 Task: Find connections with filter location Beaune with filter topic #mortgage with filter profile language Potuguese with filter current company IntouchCX with filter school Sant Gadge Baba Amravati University, Amravati with filter industry Retail with filter service category Budgeting with filter keywords title Entrepreneur
Action: Mouse moved to (662, 92)
Screenshot: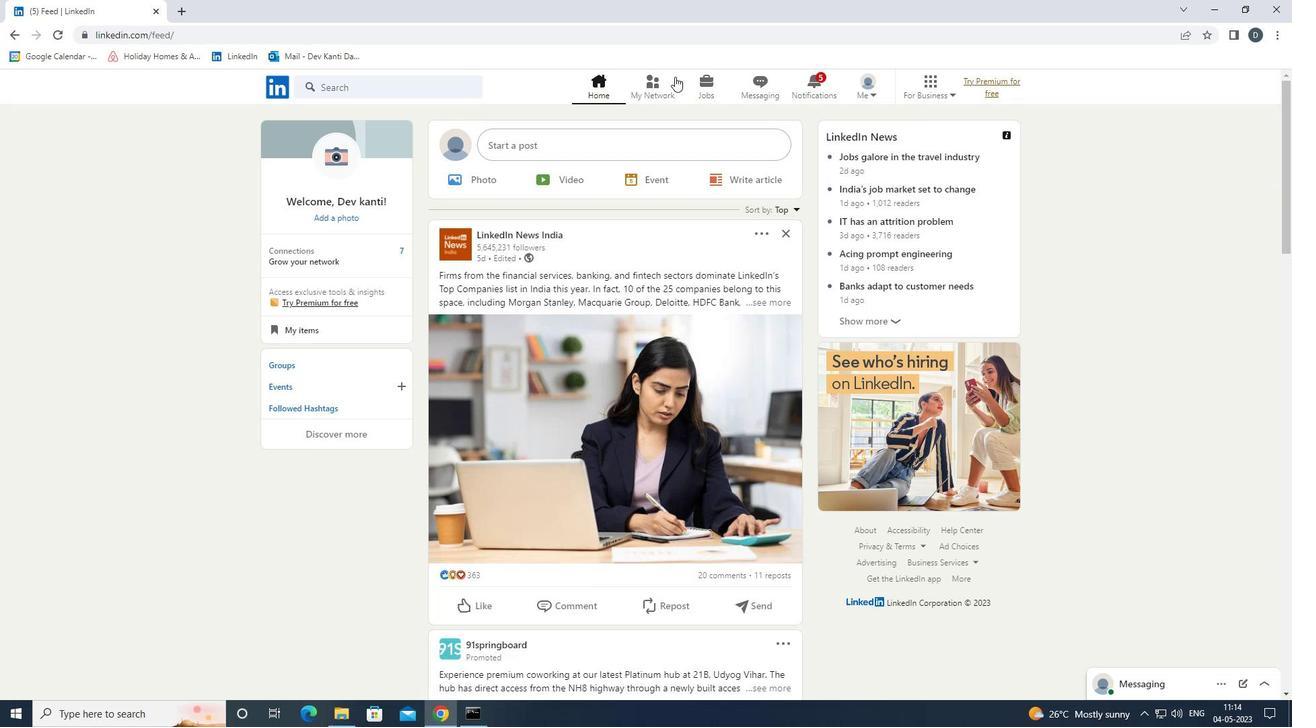 
Action: Mouse pressed left at (662, 92)
Screenshot: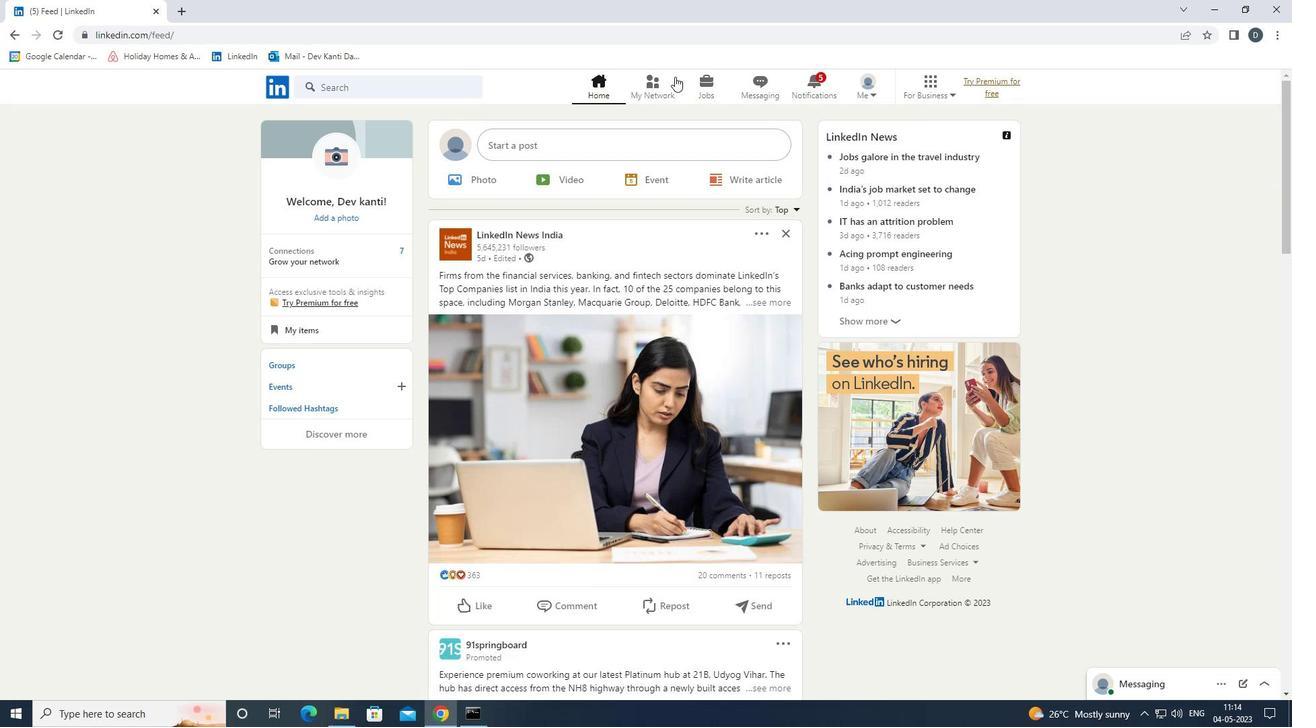 
Action: Mouse moved to (451, 156)
Screenshot: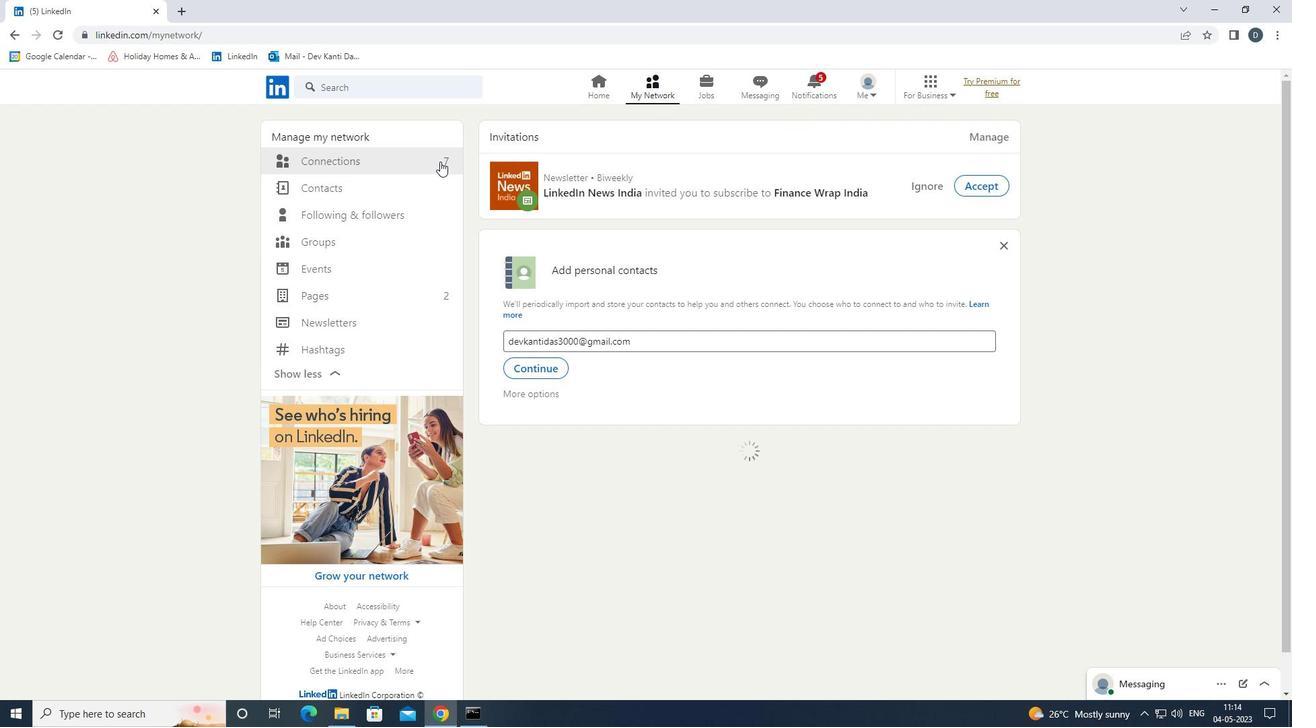 
Action: Mouse pressed left at (451, 156)
Screenshot: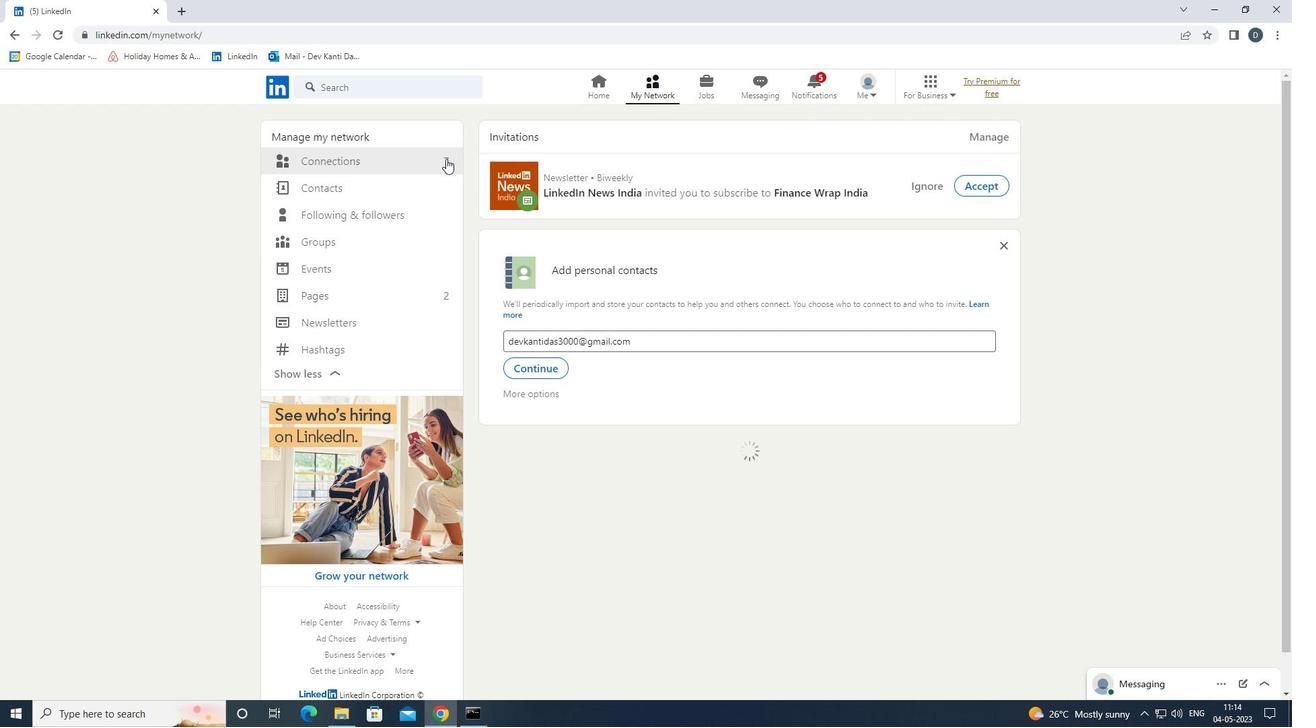 
Action: Mouse moved to (444, 158)
Screenshot: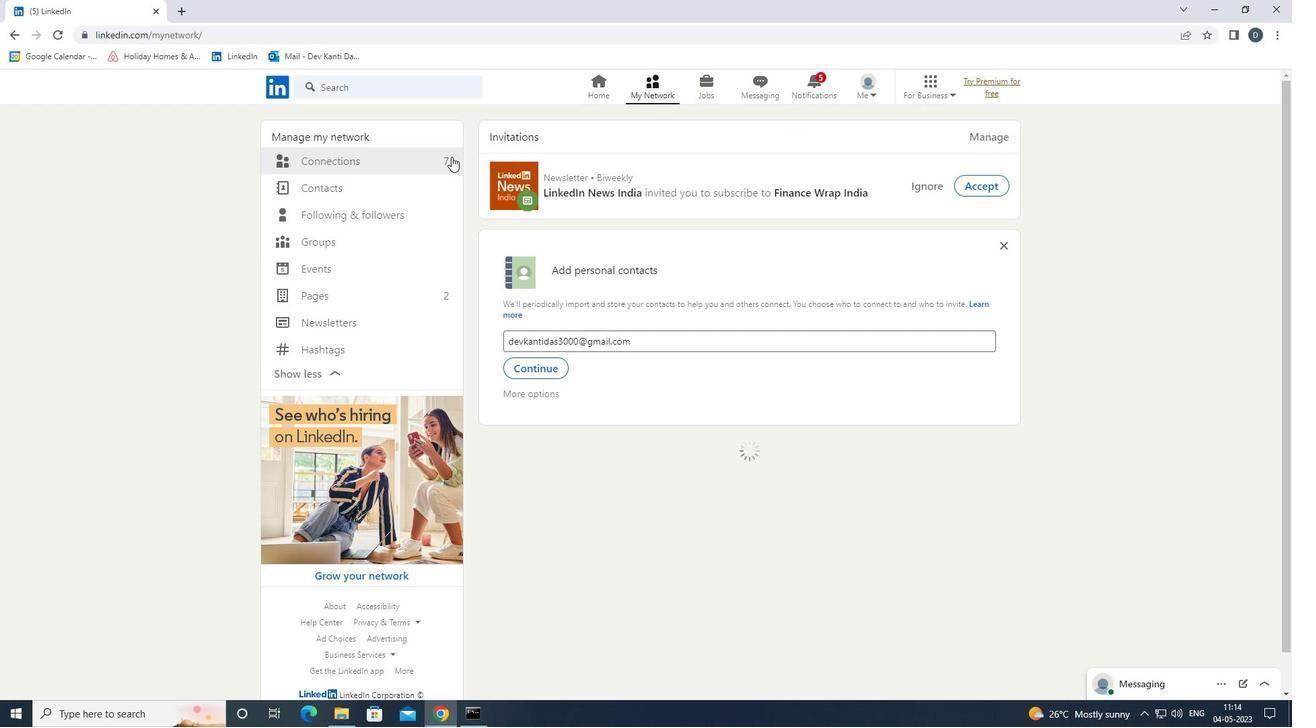 
Action: Mouse pressed left at (444, 158)
Screenshot: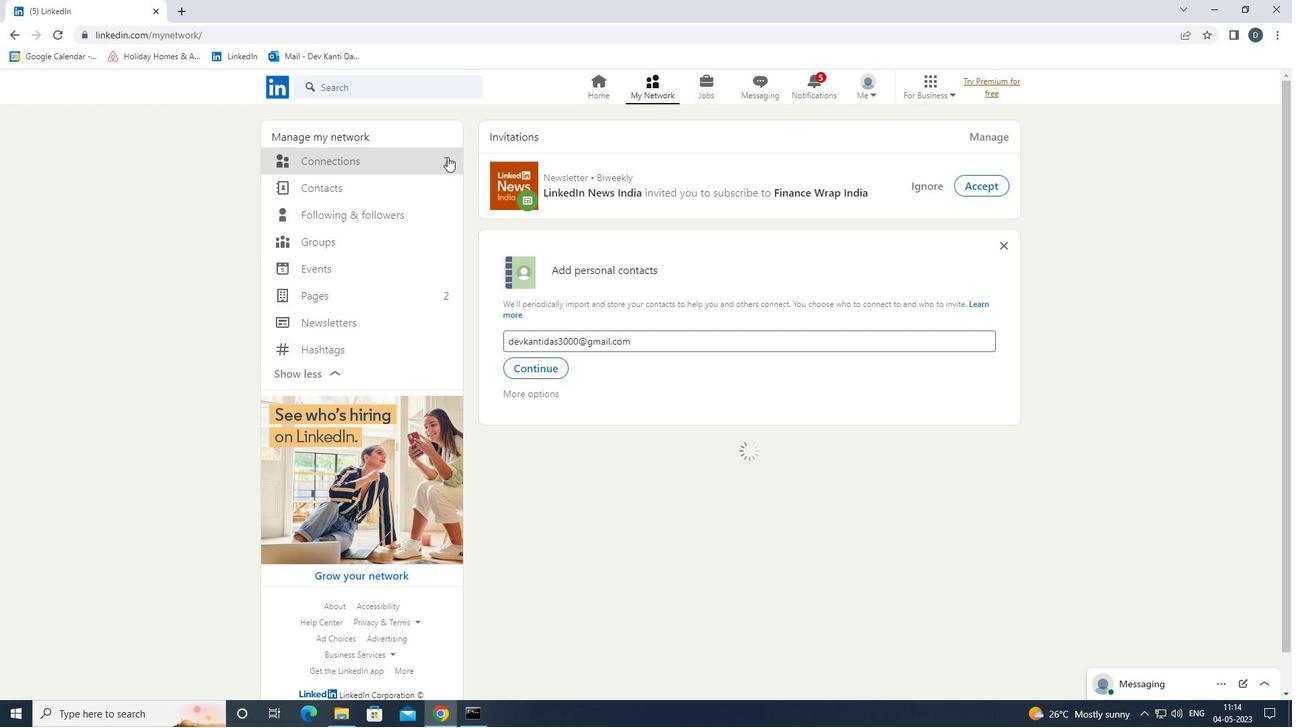 
Action: Mouse moved to (776, 158)
Screenshot: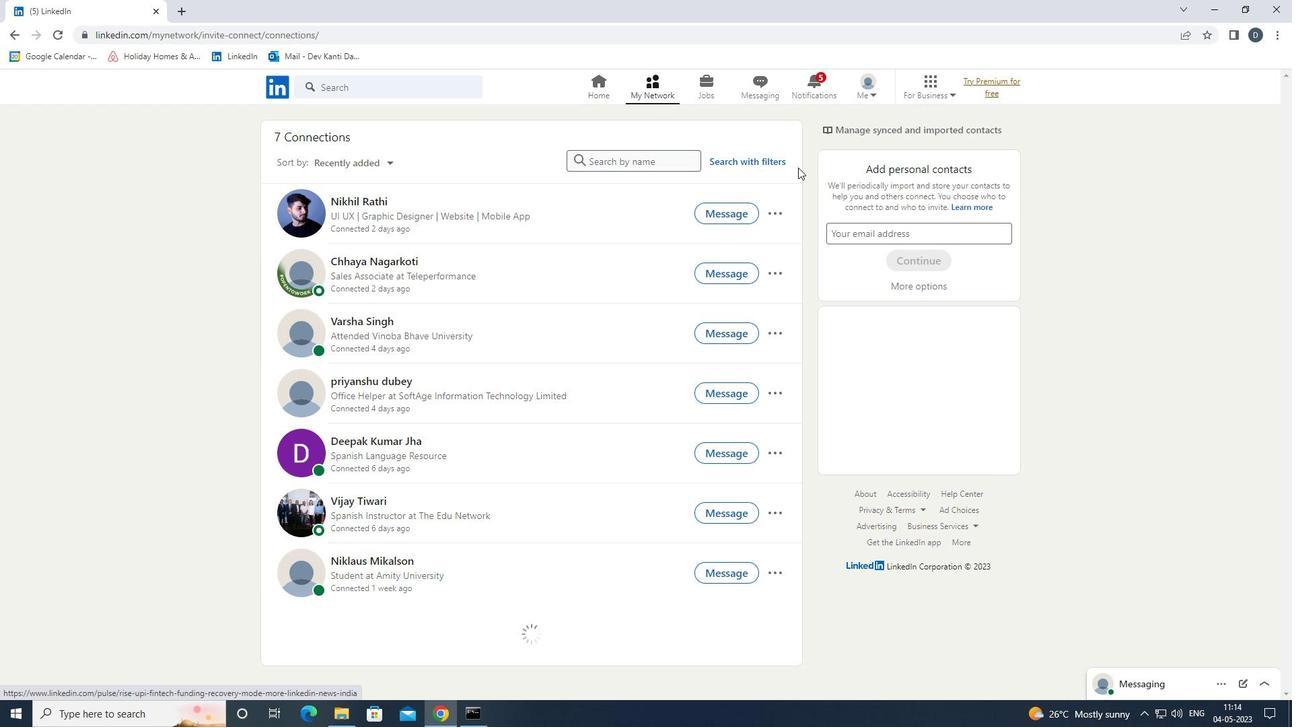 
Action: Mouse pressed left at (776, 158)
Screenshot: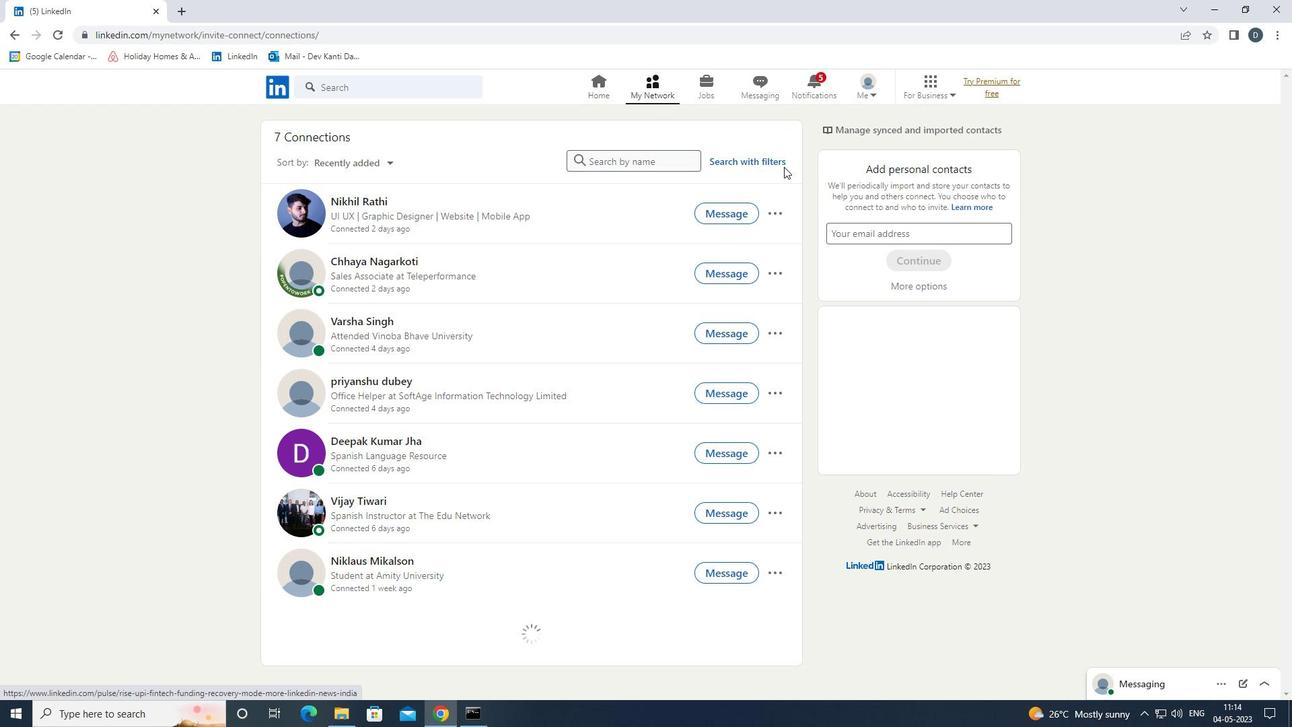 
Action: Mouse moved to (696, 127)
Screenshot: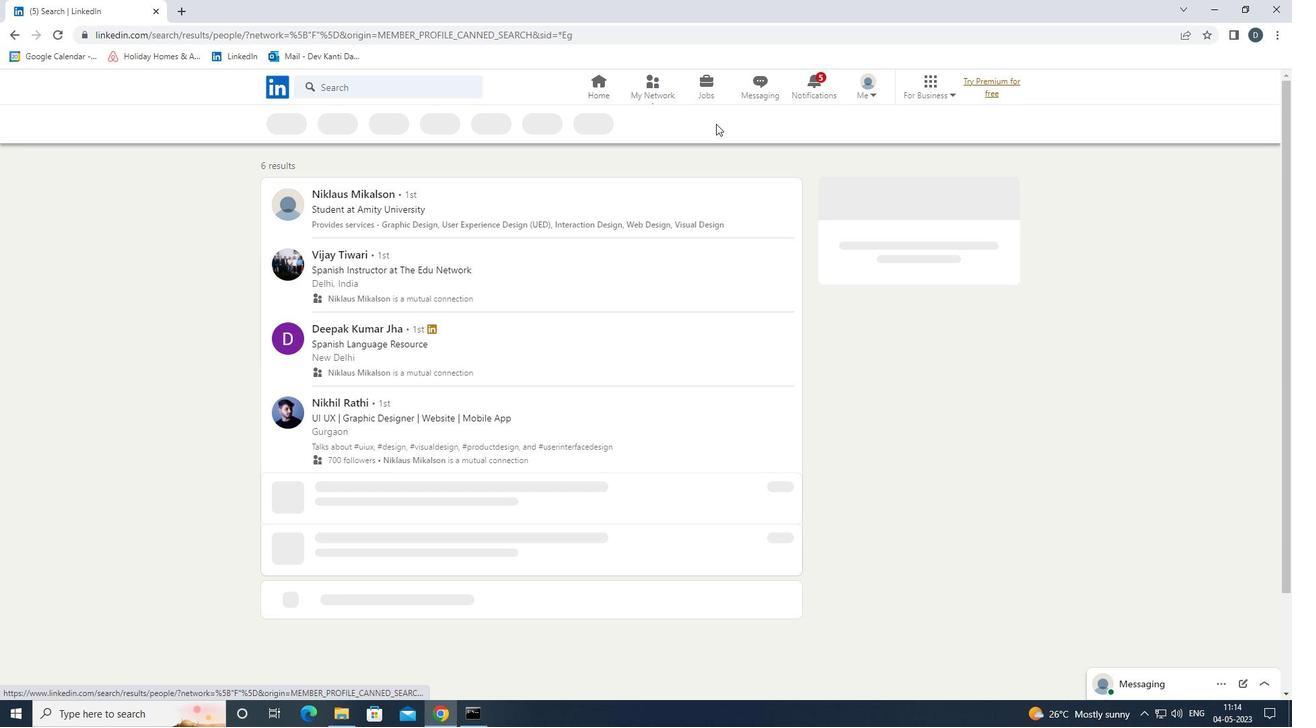 
Action: Mouse pressed left at (696, 127)
Screenshot: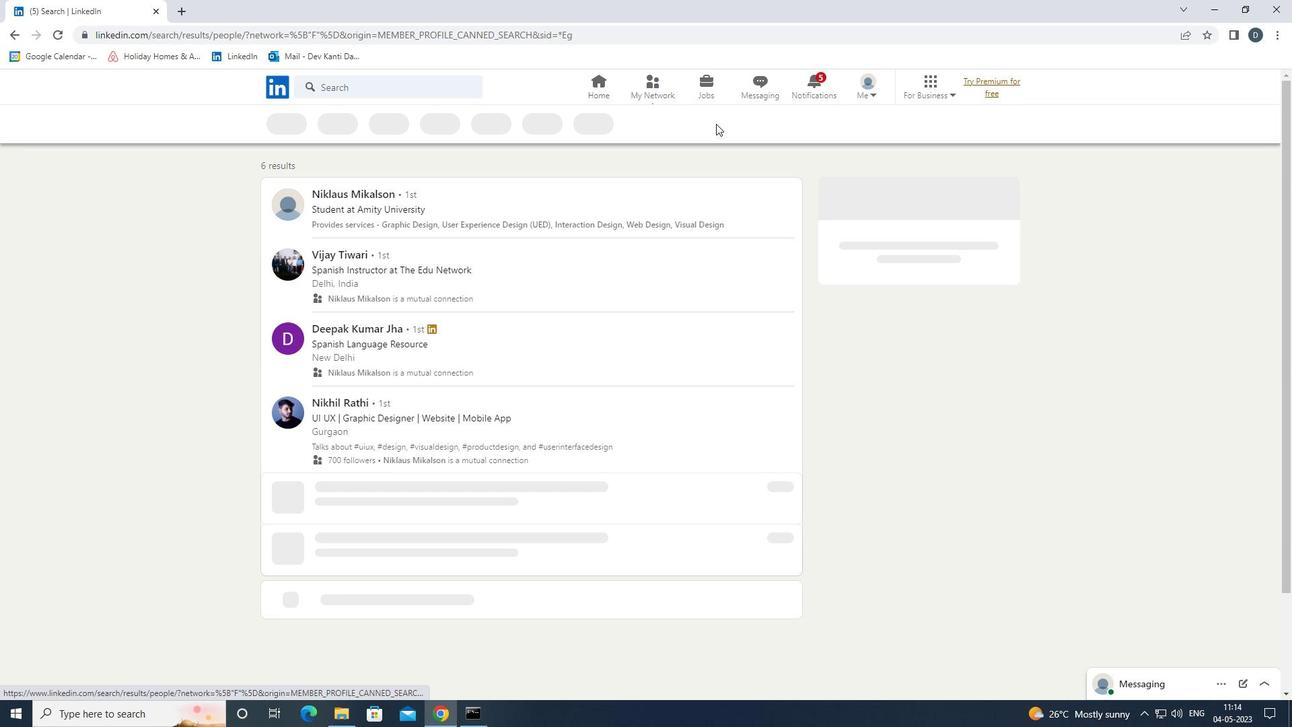 
Action: Mouse moved to (681, 125)
Screenshot: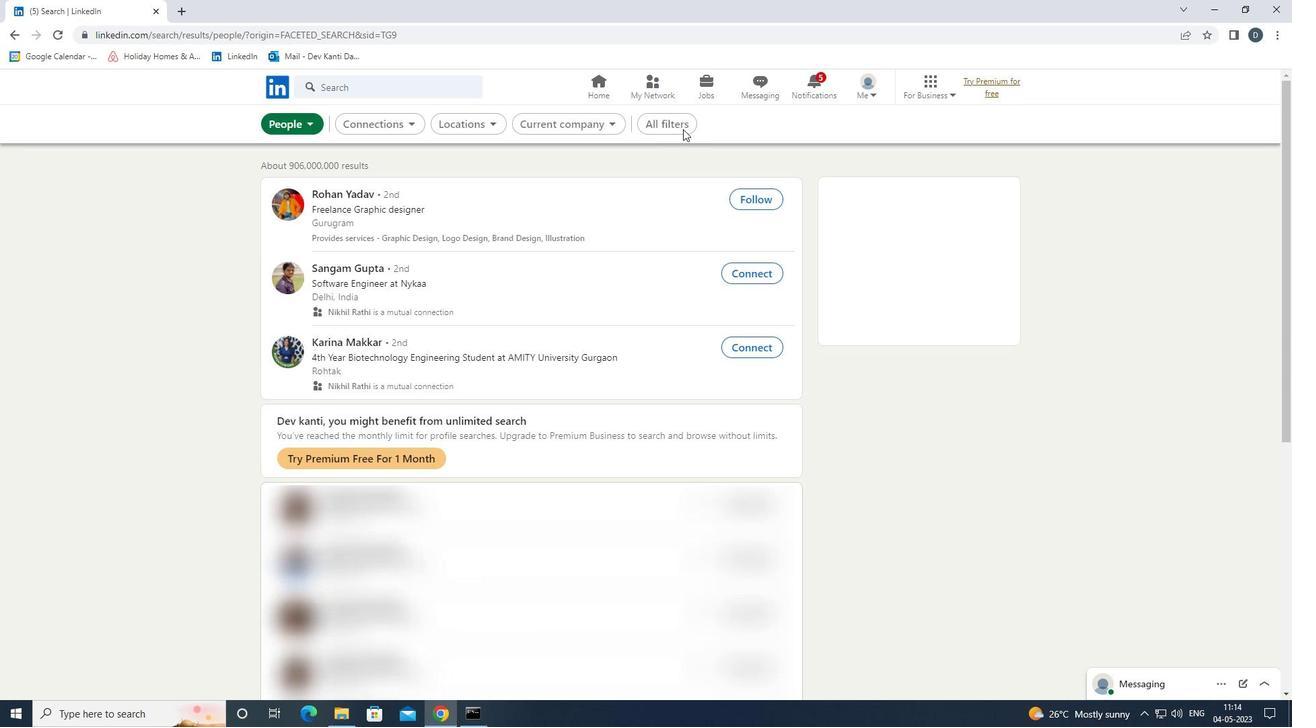 
Action: Mouse pressed left at (681, 125)
Screenshot: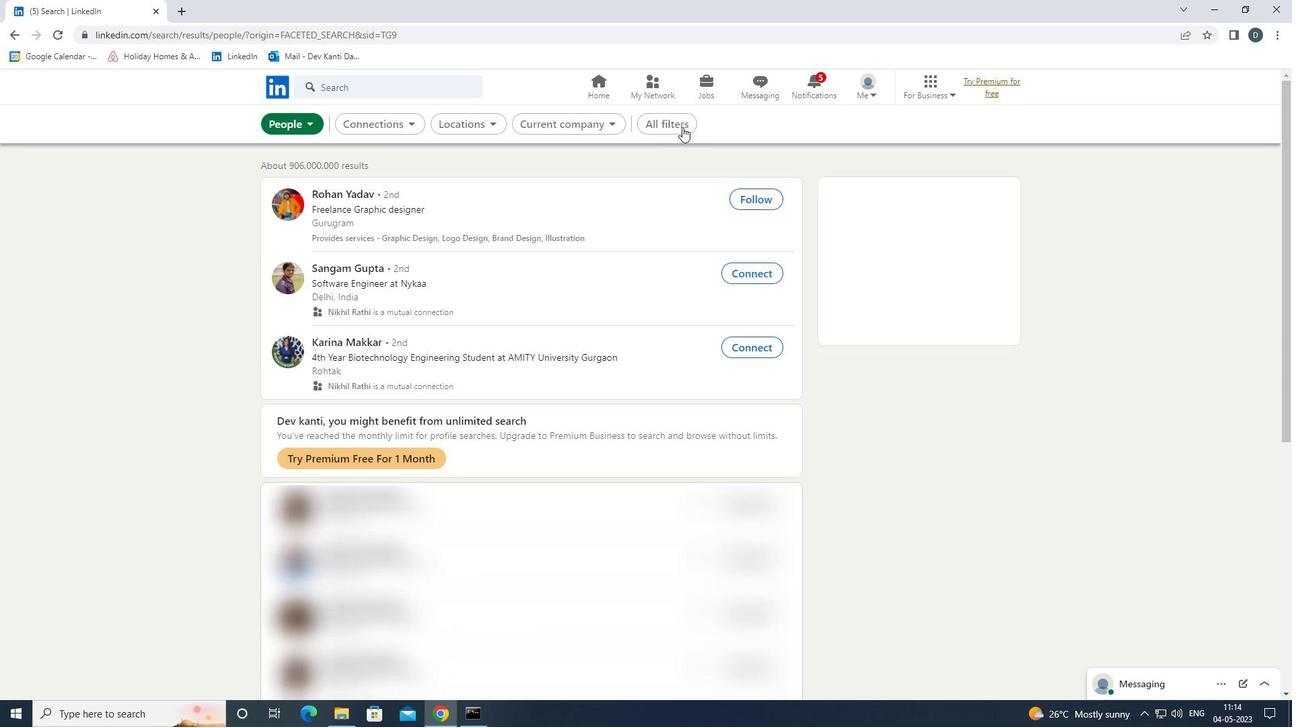 
Action: Mouse moved to (1150, 404)
Screenshot: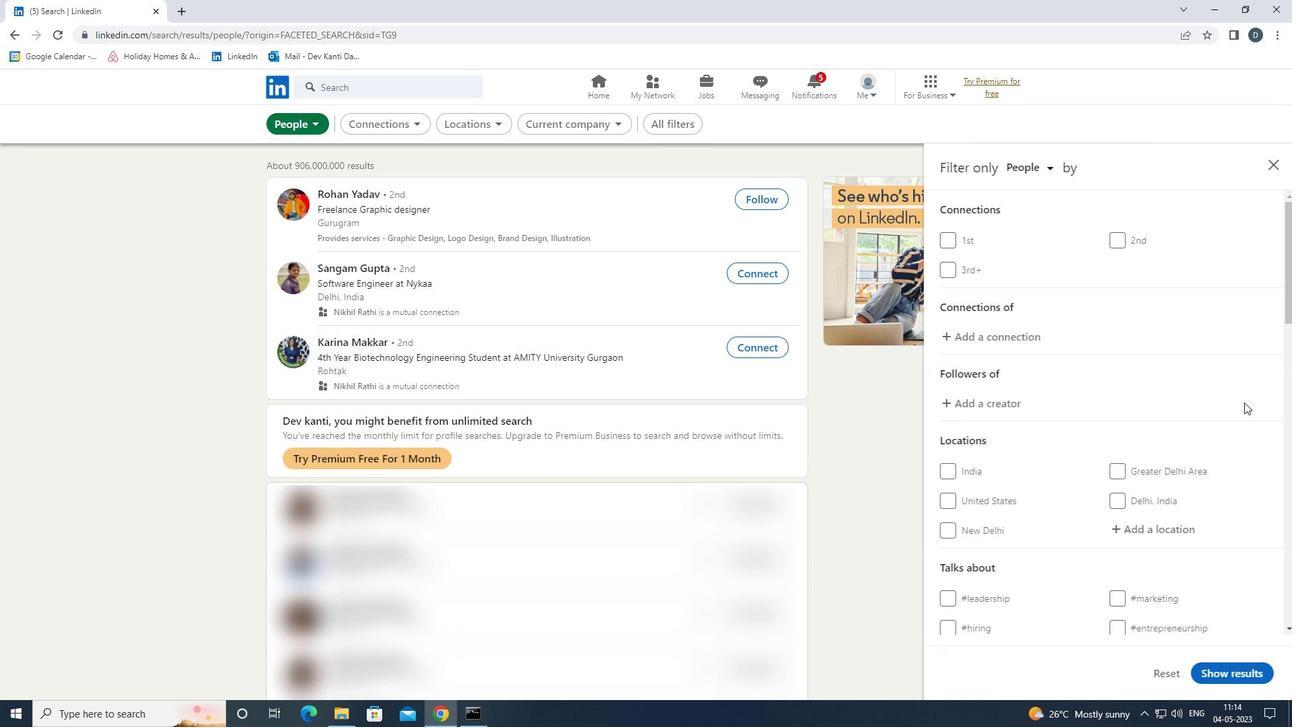 
Action: Mouse scrolled (1150, 403) with delta (0, 0)
Screenshot: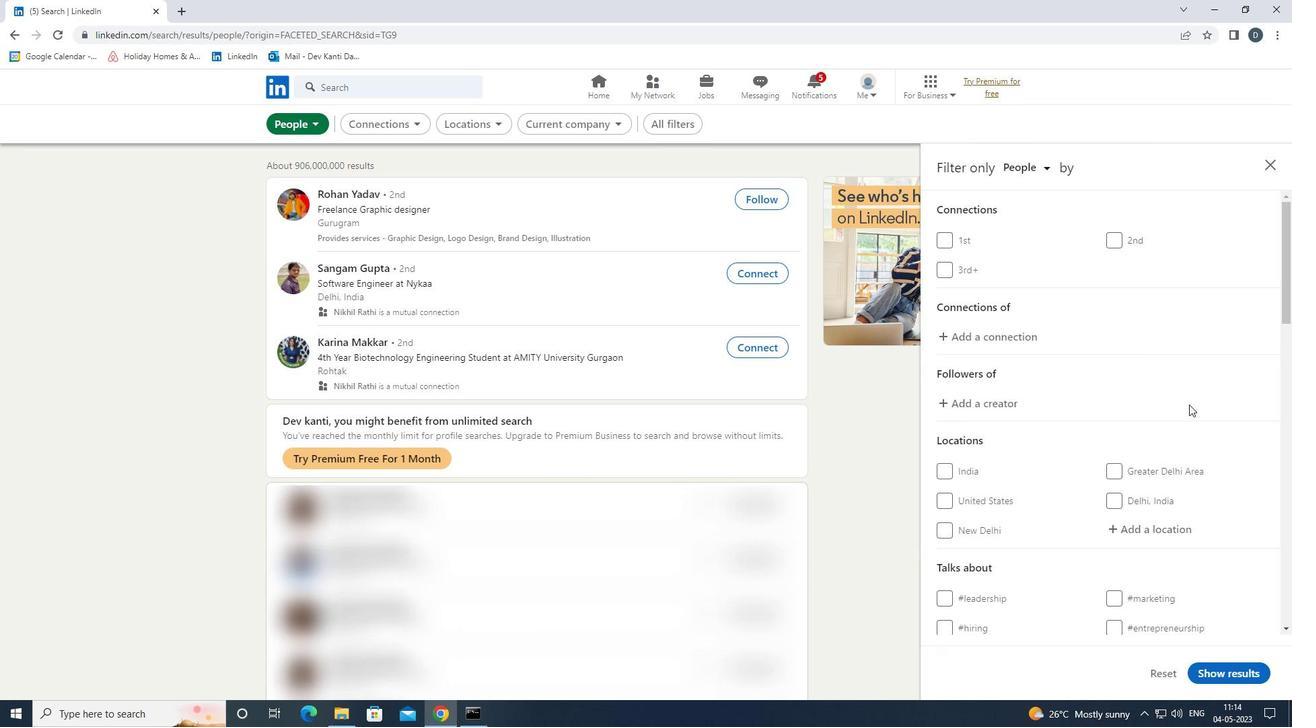 
Action: Mouse scrolled (1150, 403) with delta (0, 0)
Screenshot: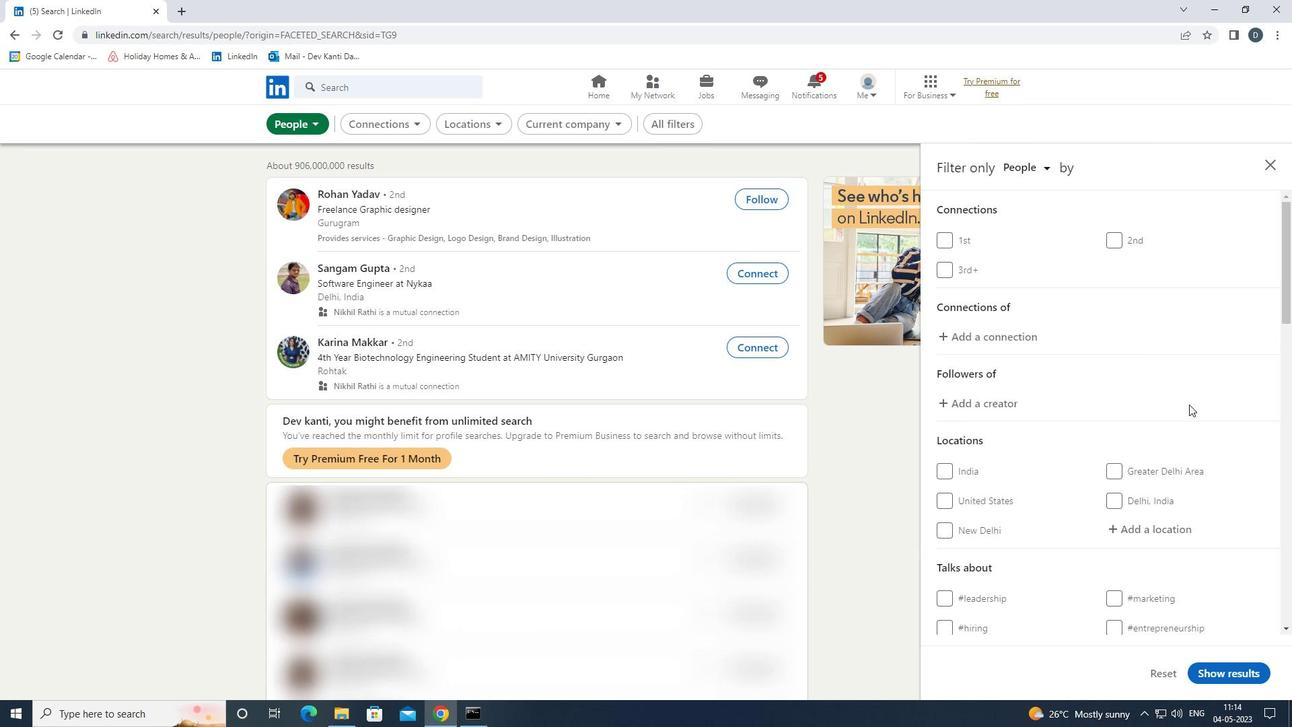 
Action: Mouse moved to (1143, 398)
Screenshot: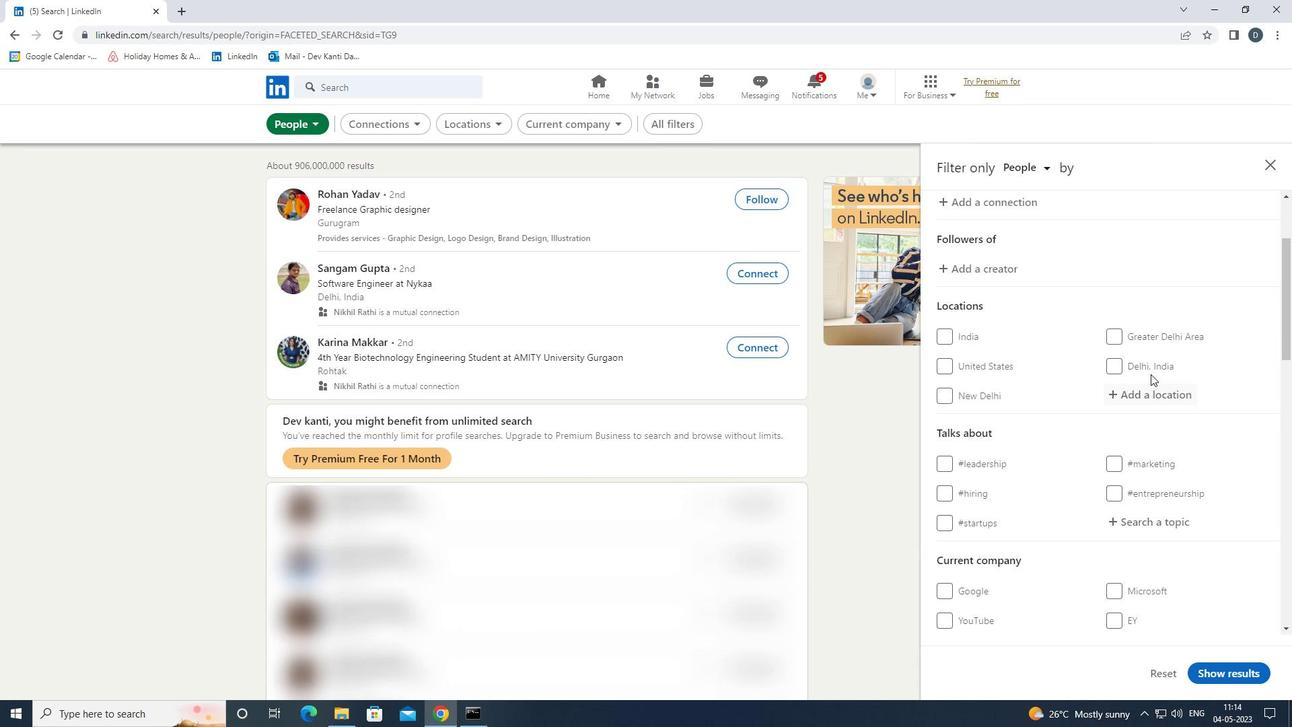 
Action: Mouse pressed left at (1143, 398)
Screenshot: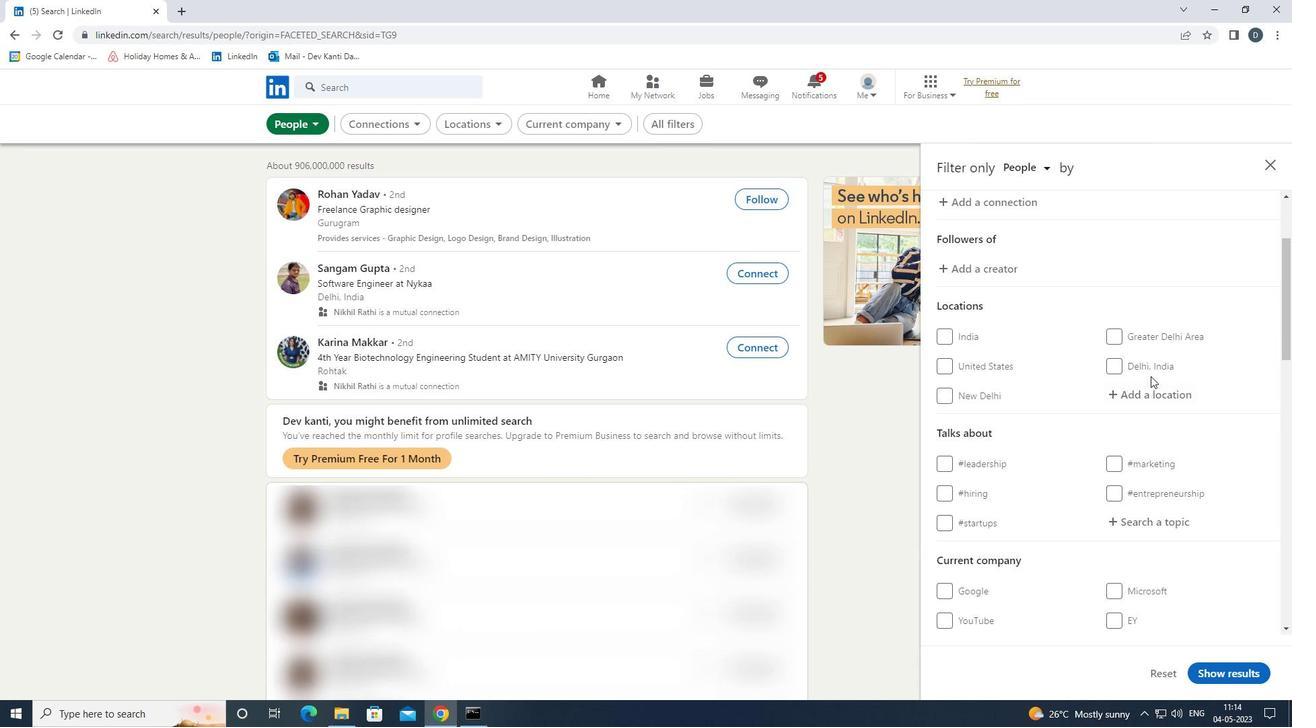 
Action: Key pressed <Key.shift>BA<Key.backspace>EAUNE<Key.down><Key.enter>
Screenshot: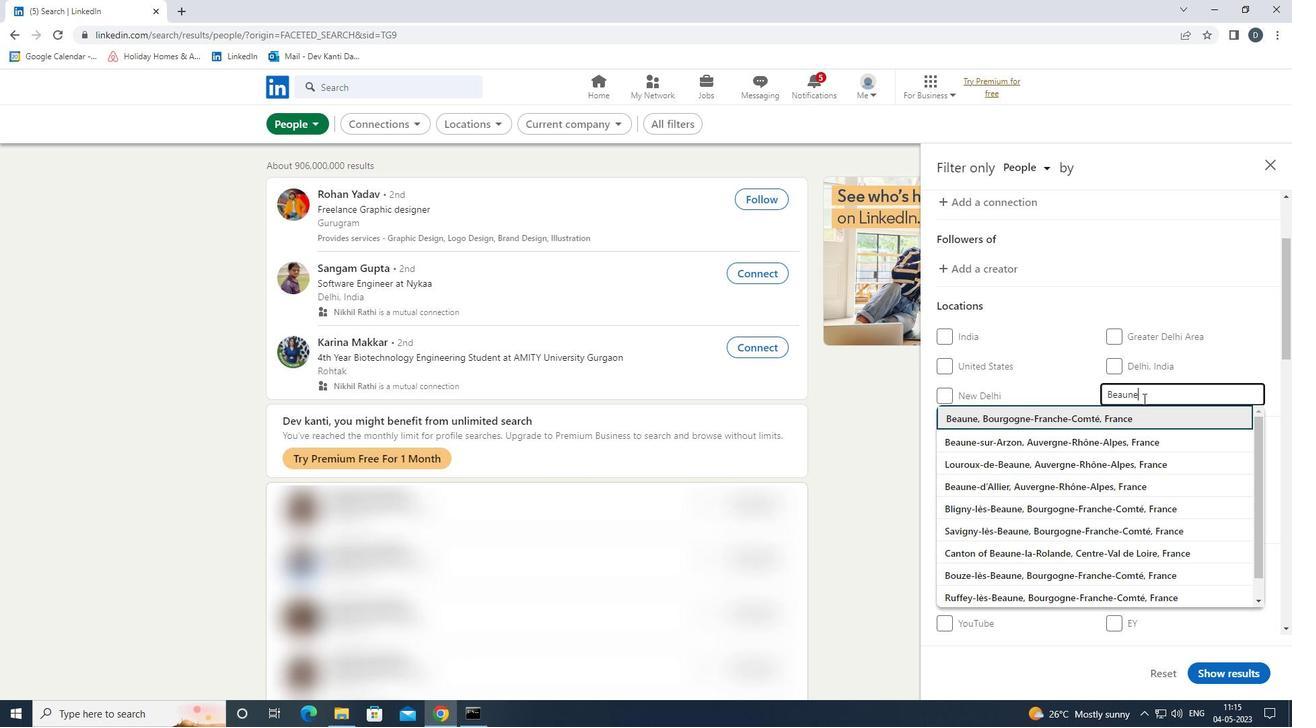 
Action: Mouse moved to (1143, 401)
Screenshot: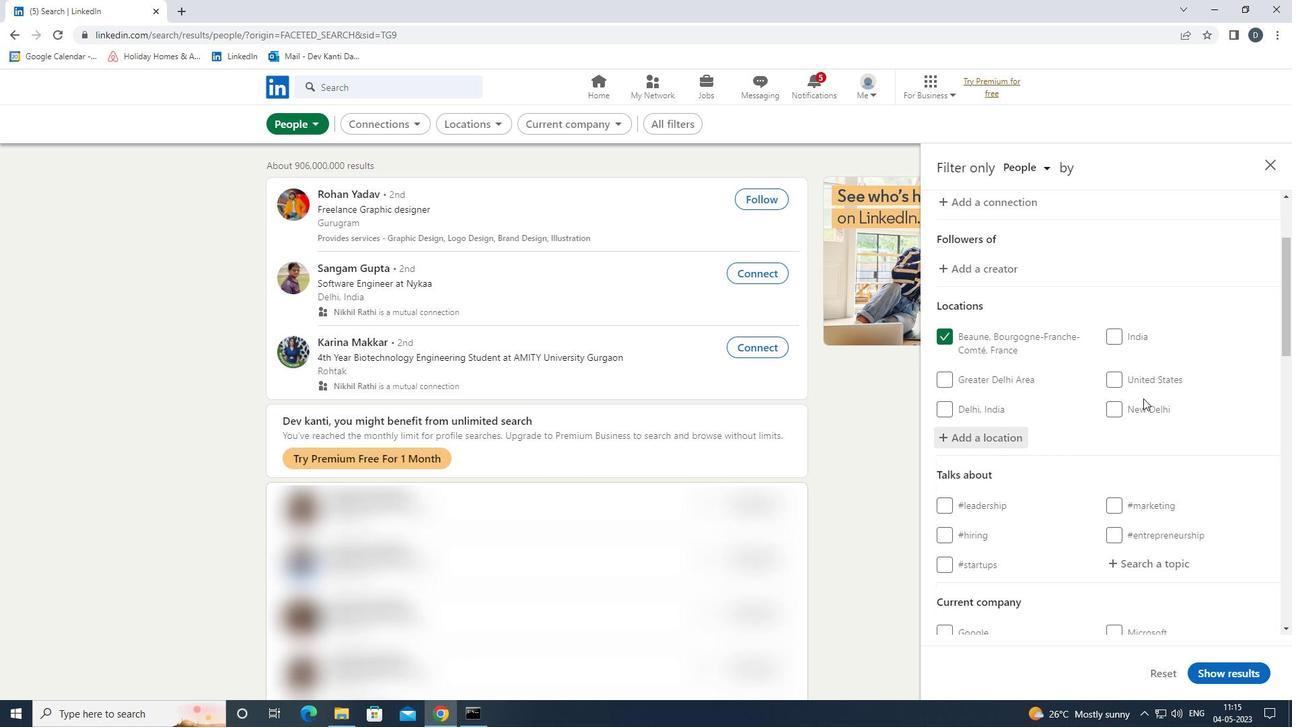 
Action: Mouse scrolled (1143, 400) with delta (0, 0)
Screenshot: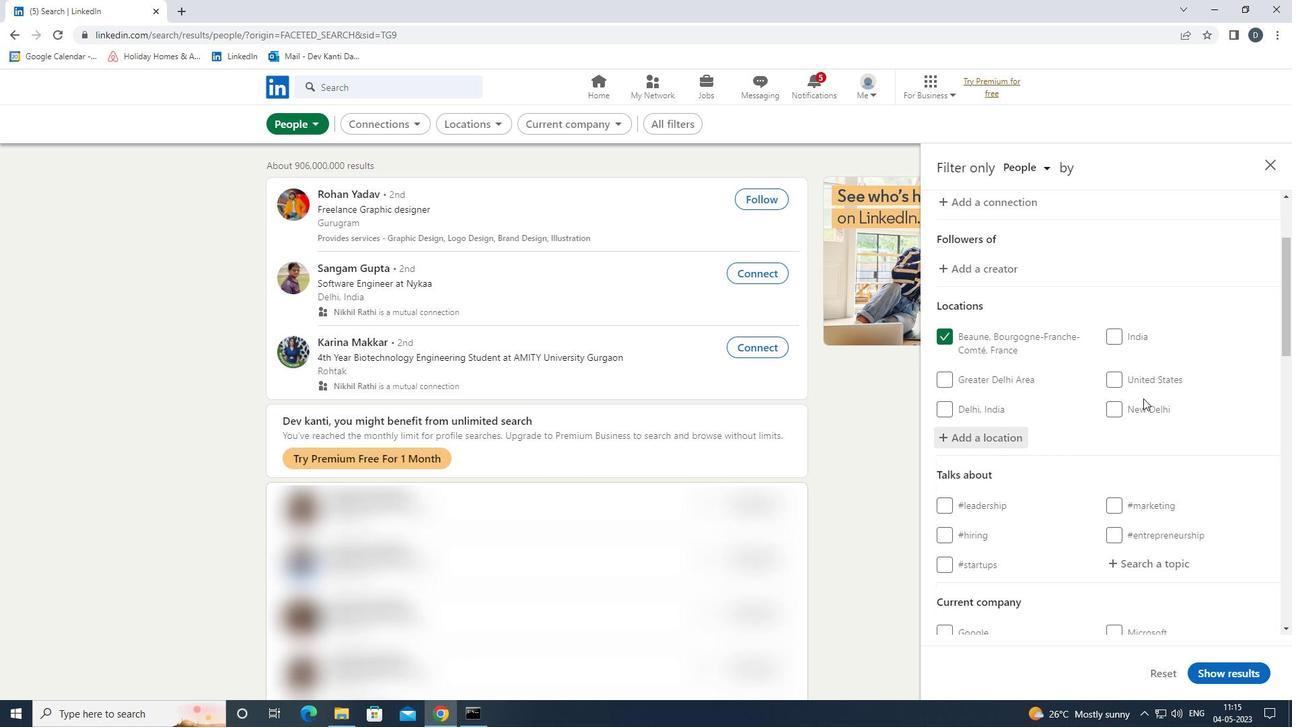 
Action: Mouse moved to (1145, 403)
Screenshot: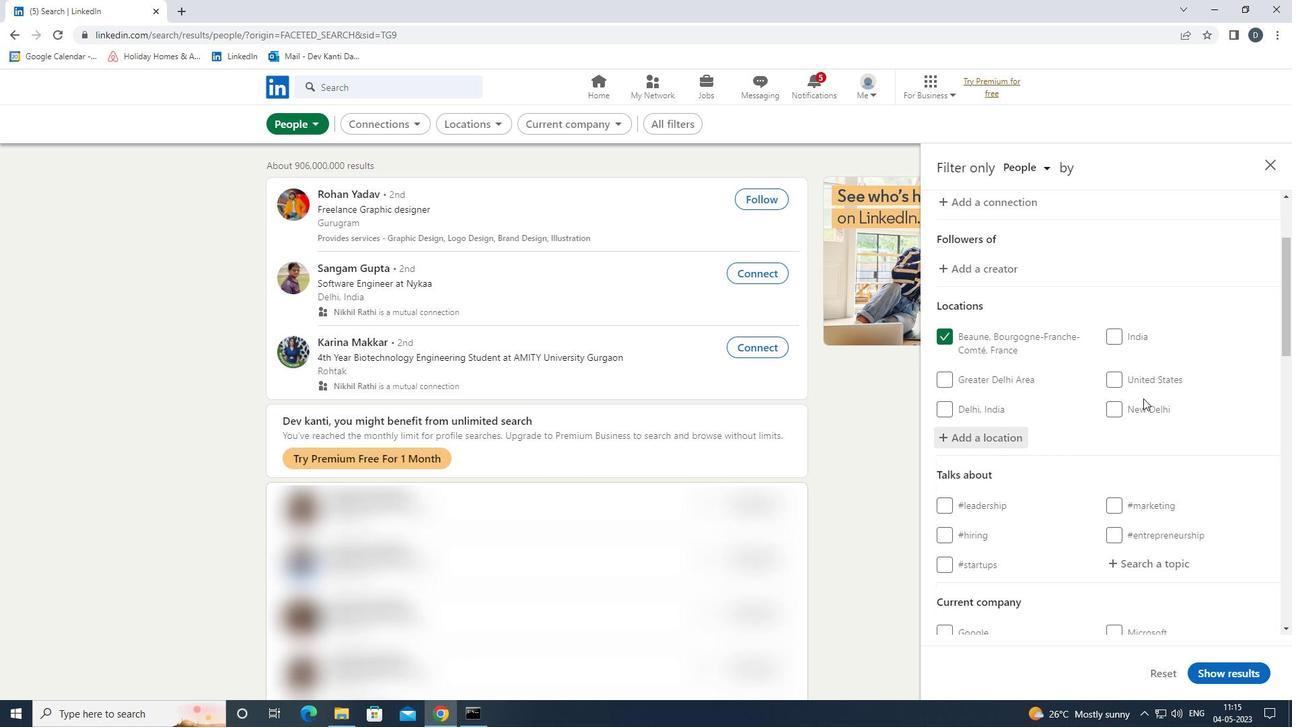 
Action: Mouse scrolled (1145, 403) with delta (0, 0)
Screenshot: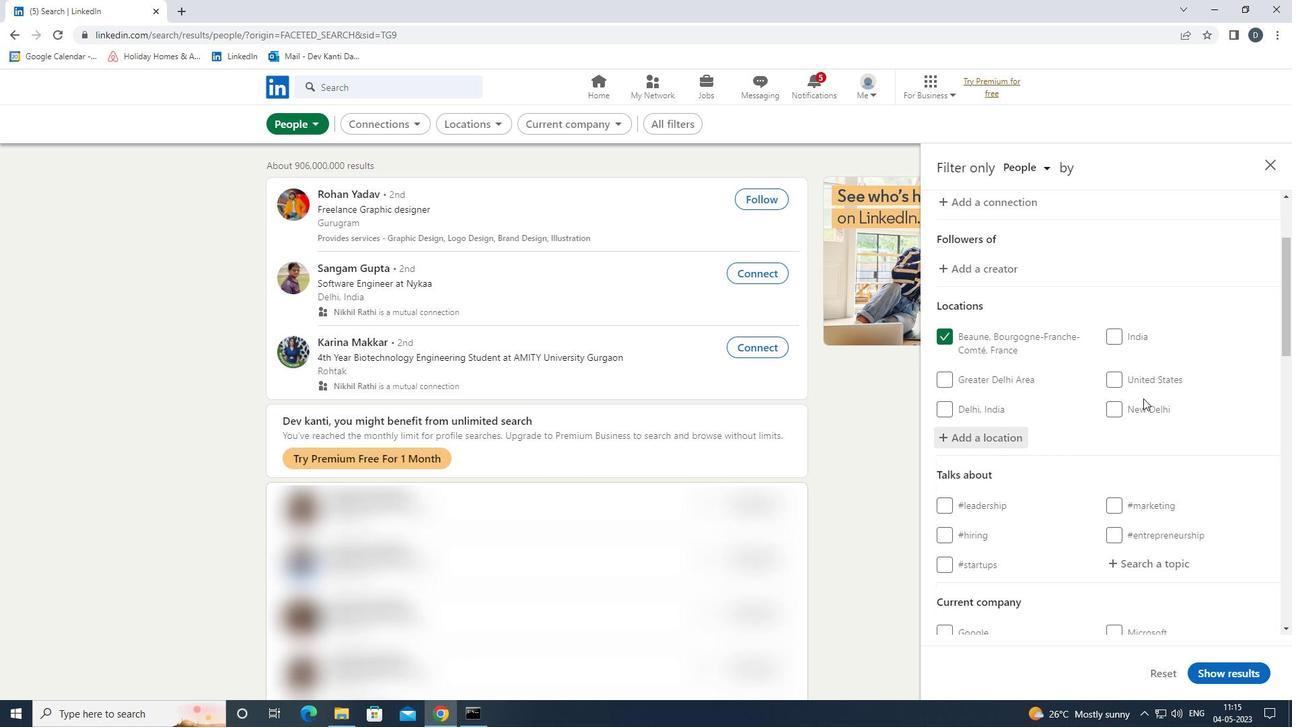 
Action: Mouse moved to (1146, 404)
Screenshot: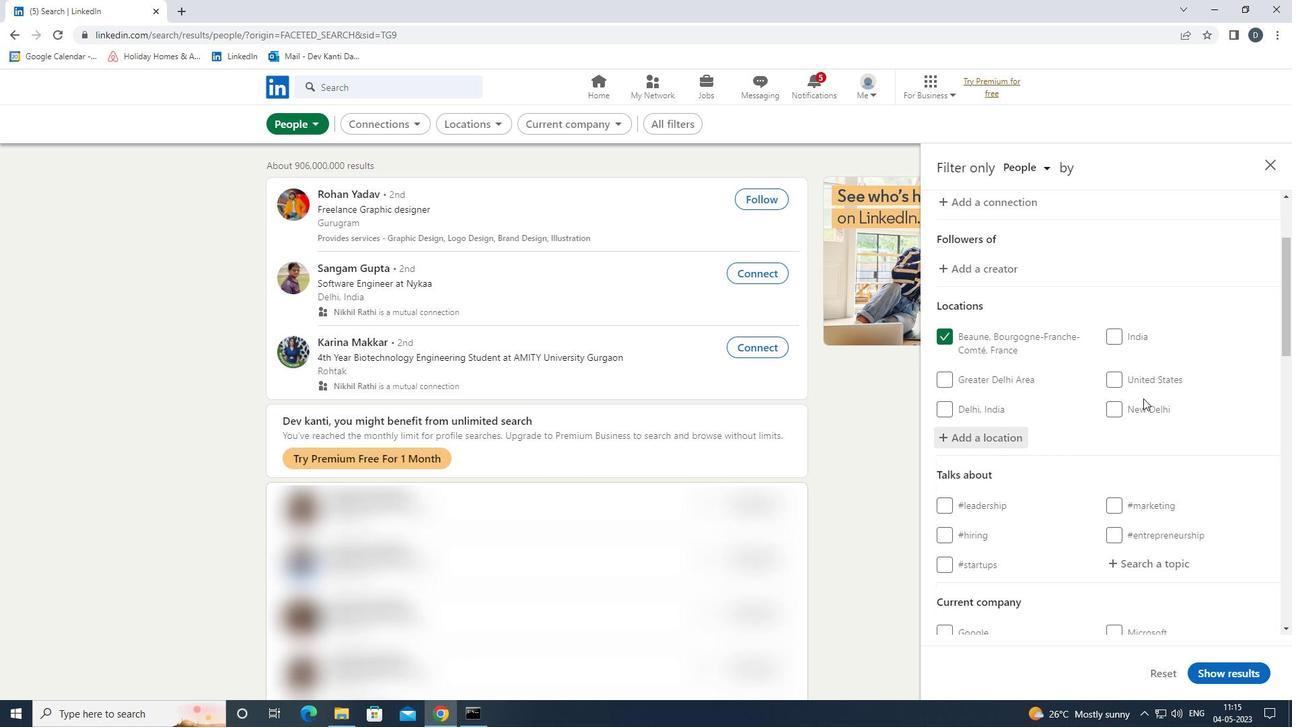 
Action: Mouse scrolled (1146, 403) with delta (0, 0)
Screenshot: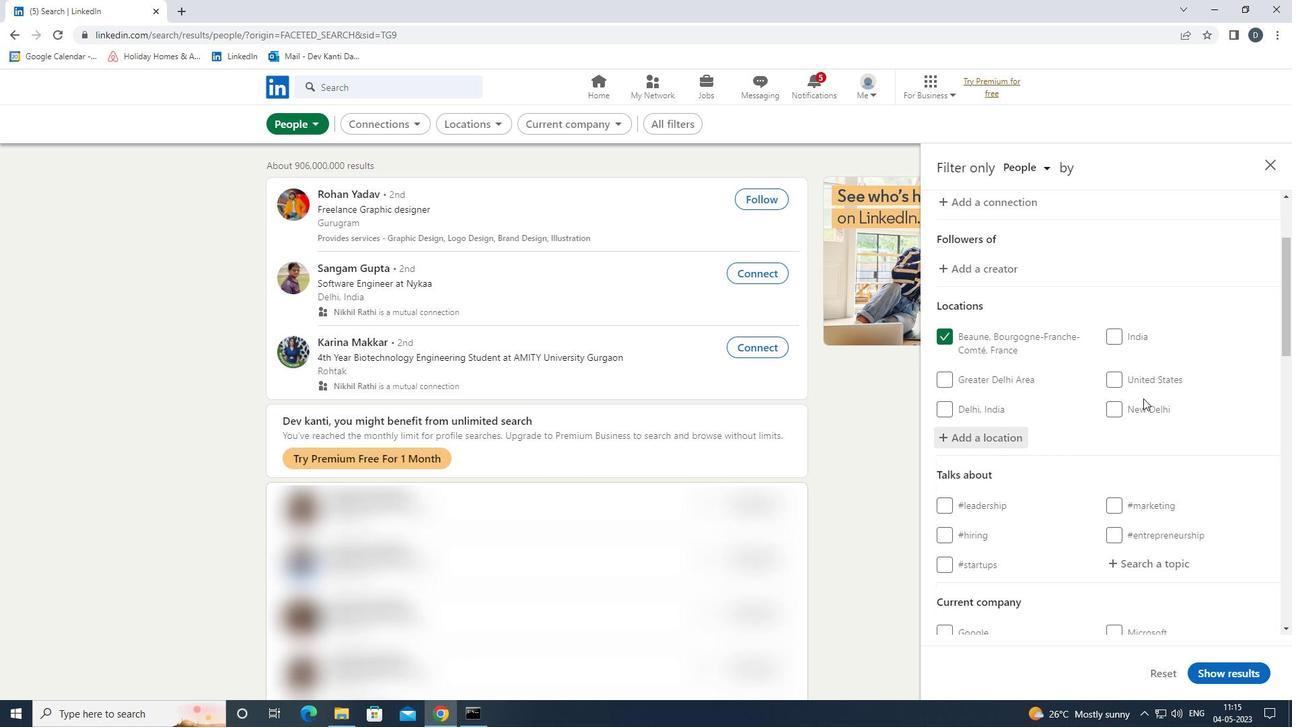 
Action: Mouse moved to (1156, 366)
Screenshot: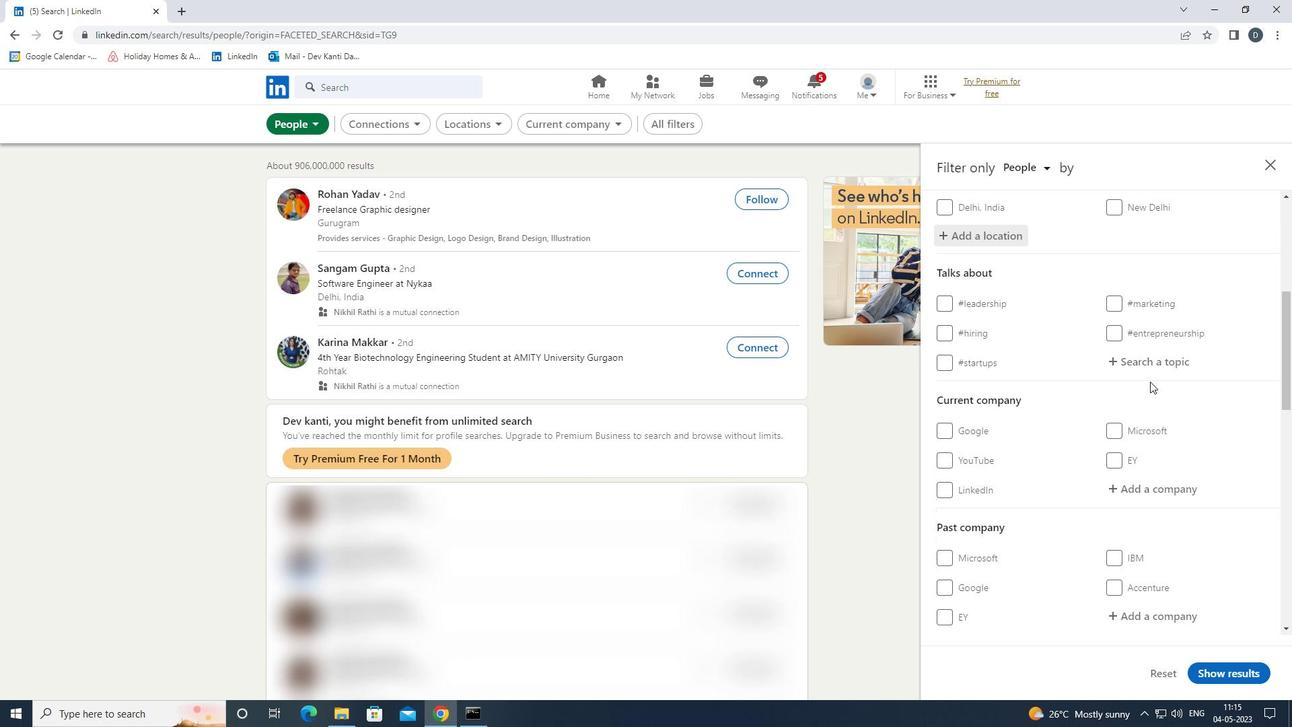 
Action: Mouse pressed left at (1156, 366)
Screenshot: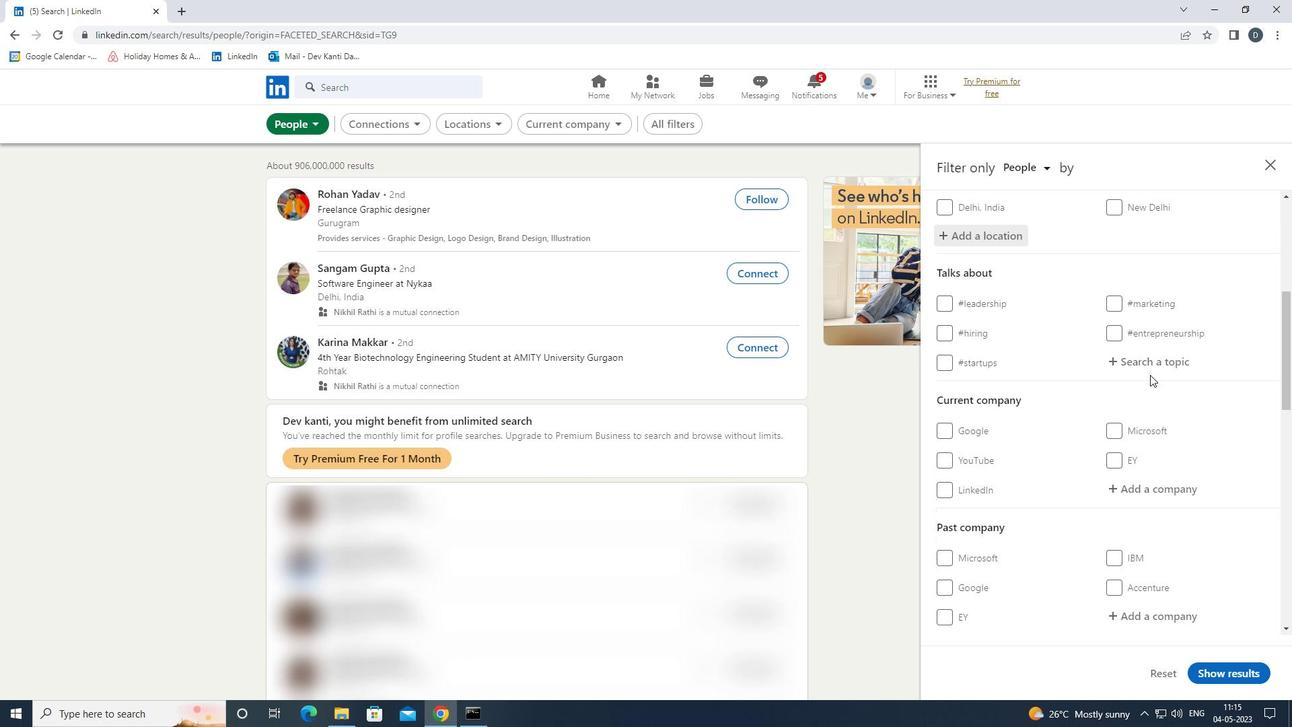 
Action: Key pressed <Key.shift>MORTGAGE<Key.down><Key.enter>
Screenshot: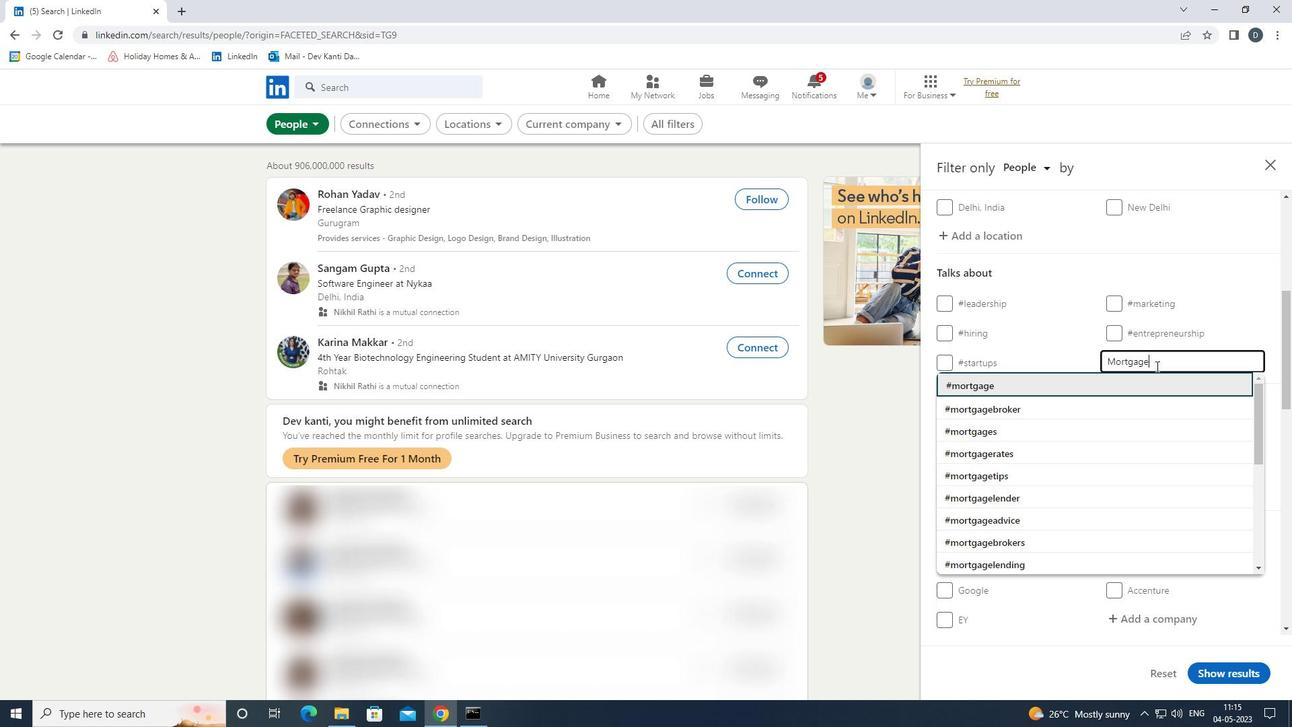 
Action: Mouse moved to (1153, 383)
Screenshot: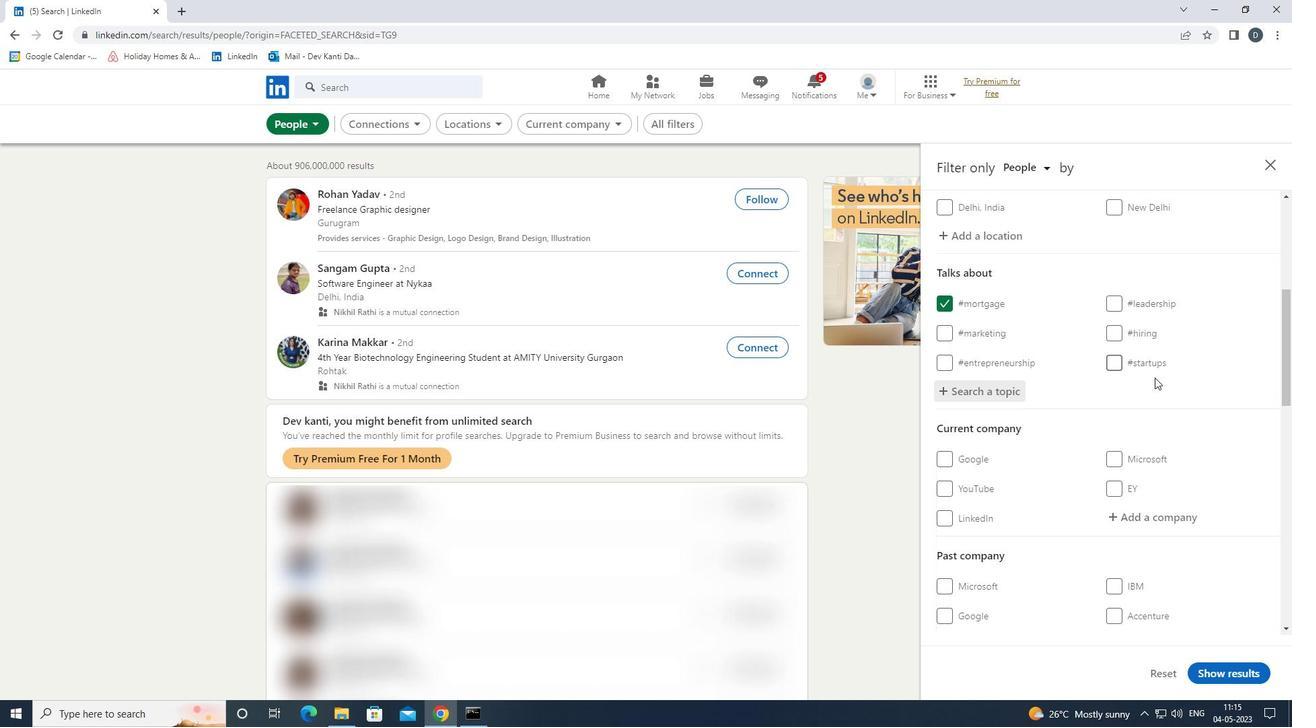 
Action: Mouse scrolled (1153, 383) with delta (0, 0)
Screenshot: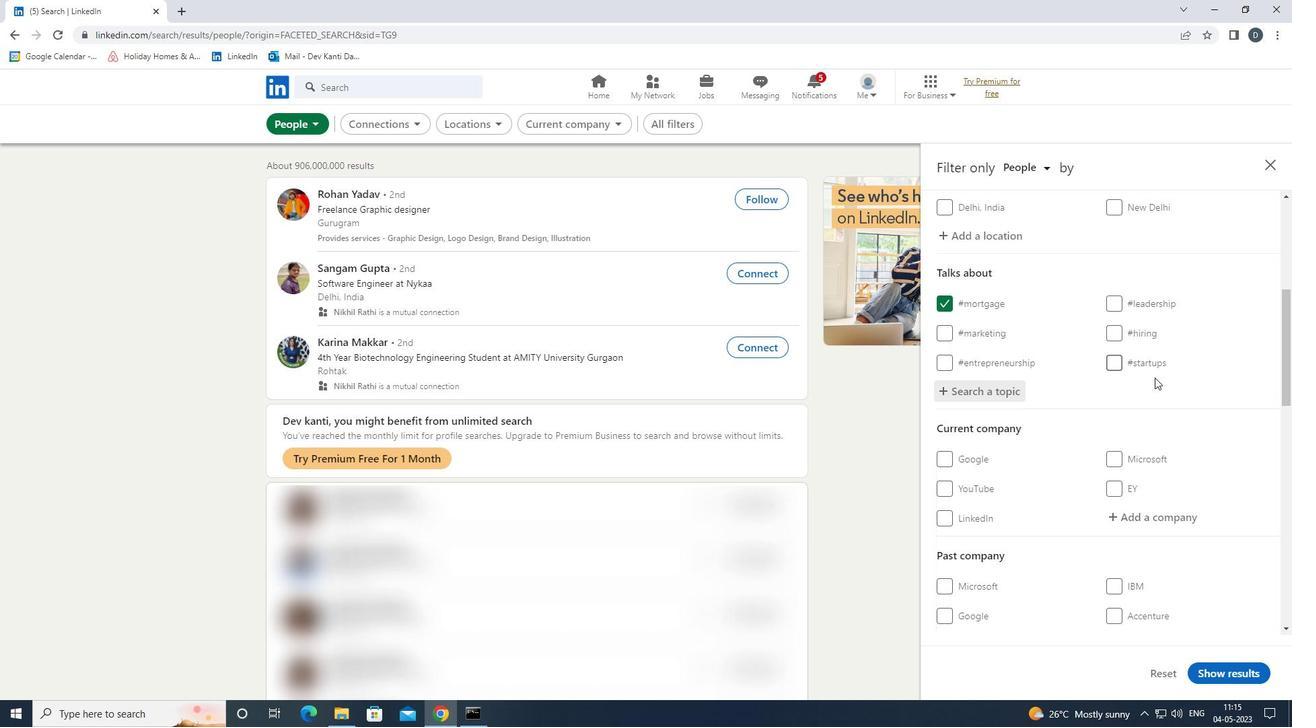 
Action: Mouse moved to (1151, 386)
Screenshot: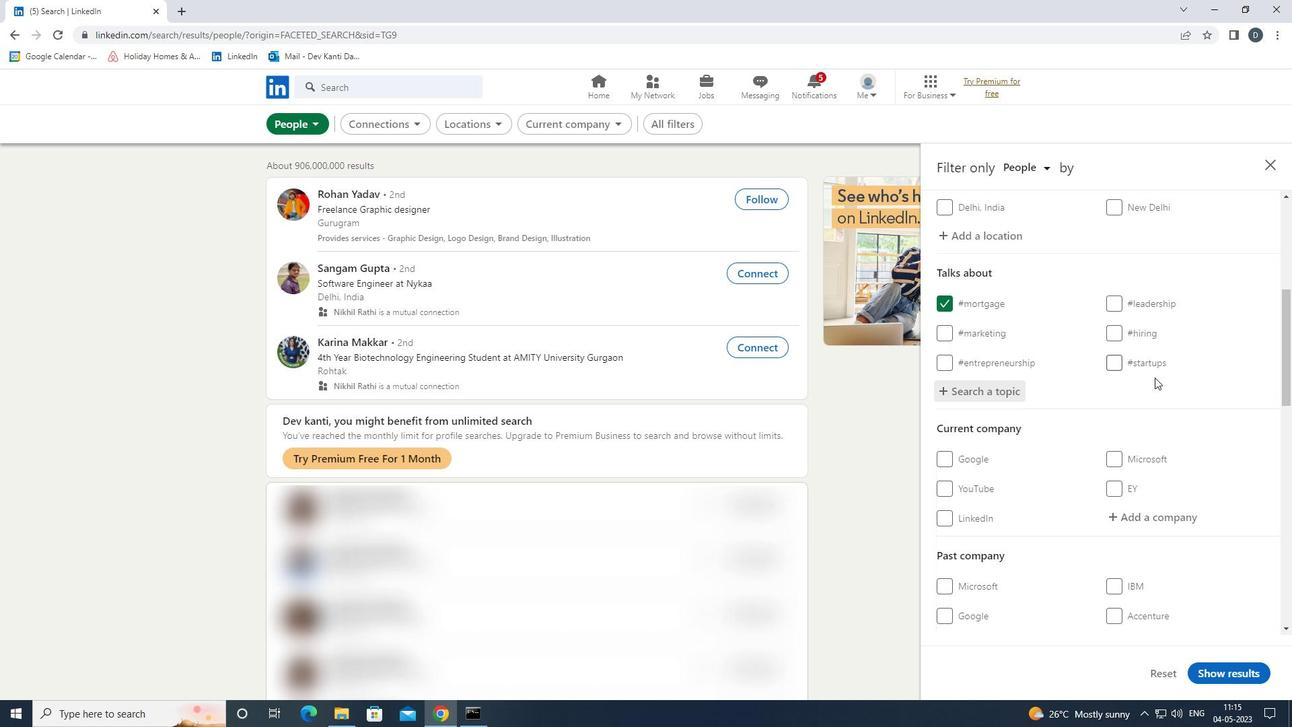
Action: Mouse scrolled (1151, 385) with delta (0, 0)
Screenshot: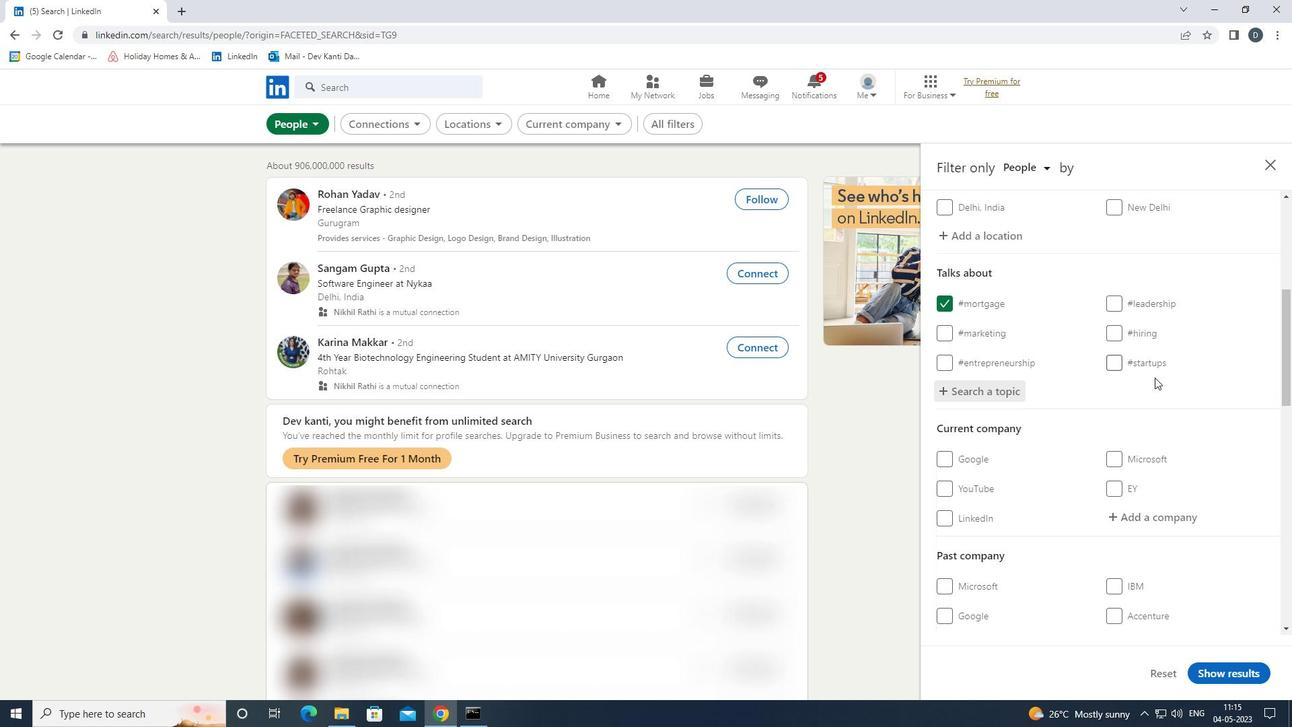 
Action: Mouse moved to (1151, 387)
Screenshot: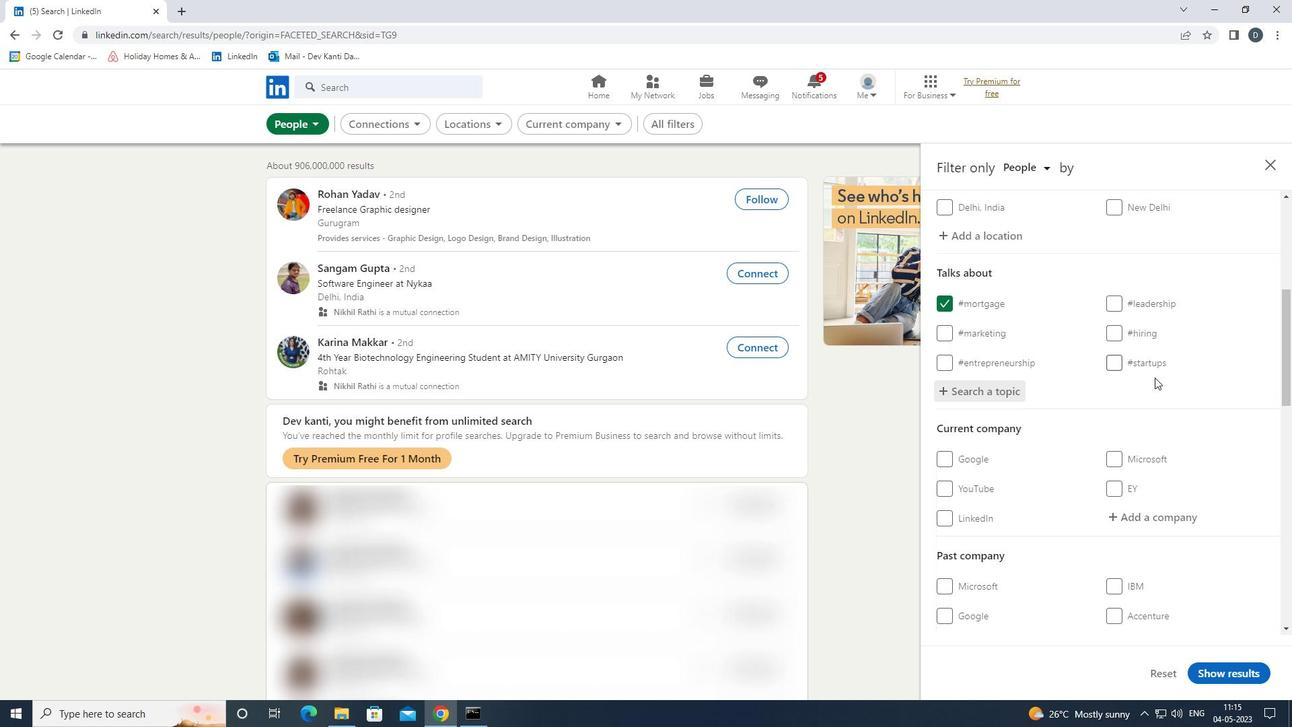 
Action: Mouse scrolled (1151, 386) with delta (0, 0)
Screenshot: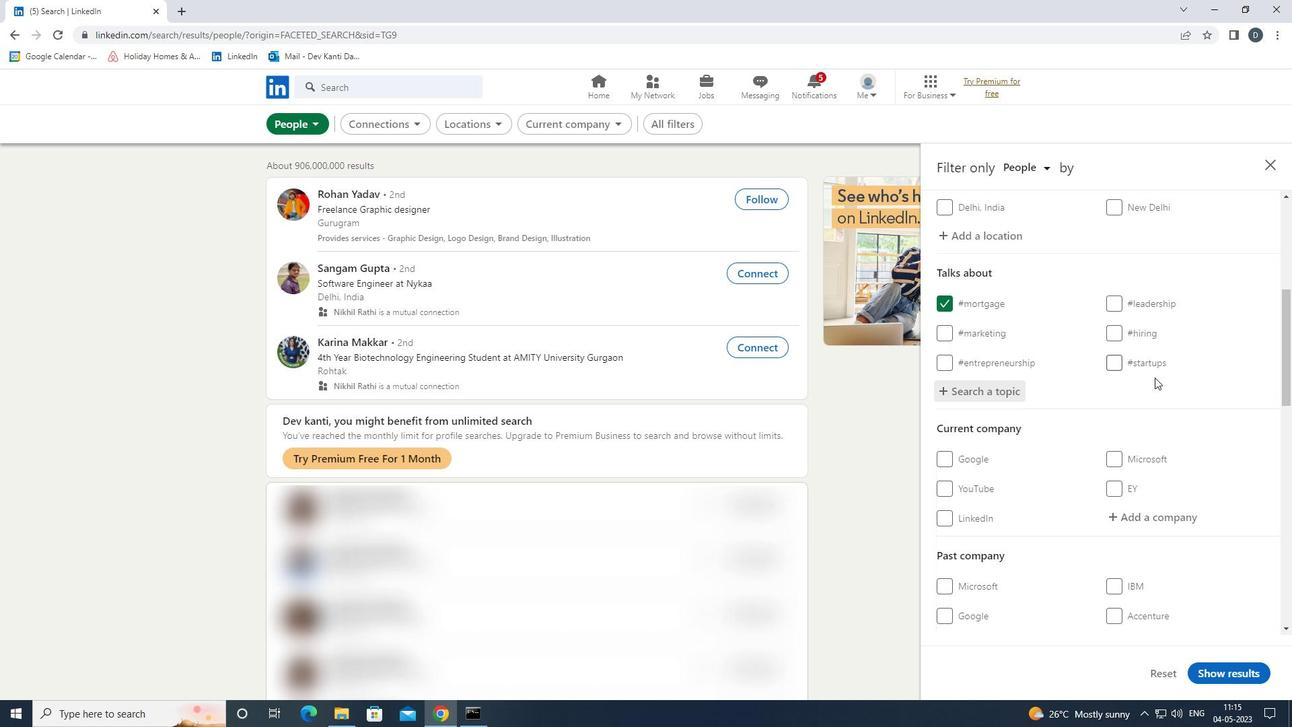 
Action: Mouse scrolled (1151, 386) with delta (0, 0)
Screenshot: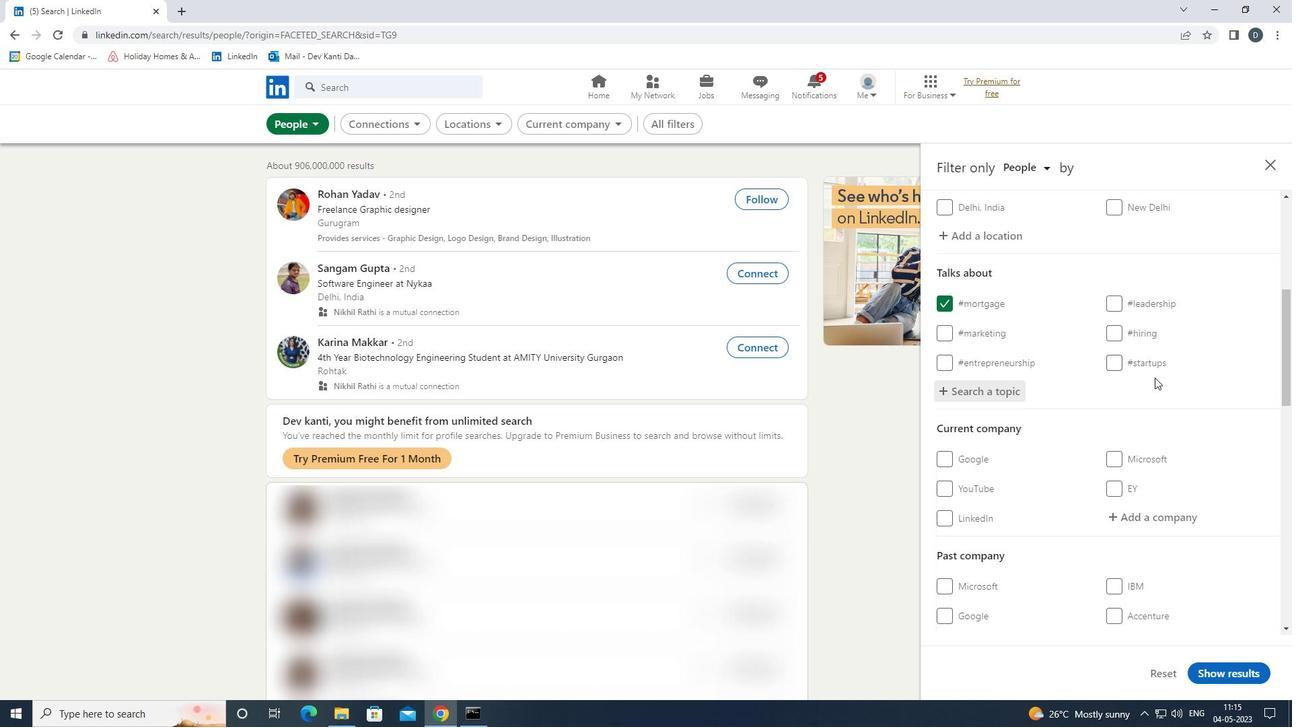 
Action: Mouse moved to (1151, 384)
Screenshot: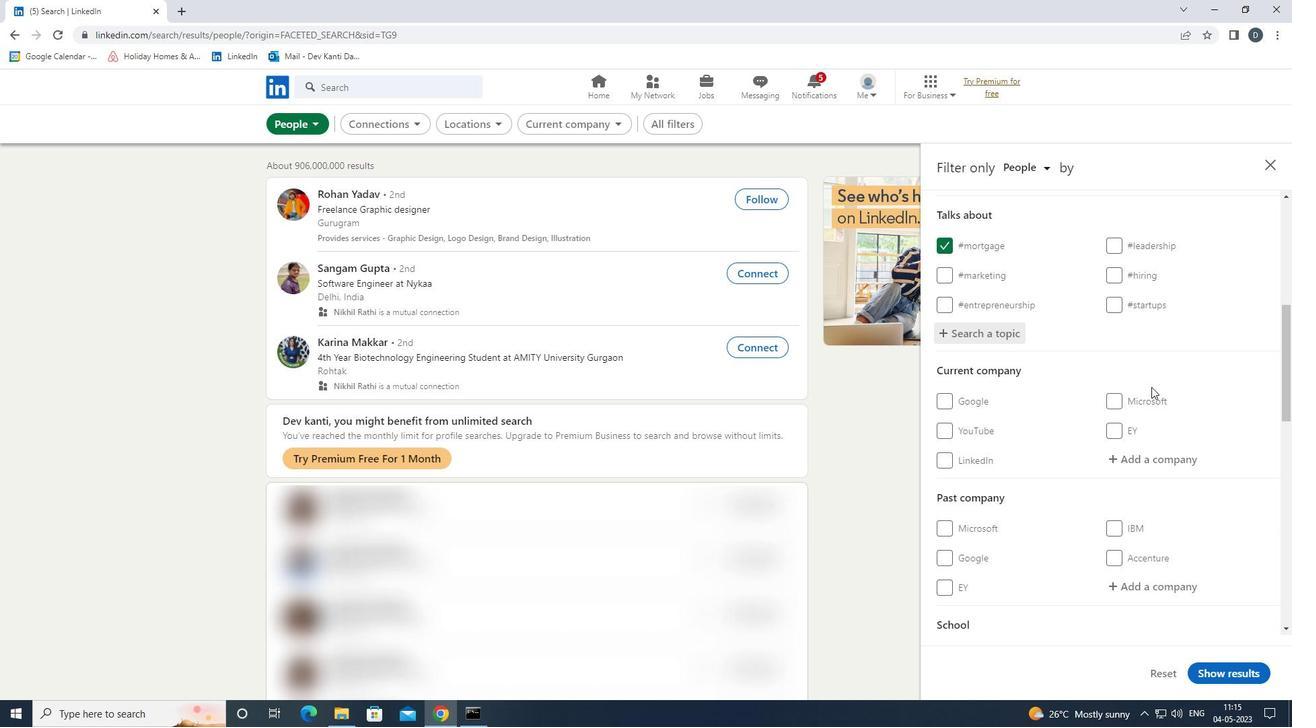 
Action: Mouse scrolled (1151, 383) with delta (0, 0)
Screenshot: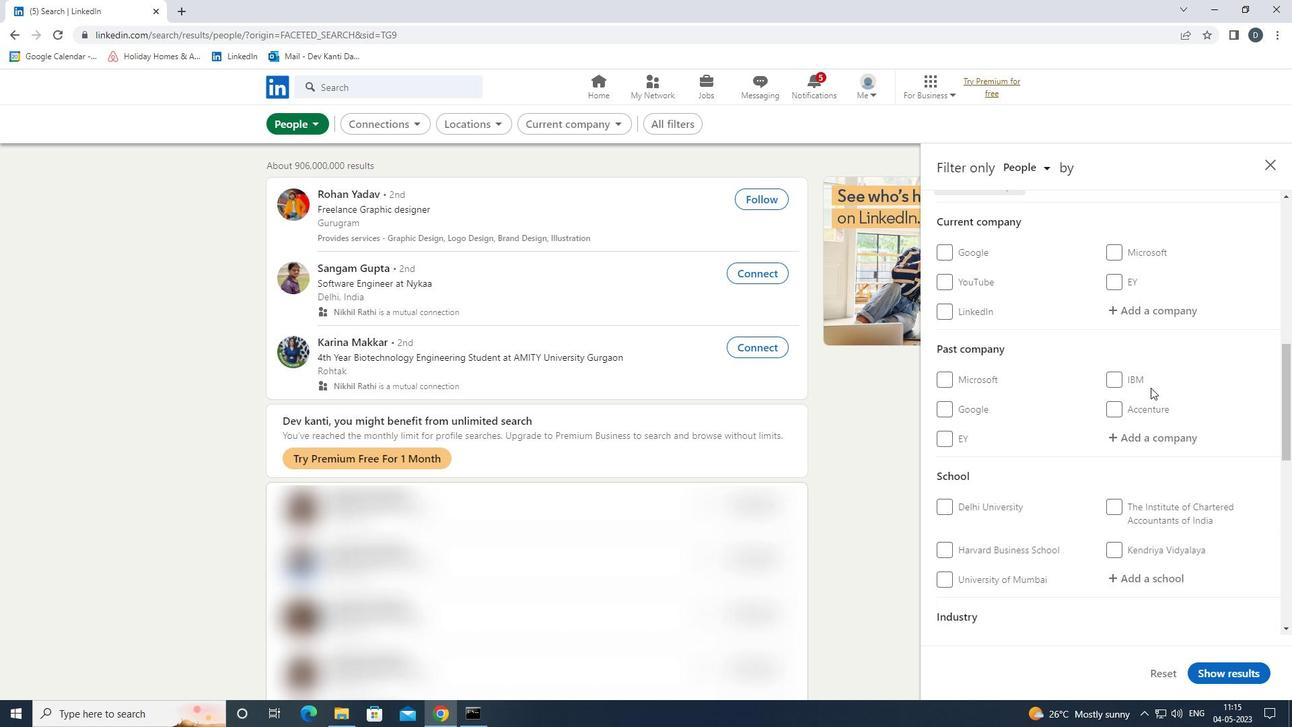 
Action: Mouse scrolled (1151, 383) with delta (0, 0)
Screenshot: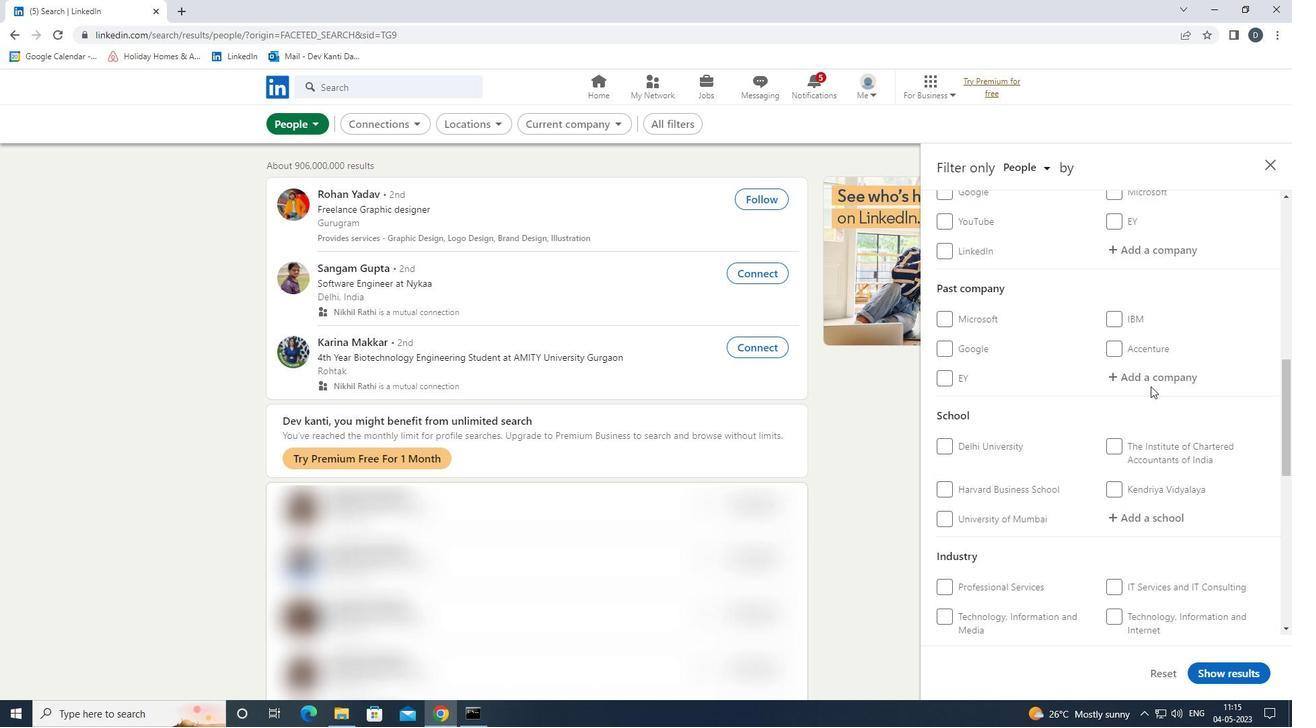 
Action: Mouse moved to (1146, 386)
Screenshot: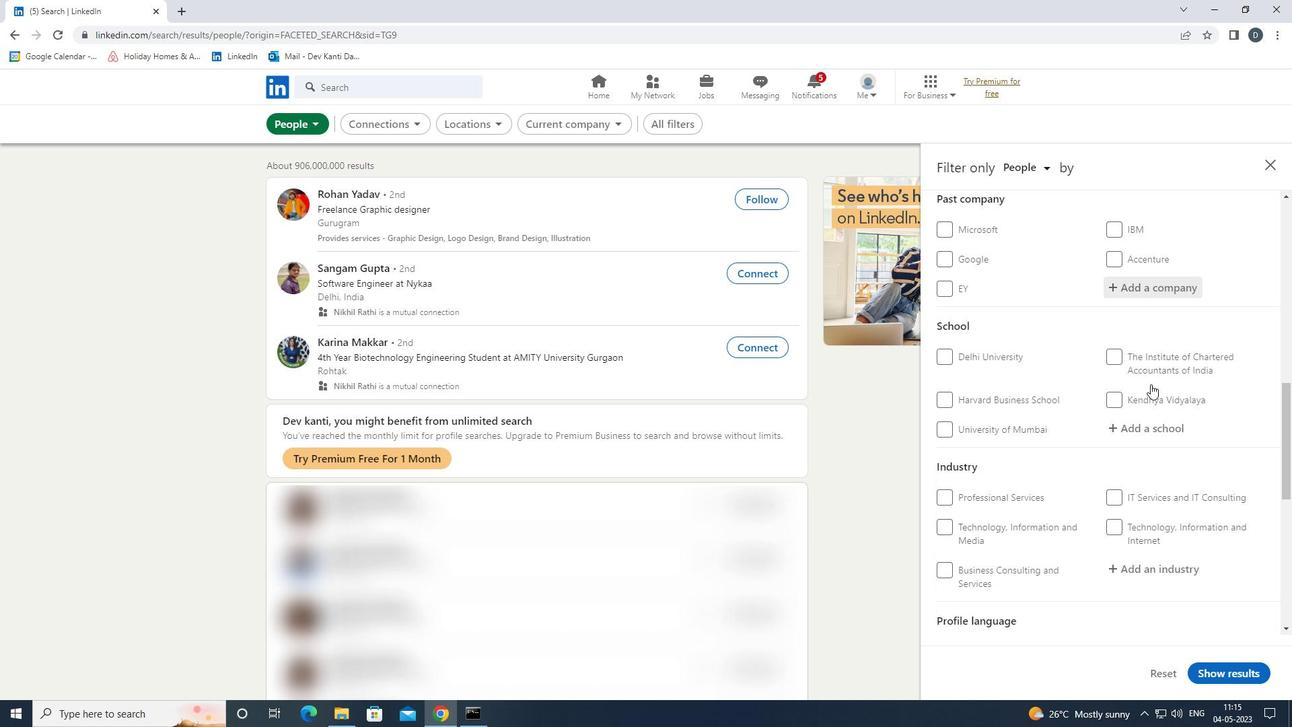 
Action: Mouse scrolled (1146, 385) with delta (0, 0)
Screenshot: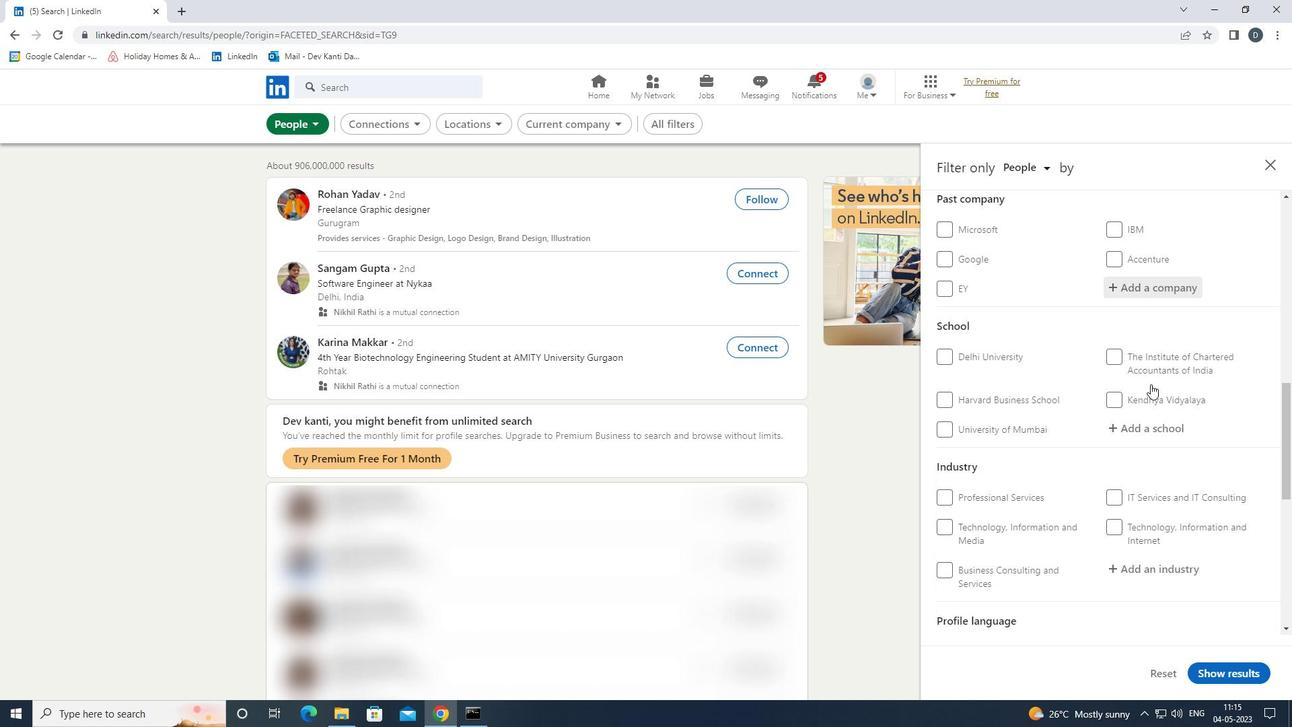 
Action: Mouse moved to (1143, 387)
Screenshot: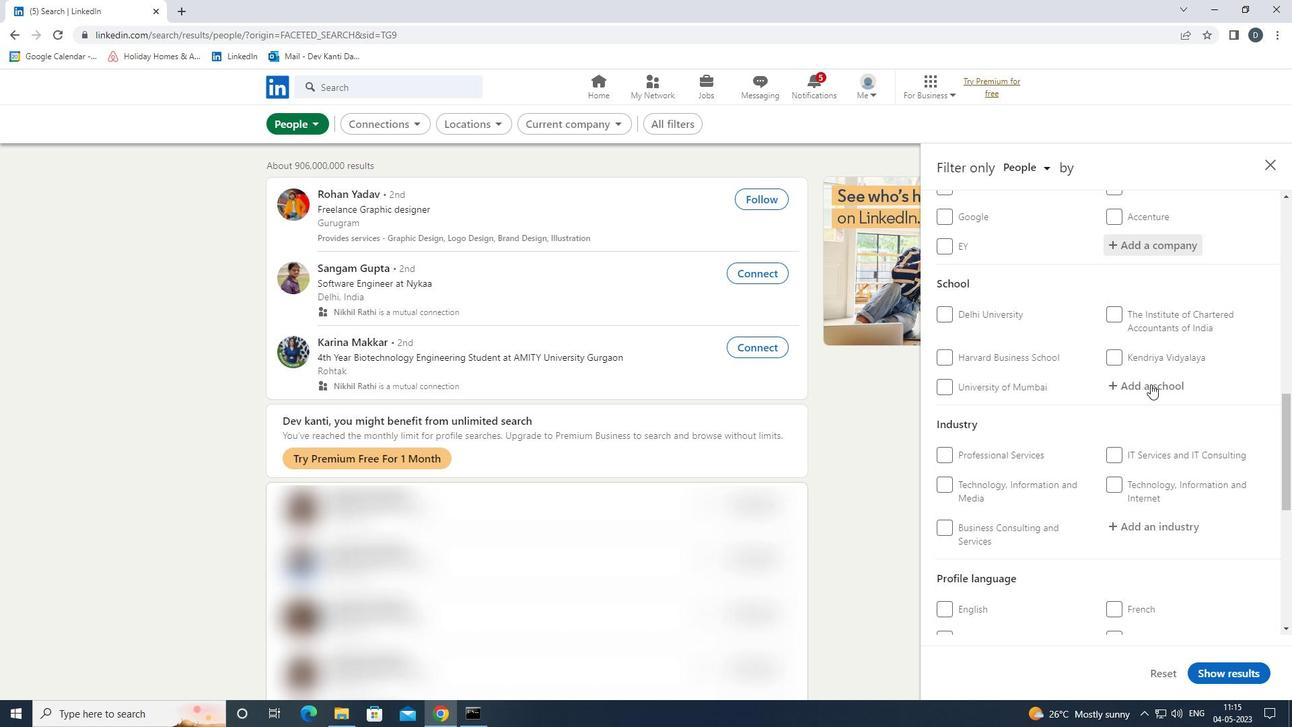 
Action: Mouse scrolled (1143, 387) with delta (0, 0)
Screenshot: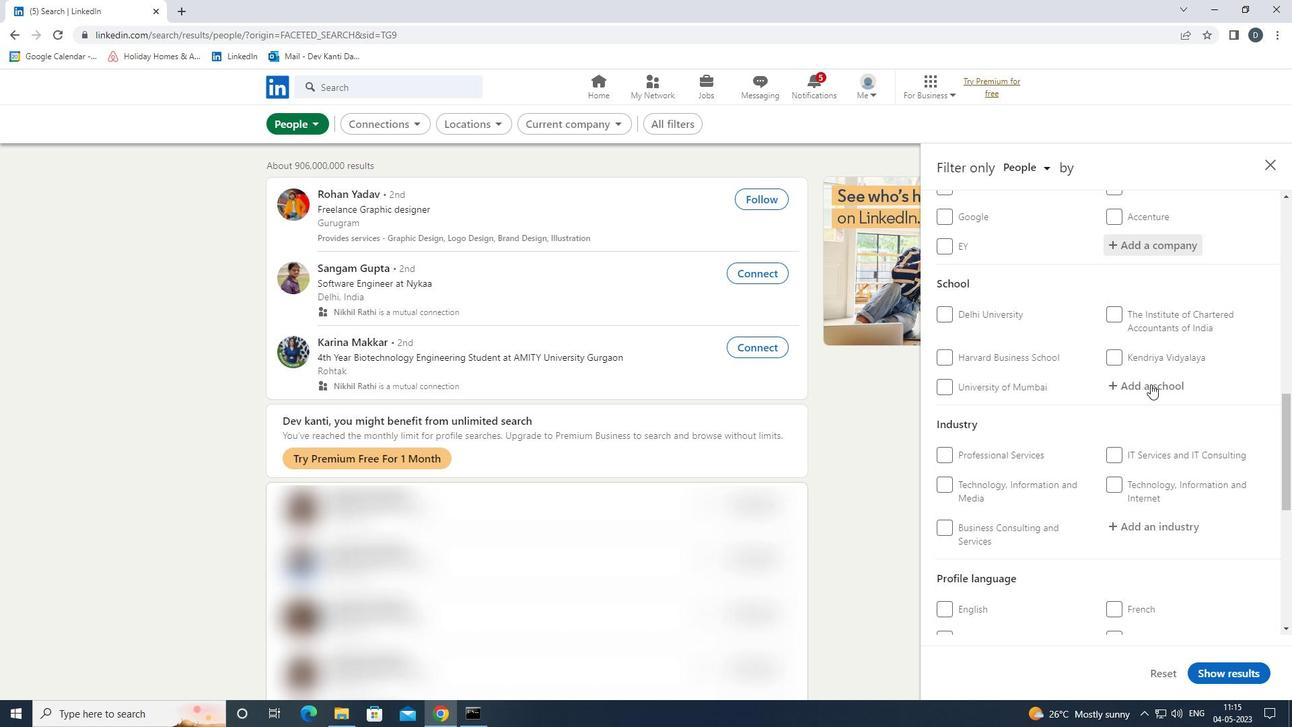 
Action: Mouse moved to (1129, 497)
Screenshot: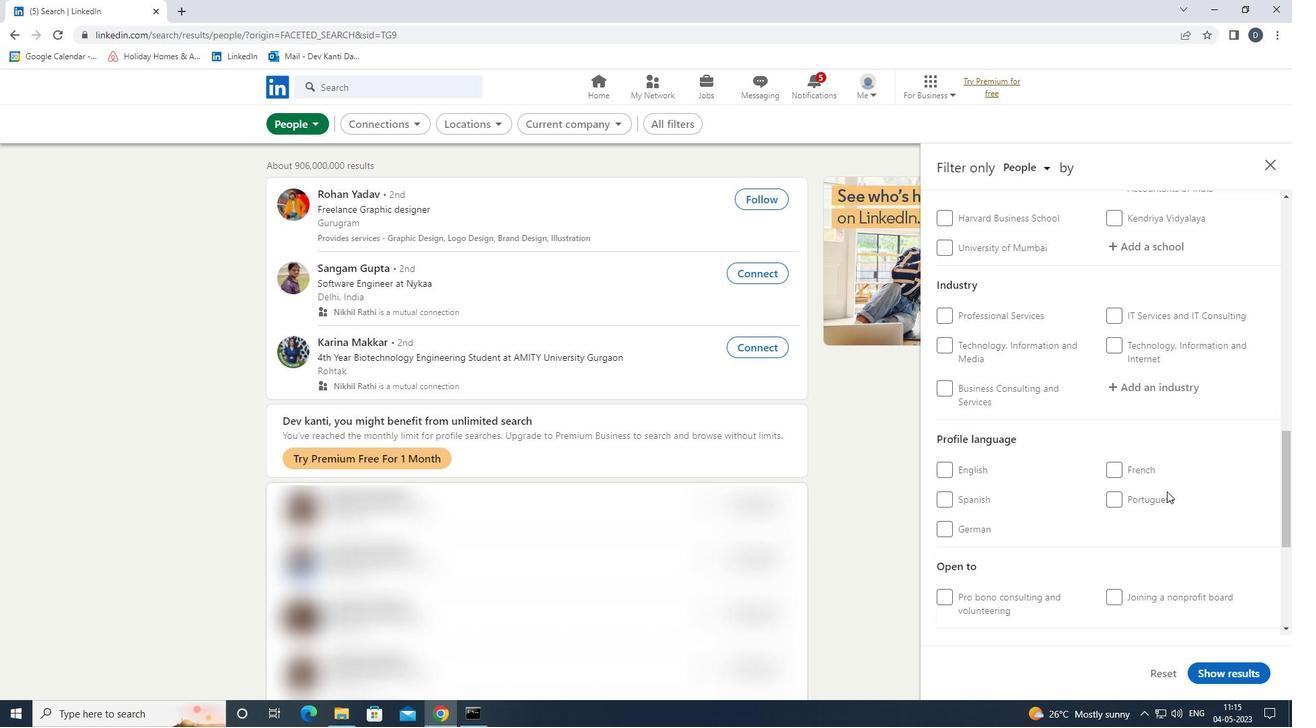 
Action: Mouse pressed left at (1129, 497)
Screenshot: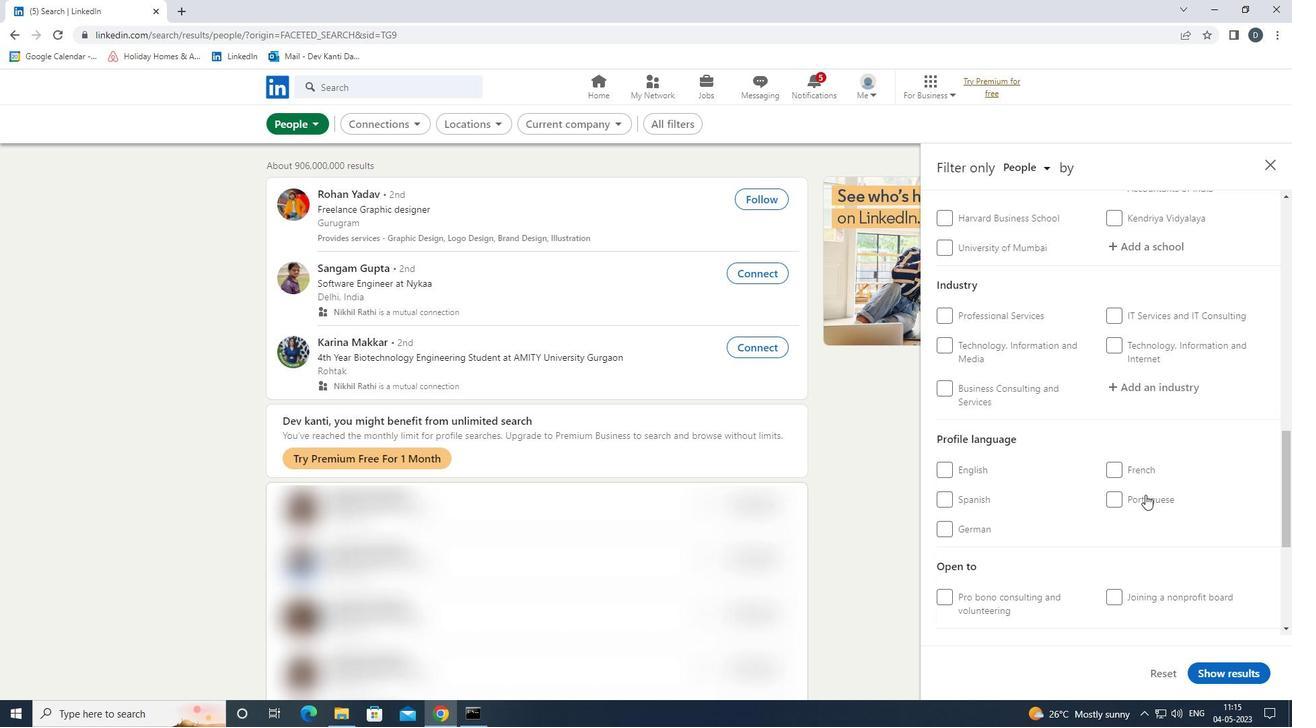 
Action: Mouse moved to (1131, 494)
Screenshot: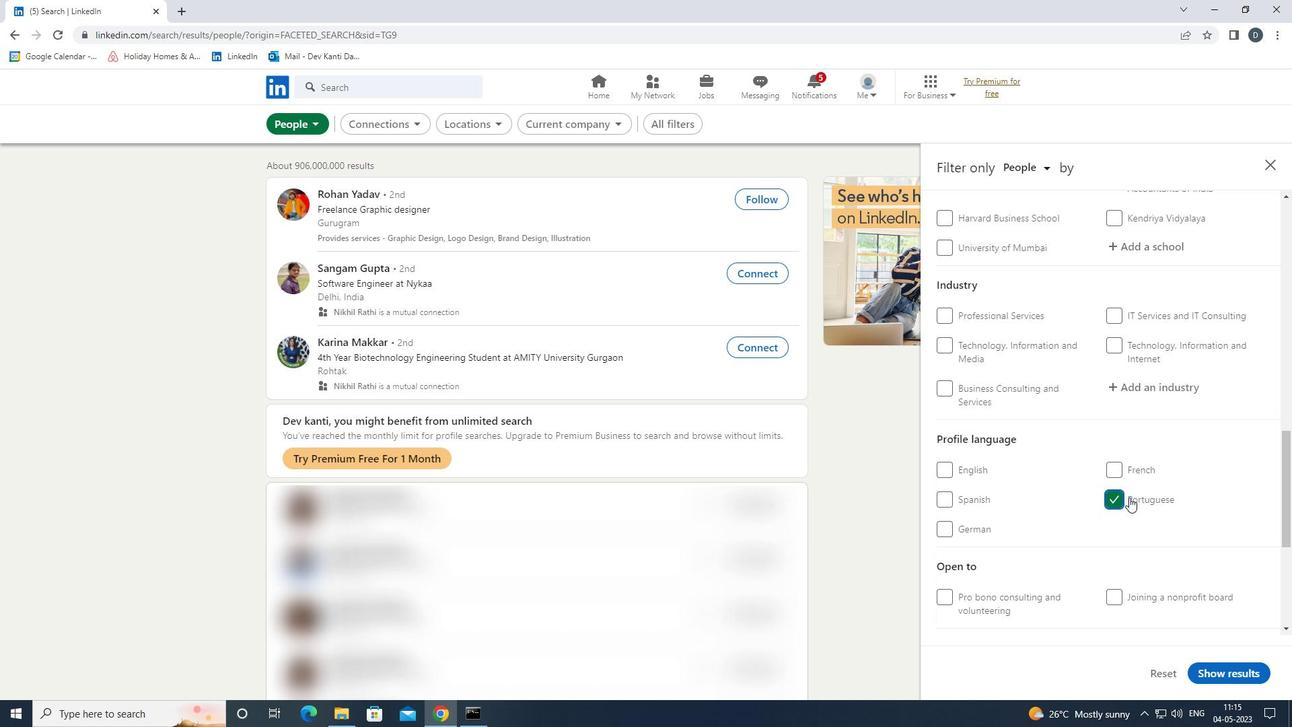 
Action: Mouse scrolled (1131, 494) with delta (0, 0)
Screenshot: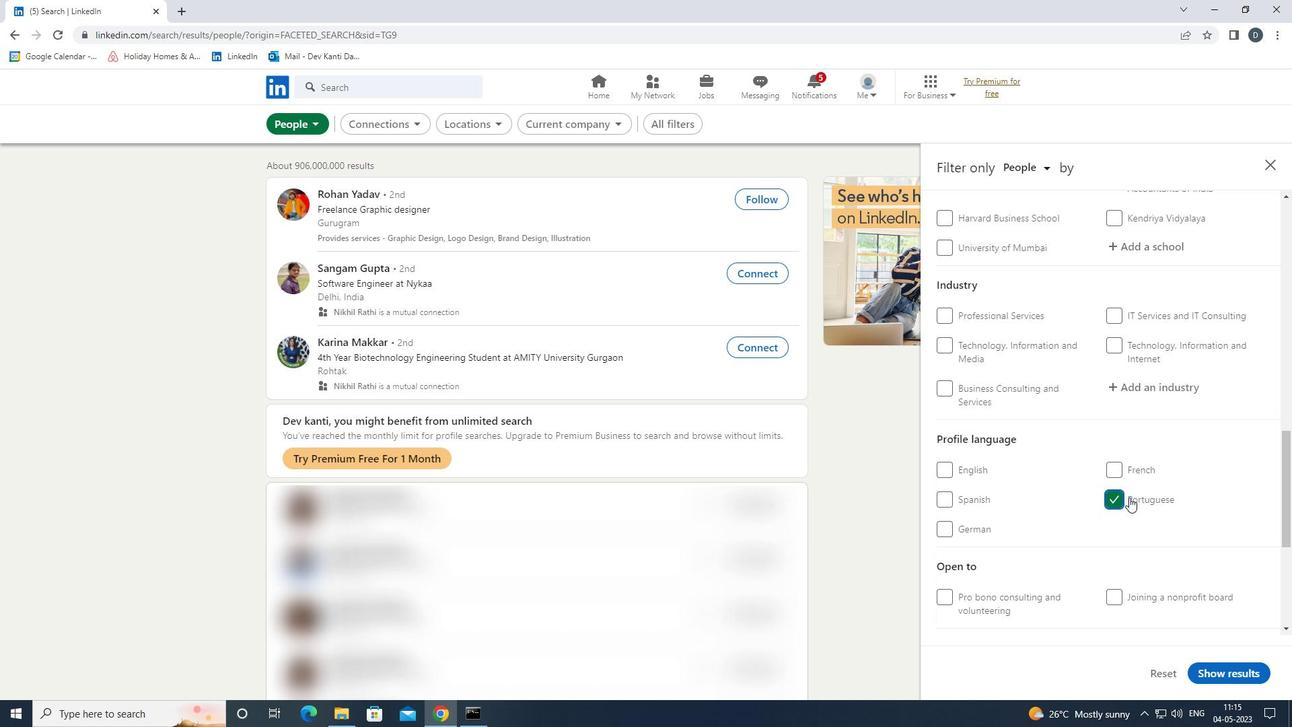 
Action: Mouse scrolled (1131, 494) with delta (0, 0)
Screenshot: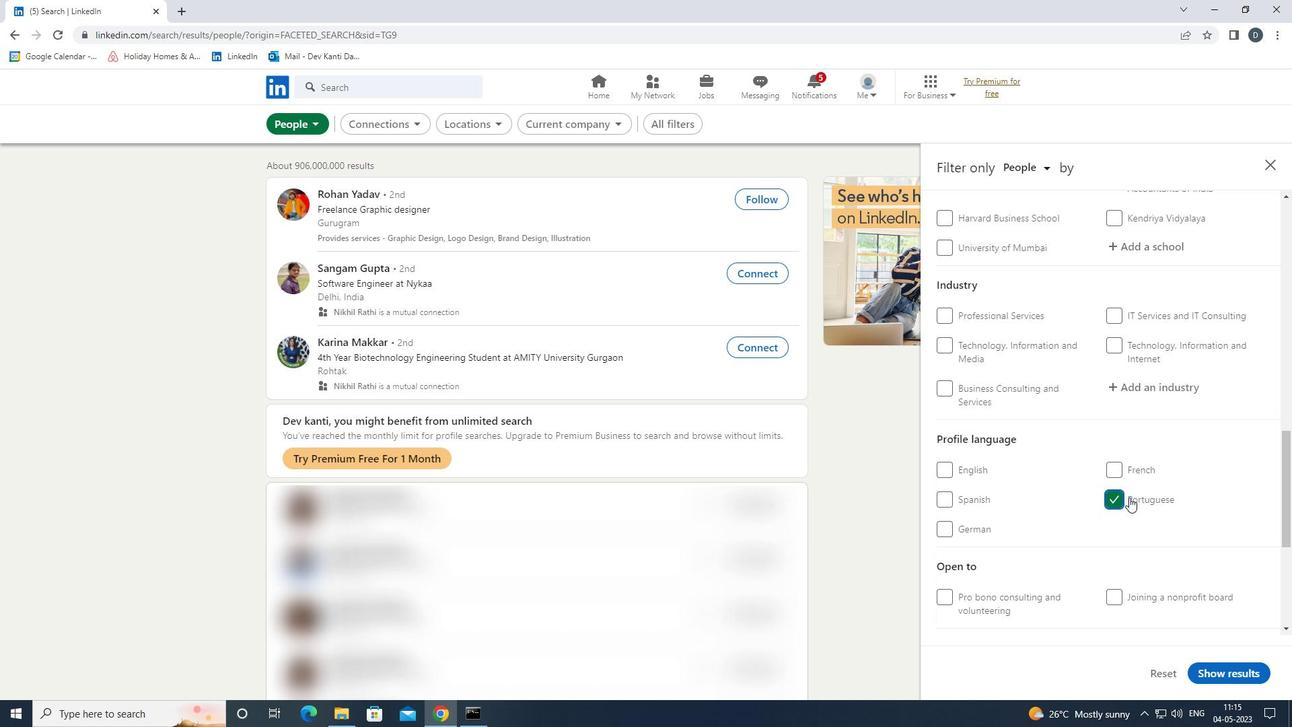 
Action: Mouse scrolled (1131, 494) with delta (0, 0)
Screenshot: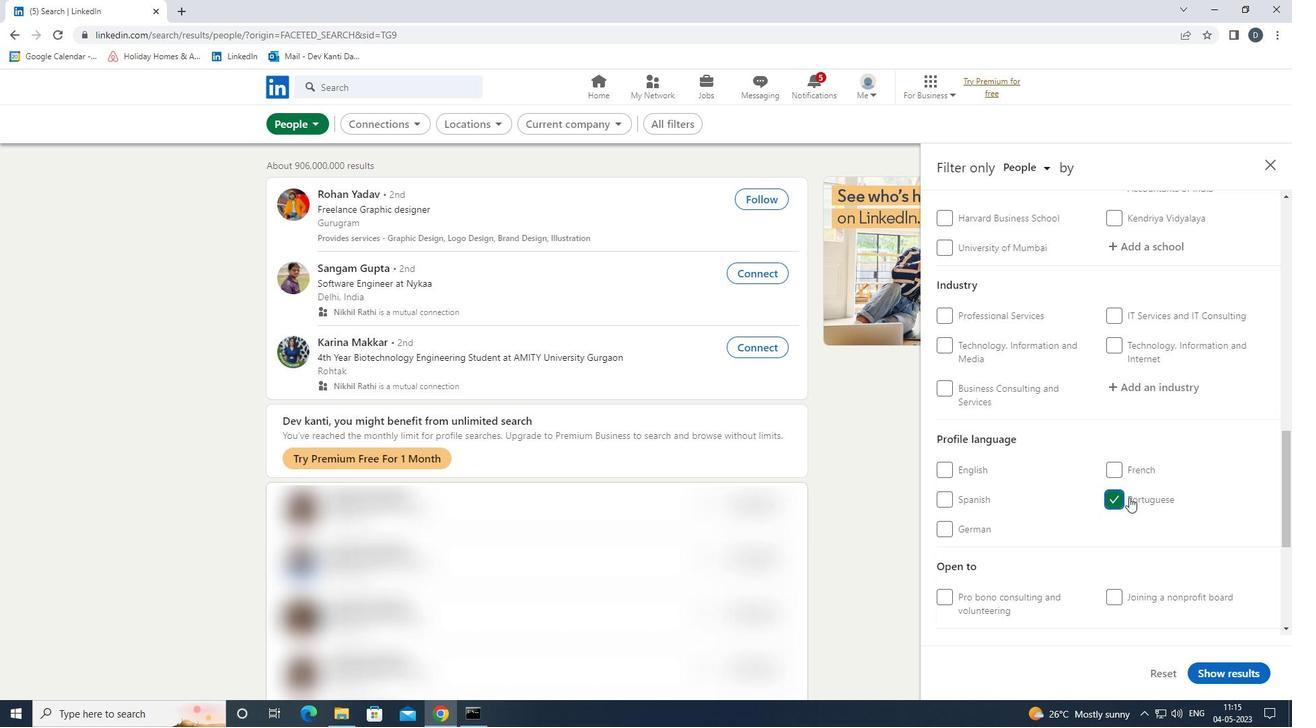 
Action: Mouse scrolled (1131, 494) with delta (0, 0)
Screenshot: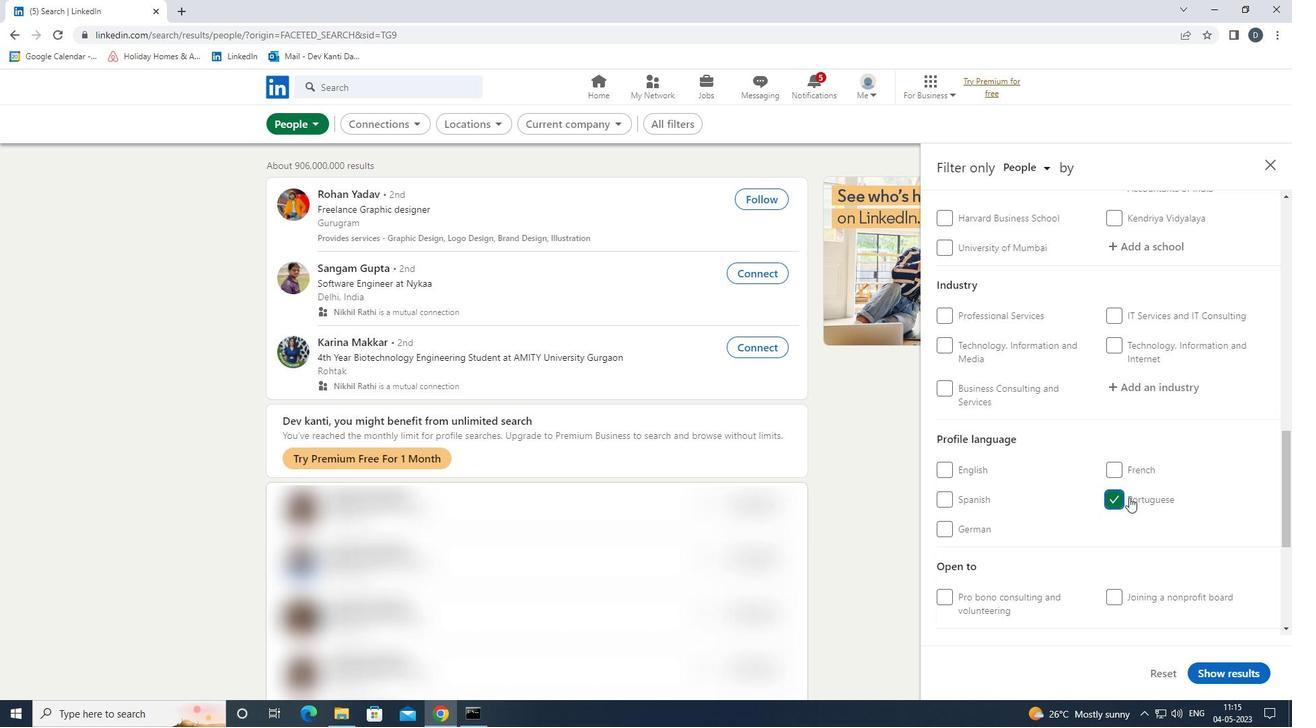
Action: Mouse scrolled (1131, 494) with delta (0, 0)
Screenshot: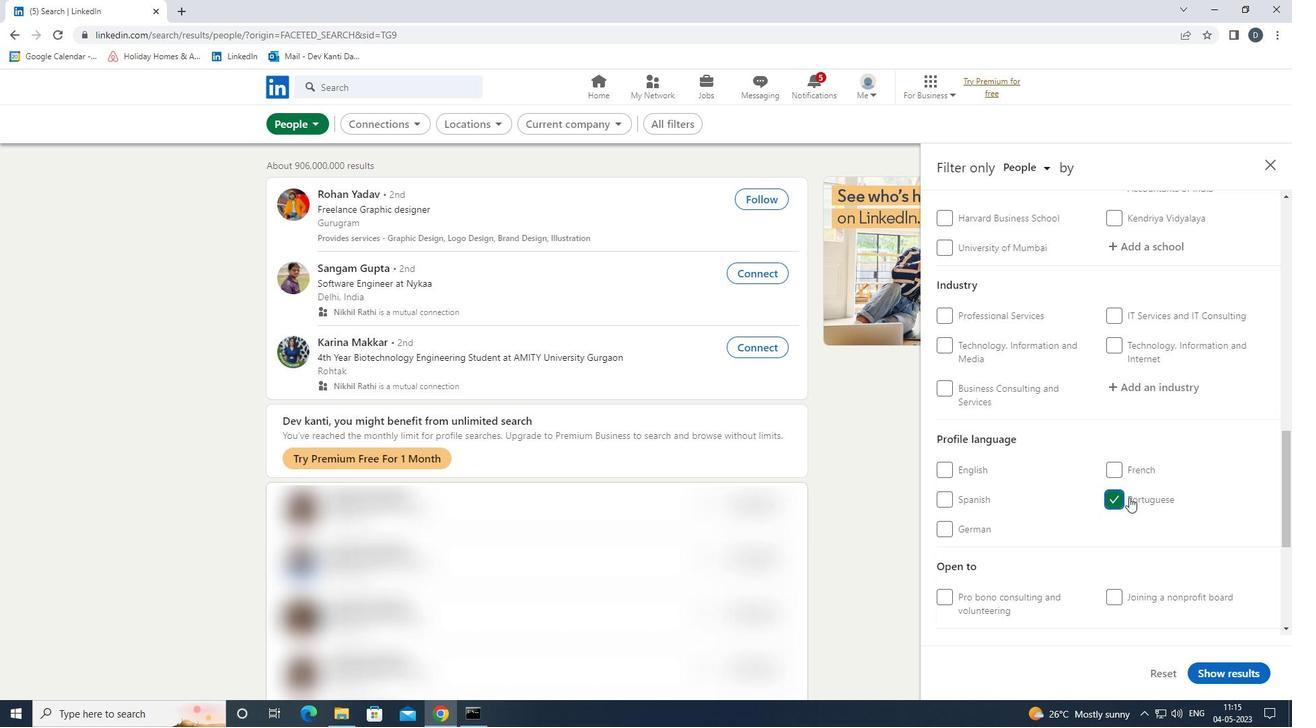 
Action: Mouse scrolled (1131, 494) with delta (0, 0)
Screenshot: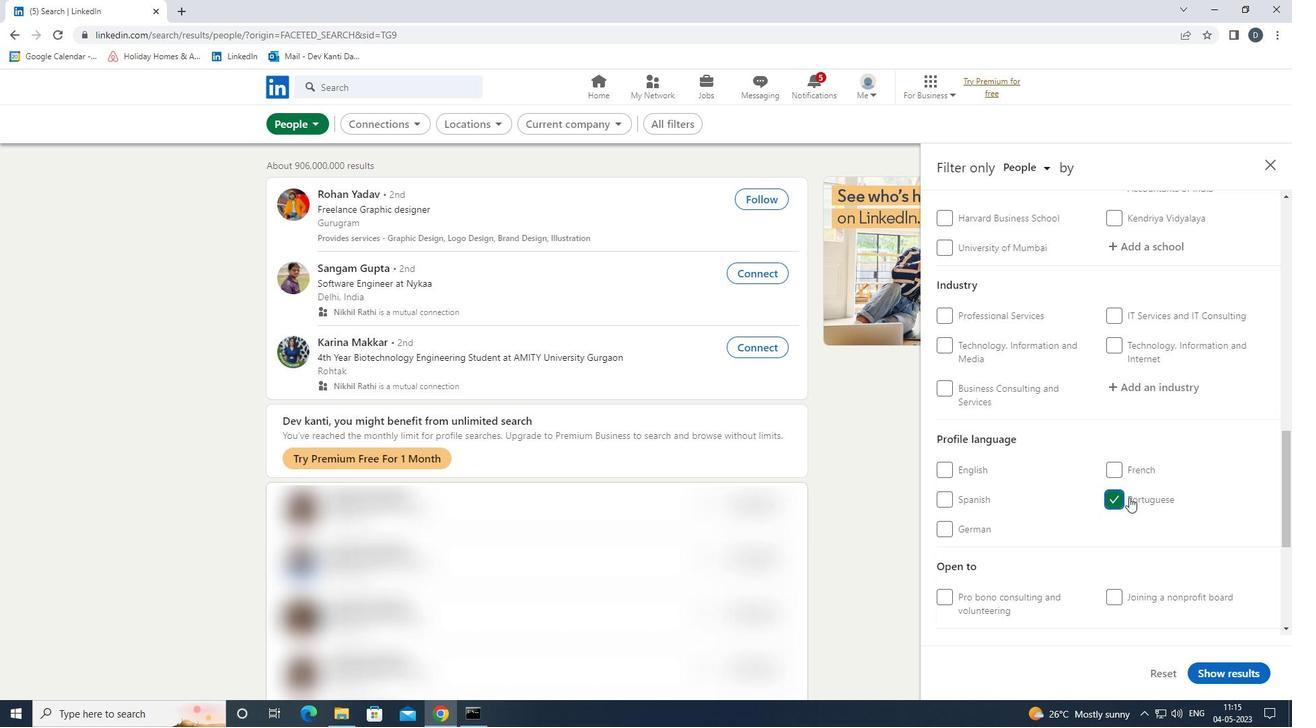
Action: Mouse moved to (1151, 379)
Screenshot: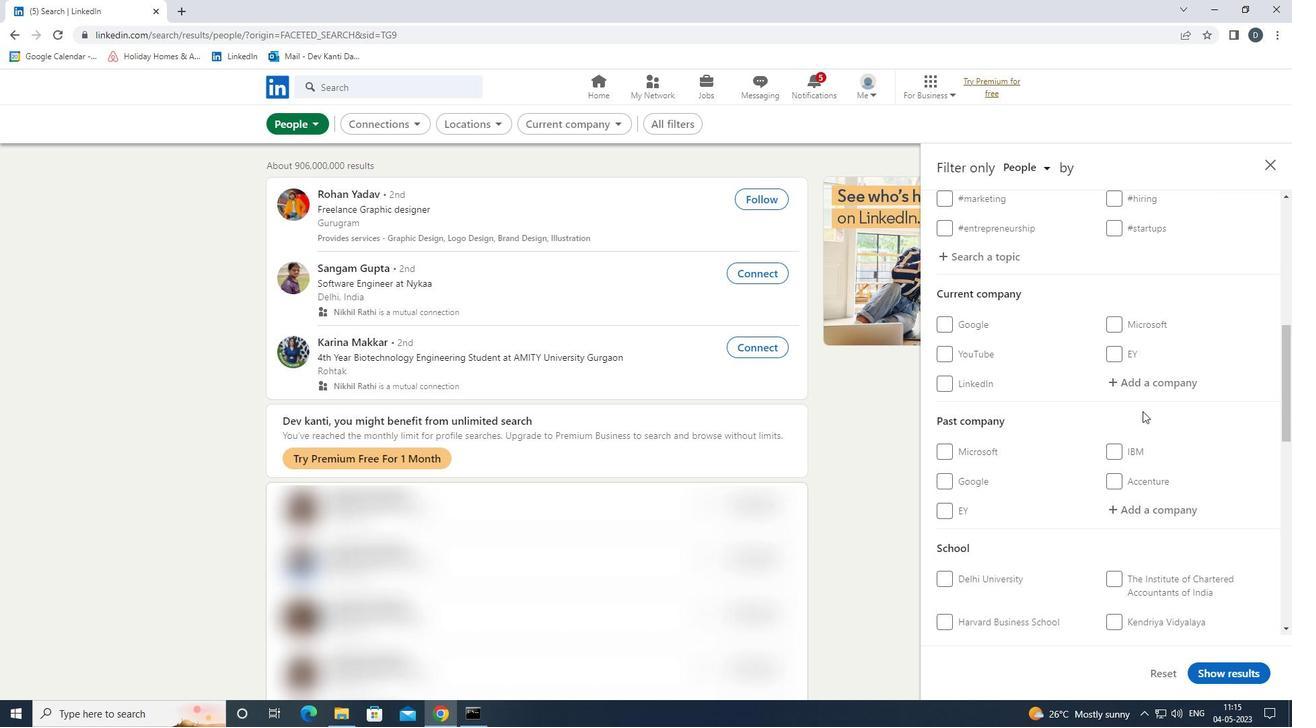 
Action: Mouse pressed left at (1151, 379)
Screenshot: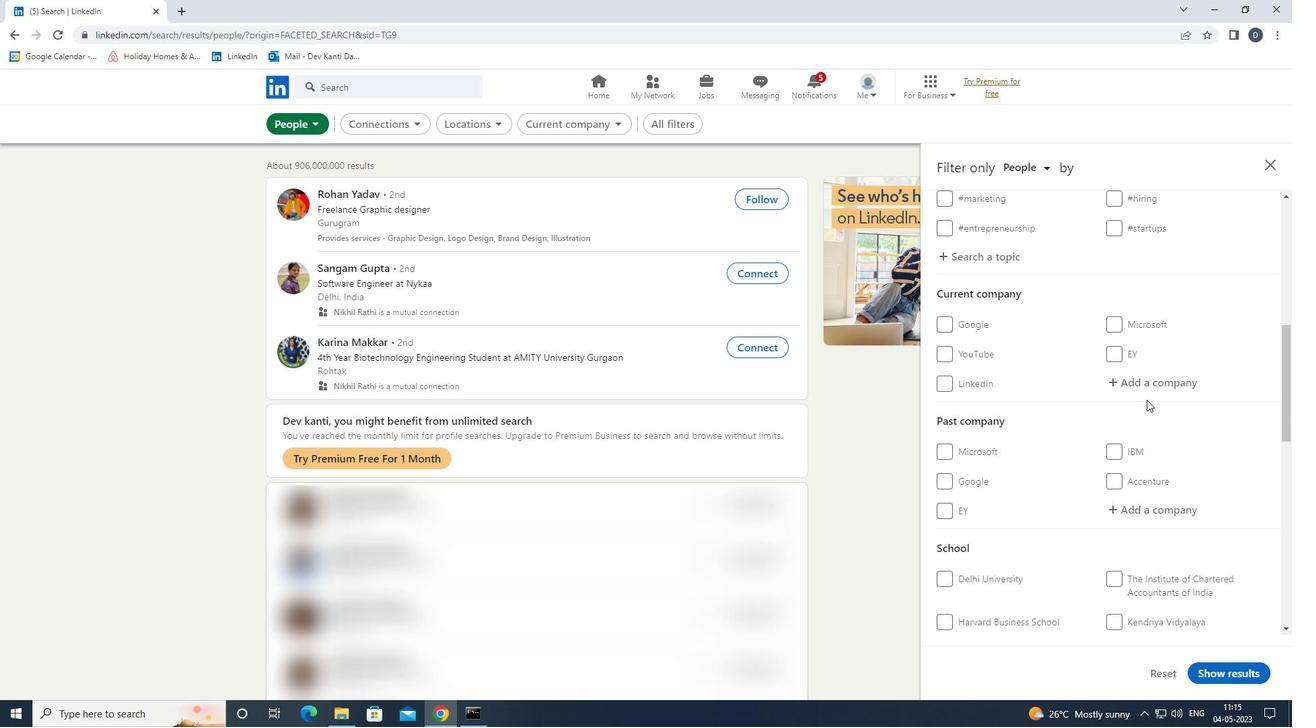 
Action: Key pressed <Key.shift><Key.shift><Key.shift><Key.shift>INTOUCH<Key.shift><Key.shift><Key.shift><Key.shift><Key.shift><Key.down><Key.enter>
Screenshot: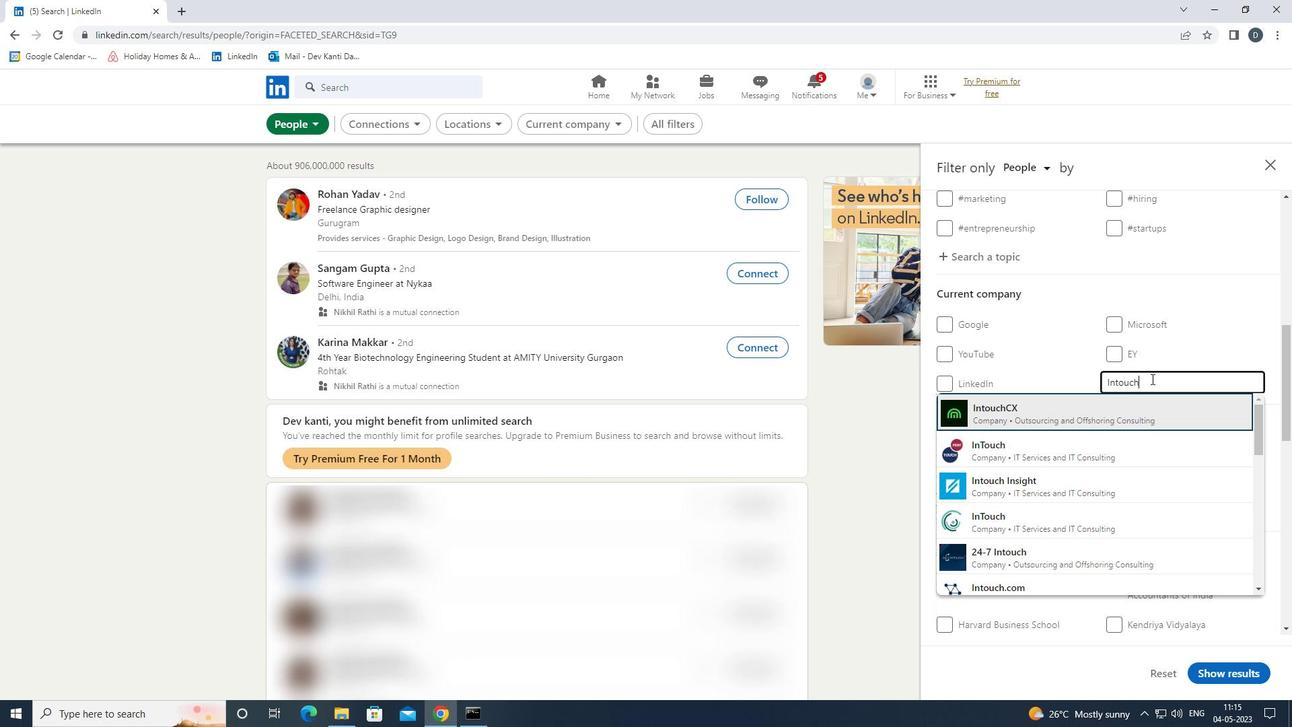 
Action: Mouse moved to (1151, 375)
Screenshot: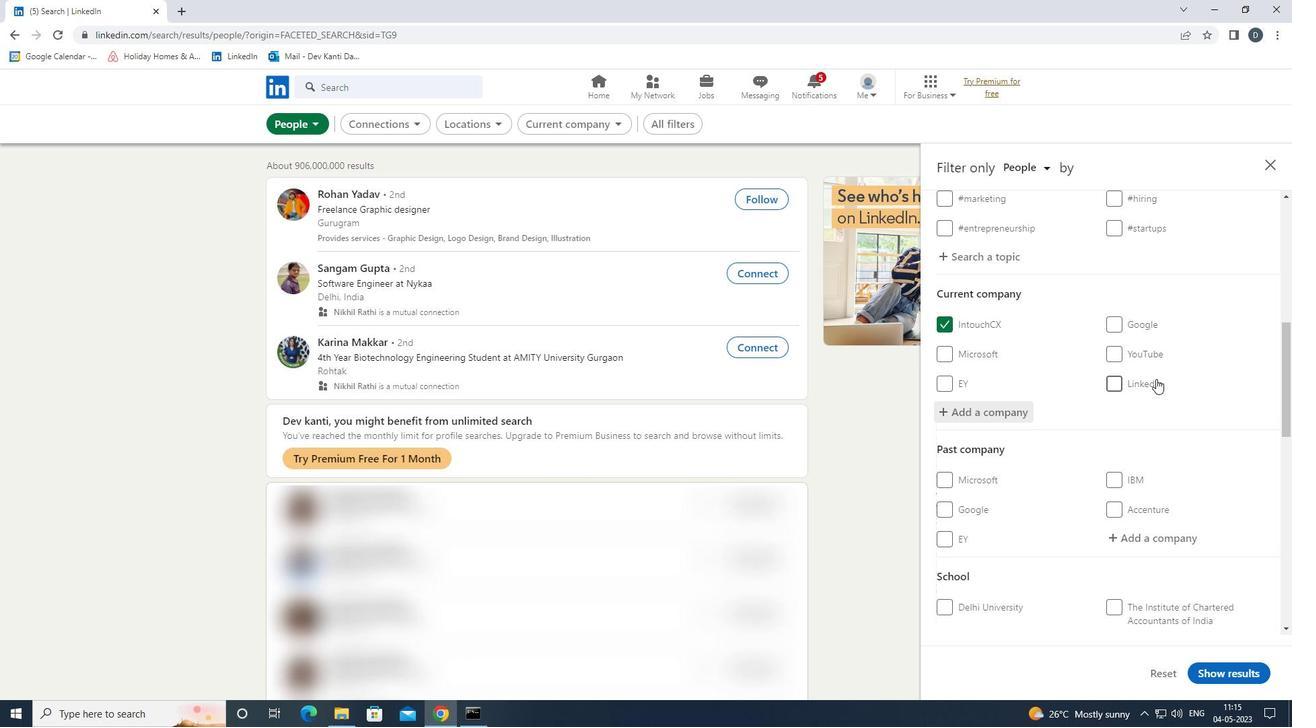 
Action: Mouse scrolled (1151, 374) with delta (0, 0)
Screenshot: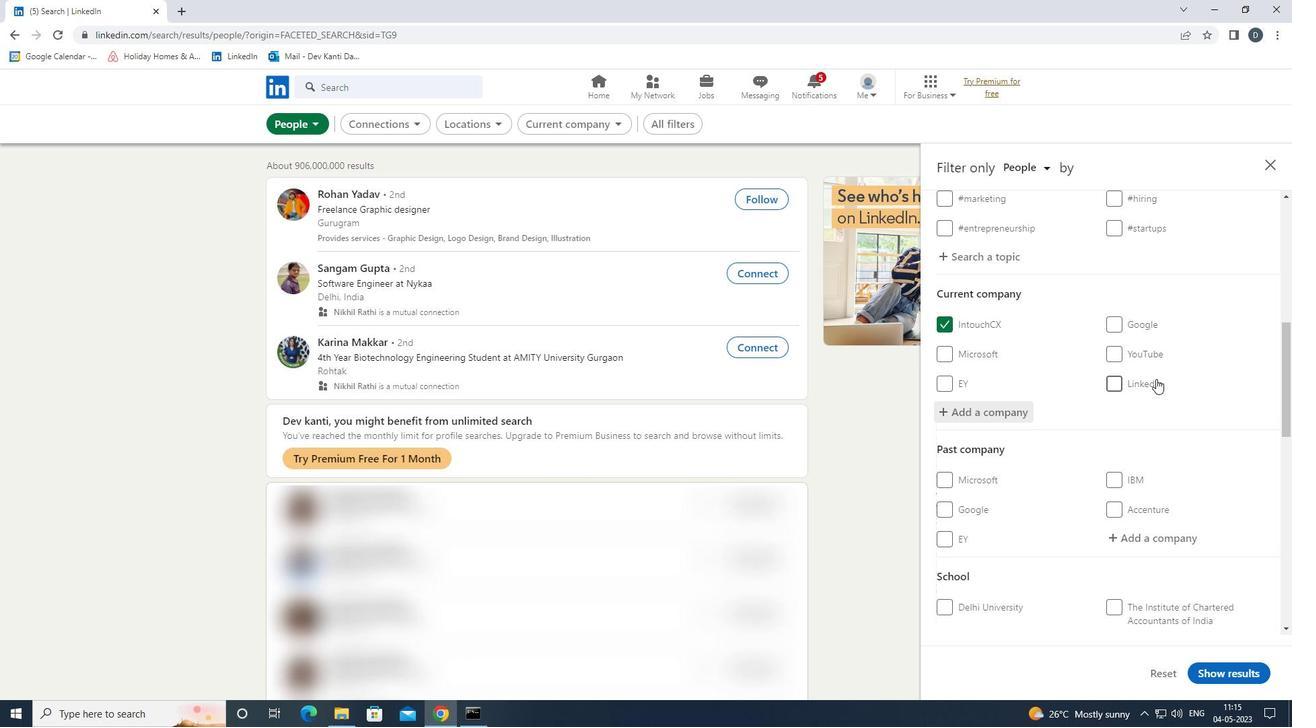 
Action: Mouse moved to (1150, 383)
Screenshot: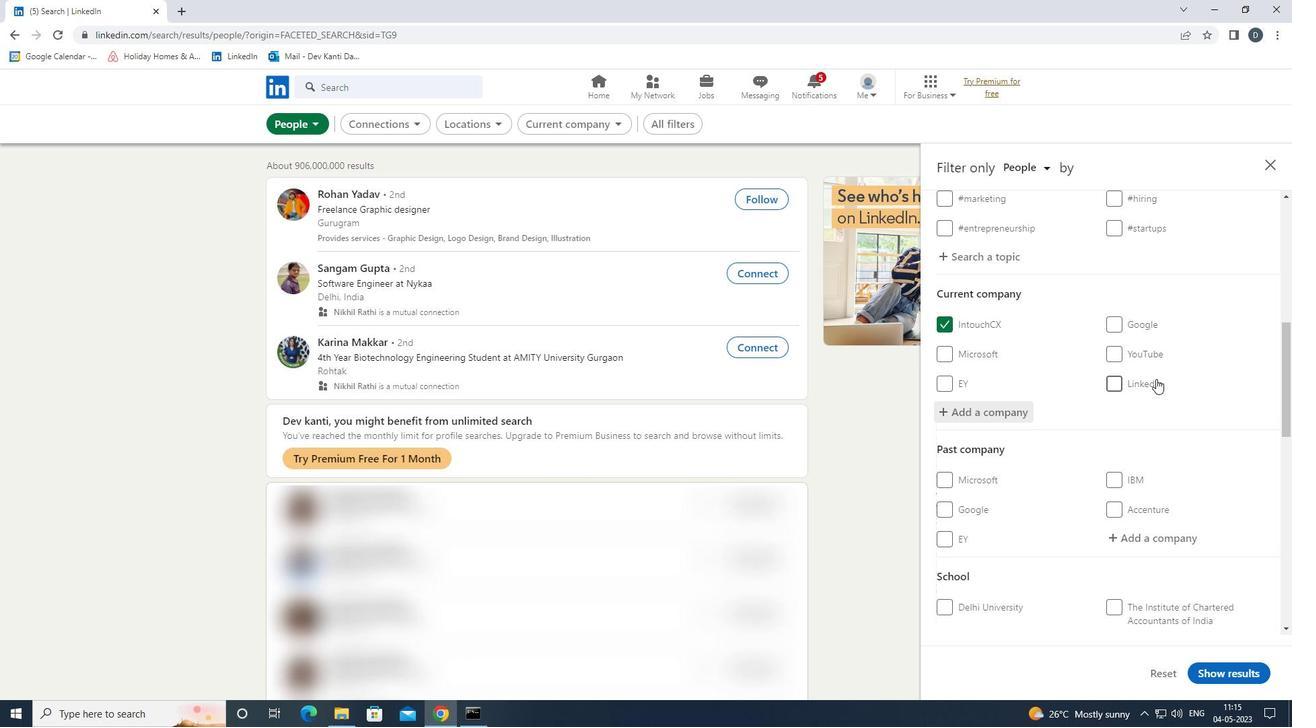 
Action: Mouse scrolled (1150, 383) with delta (0, 0)
Screenshot: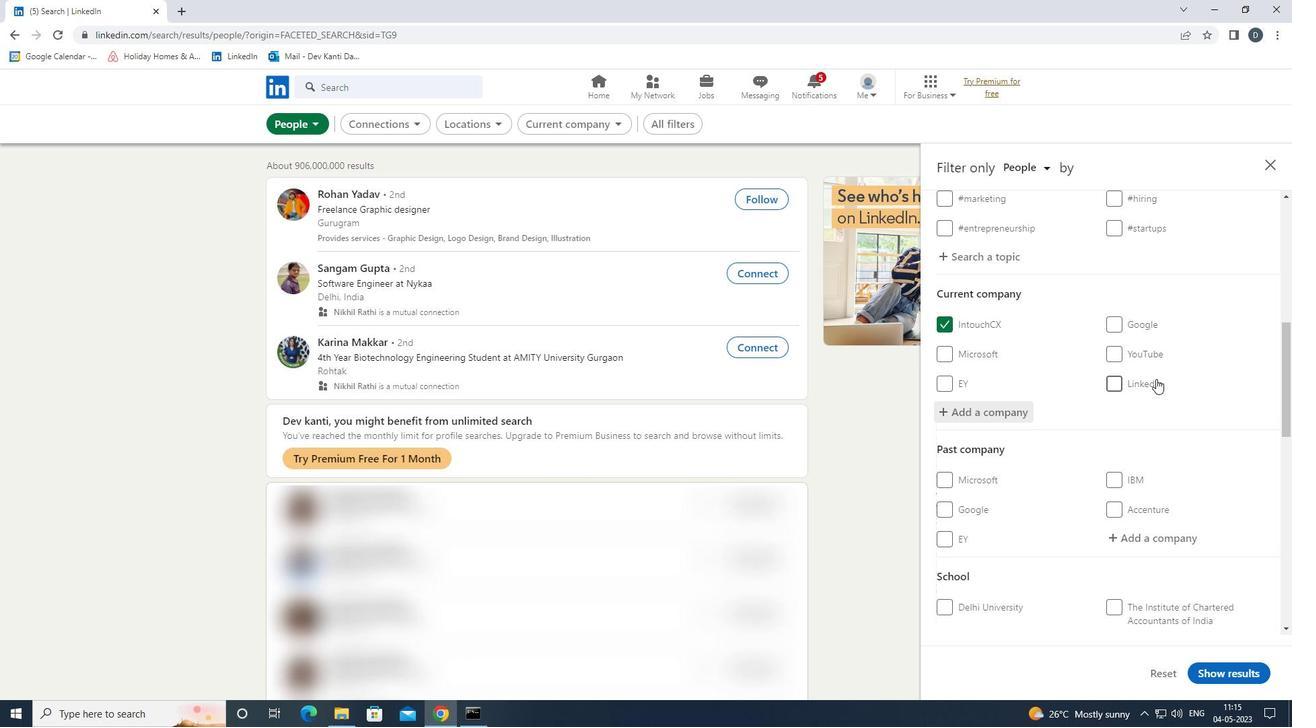 
Action: Mouse moved to (1150, 387)
Screenshot: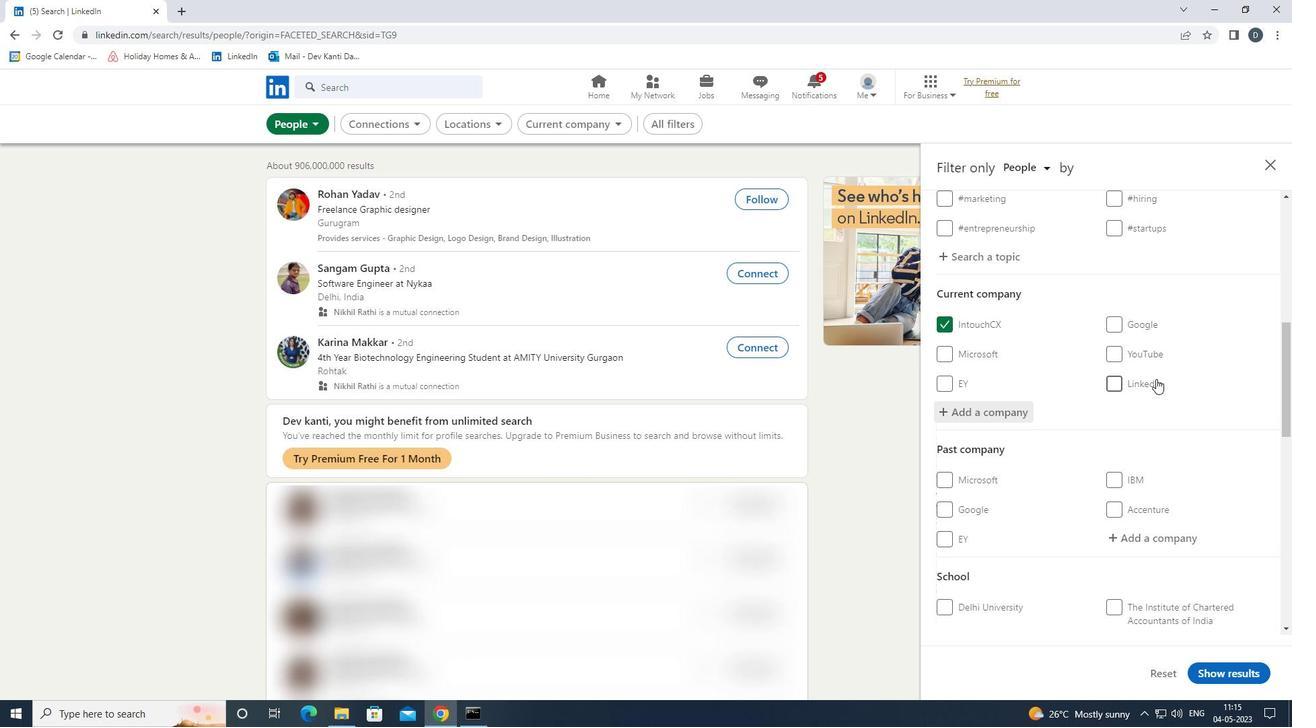 
Action: Mouse scrolled (1150, 386) with delta (0, 0)
Screenshot: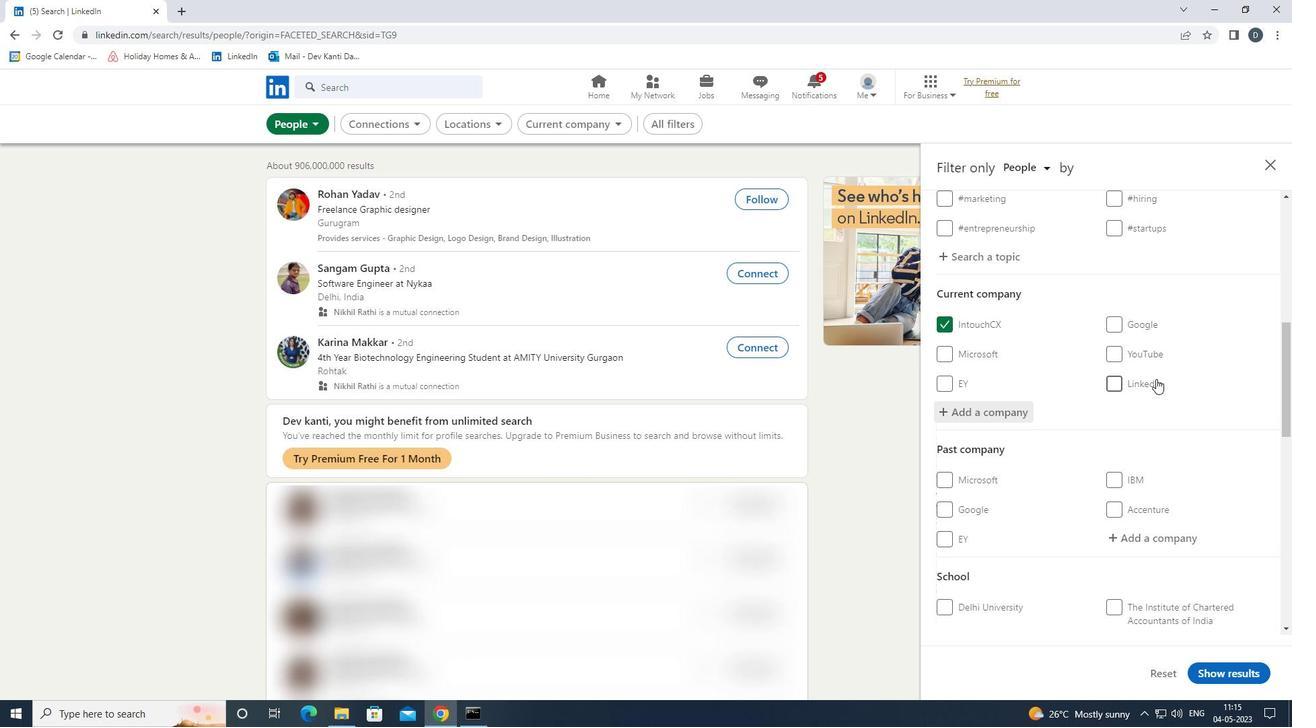 
Action: Mouse moved to (1156, 390)
Screenshot: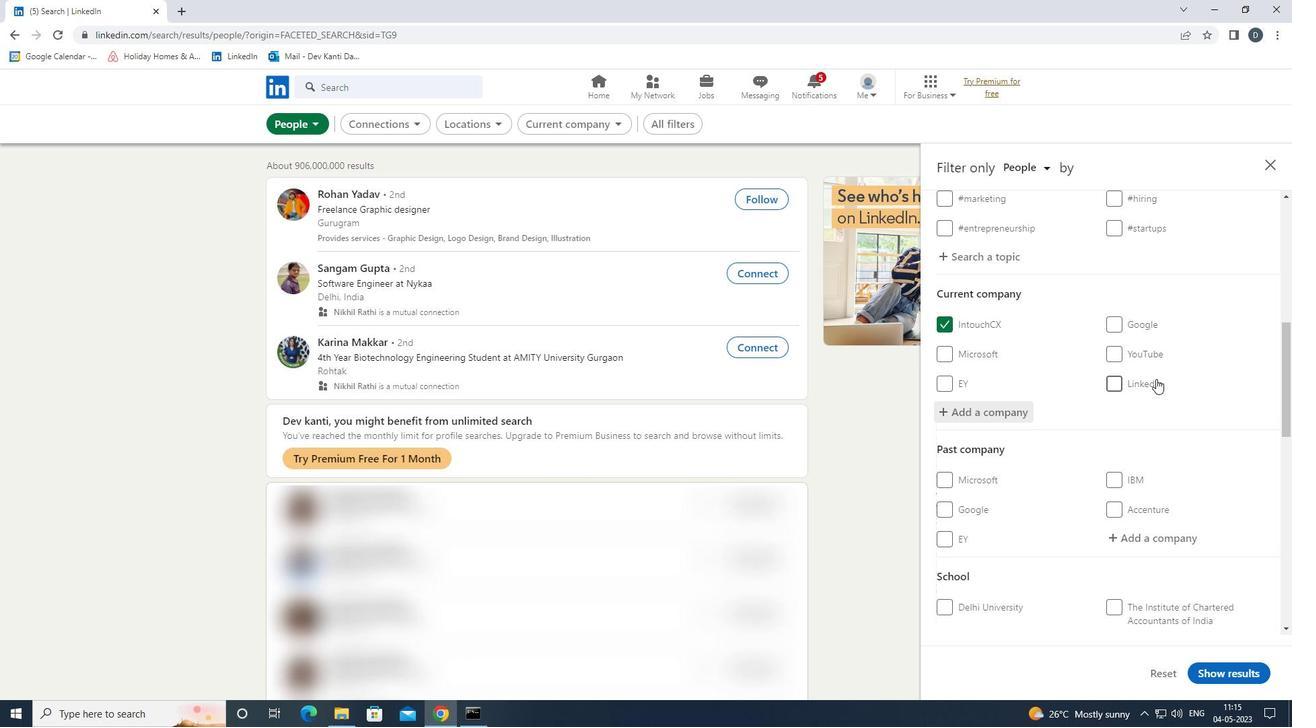 
Action: Mouse scrolled (1156, 389) with delta (0, 0)
Screenshot: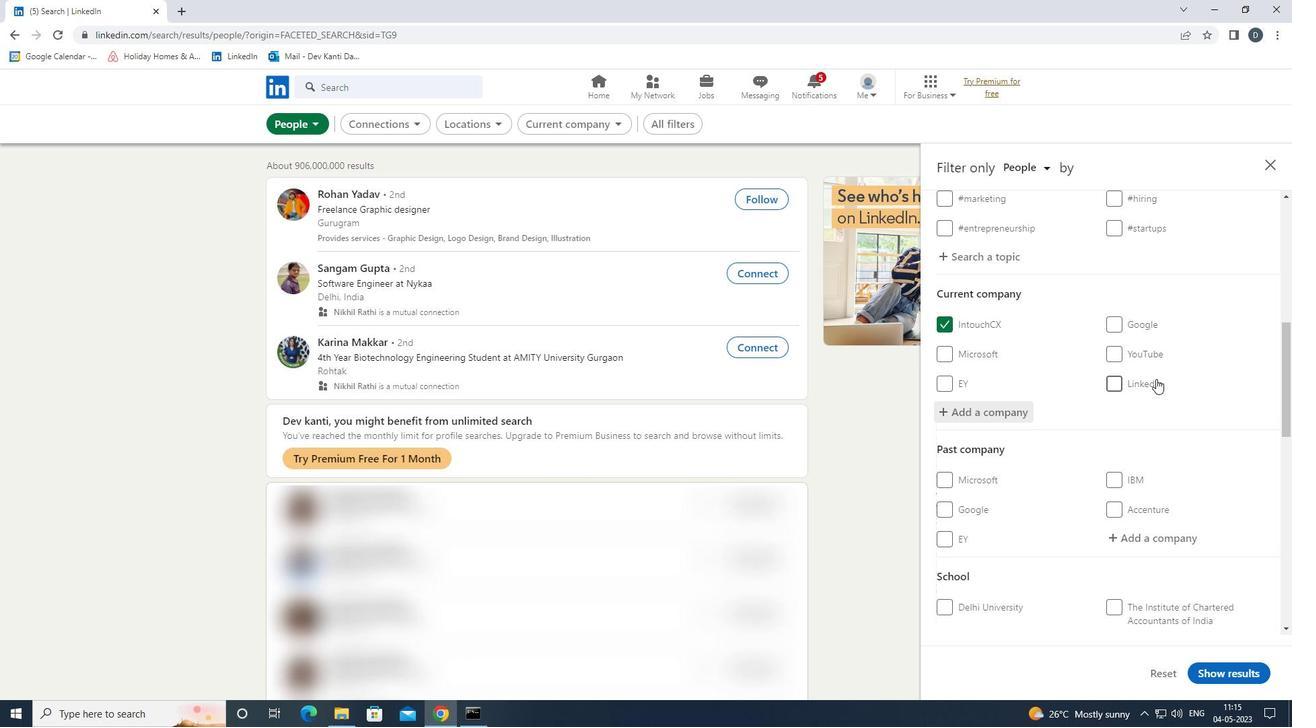
Action: Mouse moved to (1143, 404)
Screenshot: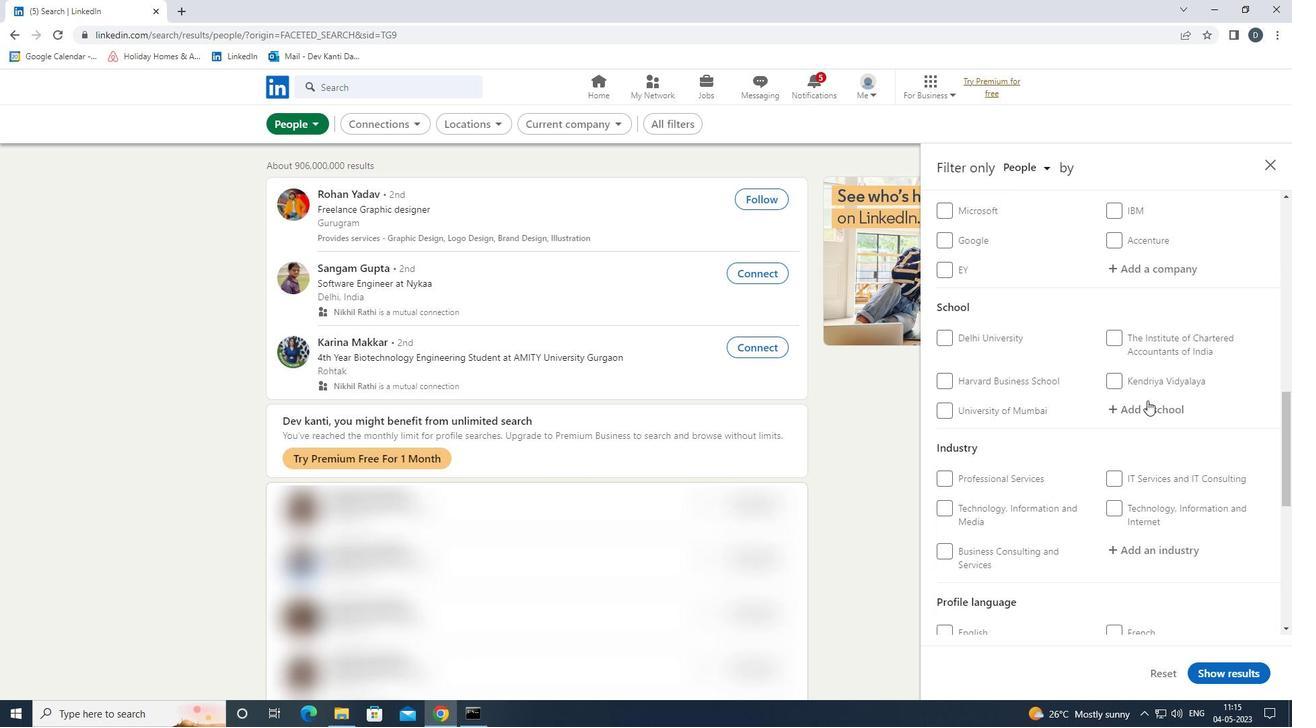 
Action: Mouse pressed left at (1143, 404)
Screenshot: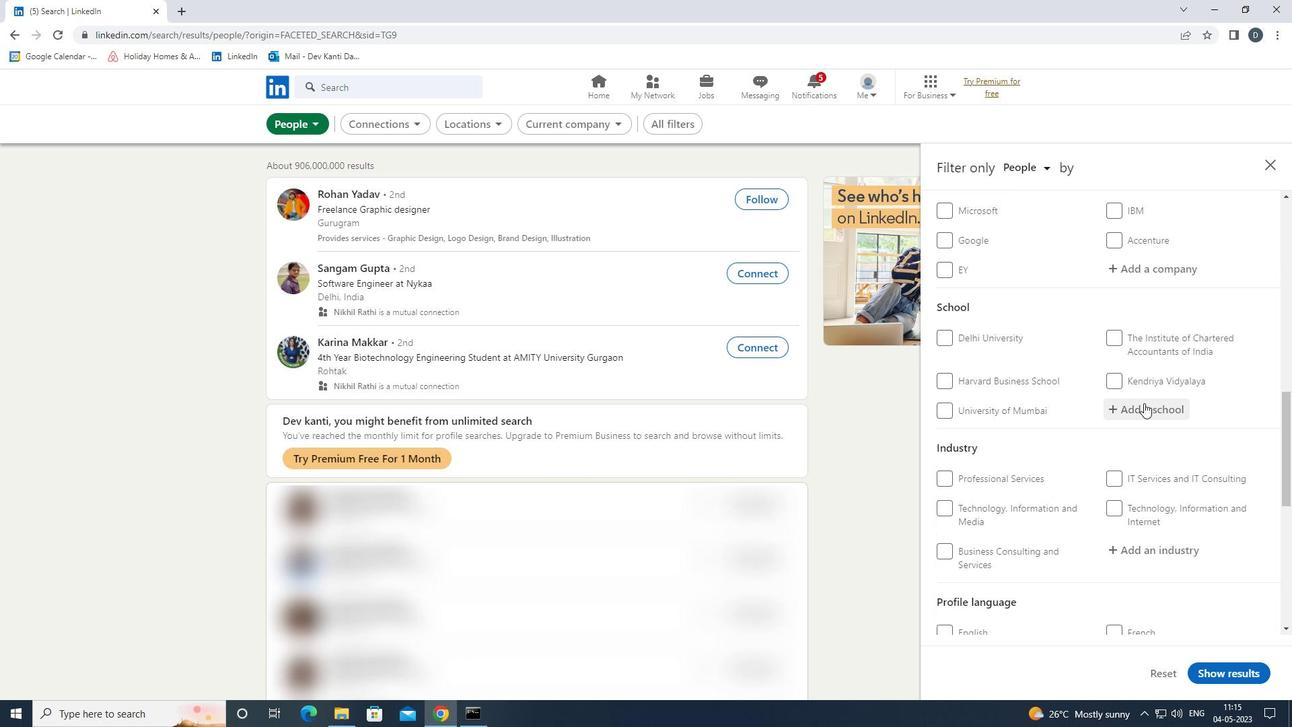 
Action: Mouse moved to (1140, 404)
Screenshot: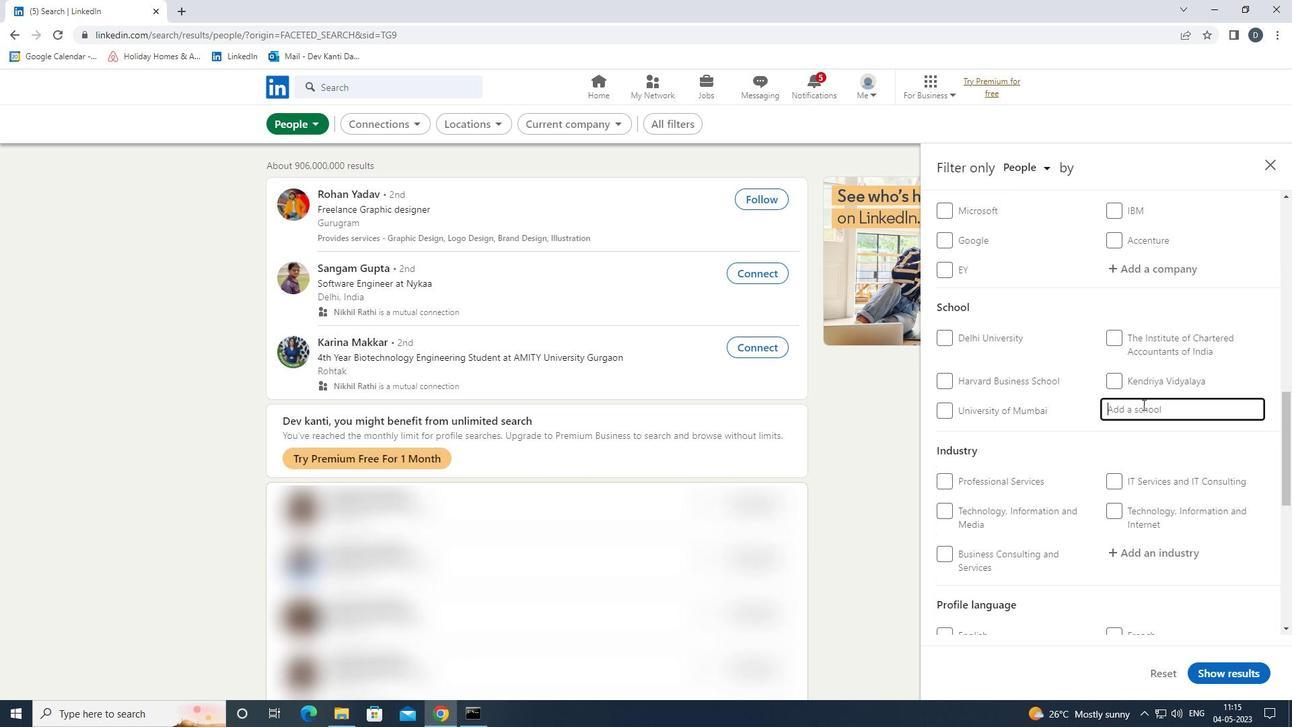 
Action: Key pressed <Key.shift><Key.shift>SANT<Key.space><Key.shift><Key.shift>BABA<Key.space><Key.down><Key.enter>
Screenshot: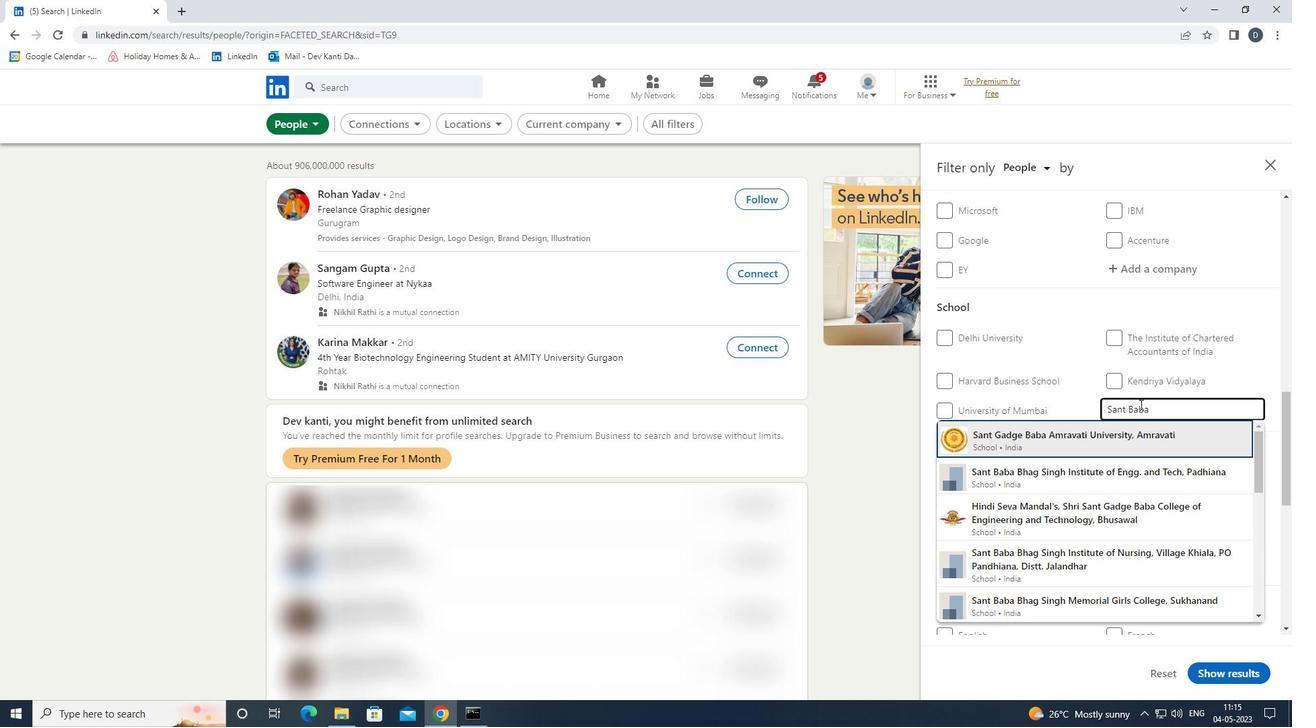 
Action: Mouse moved to (1118, 426)
Screenshot: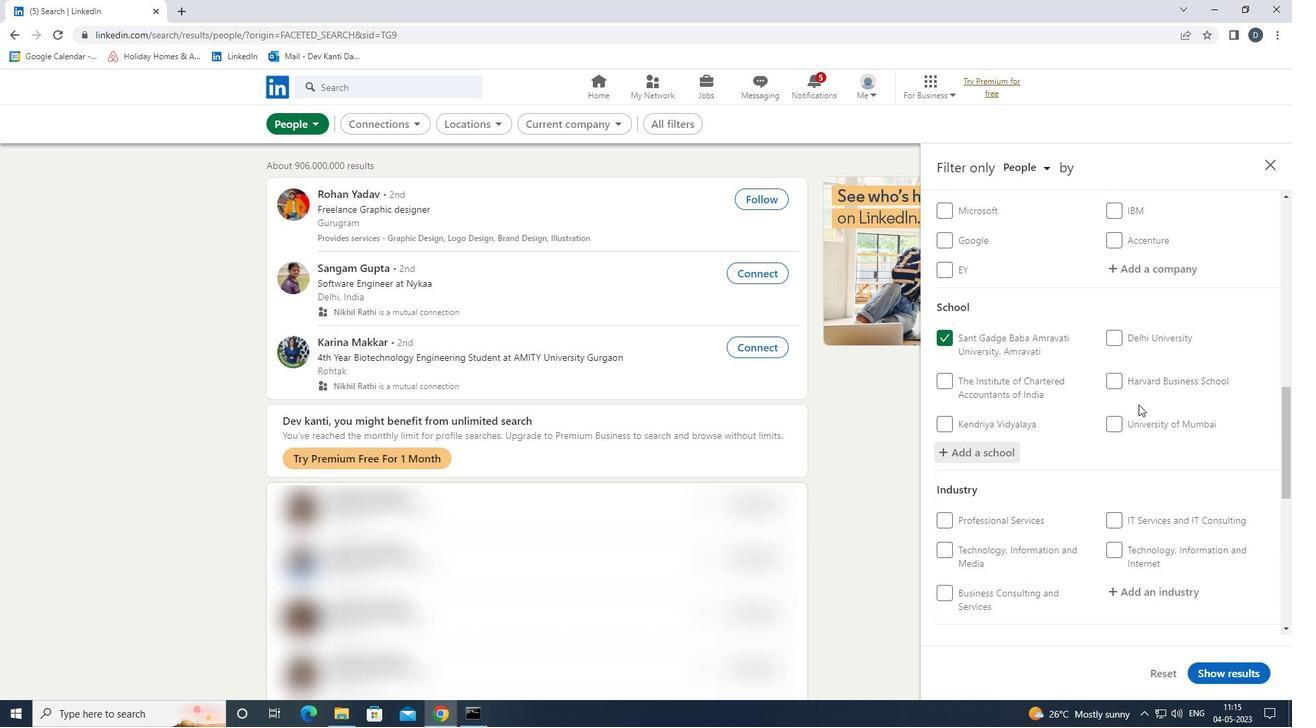 
Action: Mouse scrolled (1118, 426) with delta (0, 0)
Screenshot: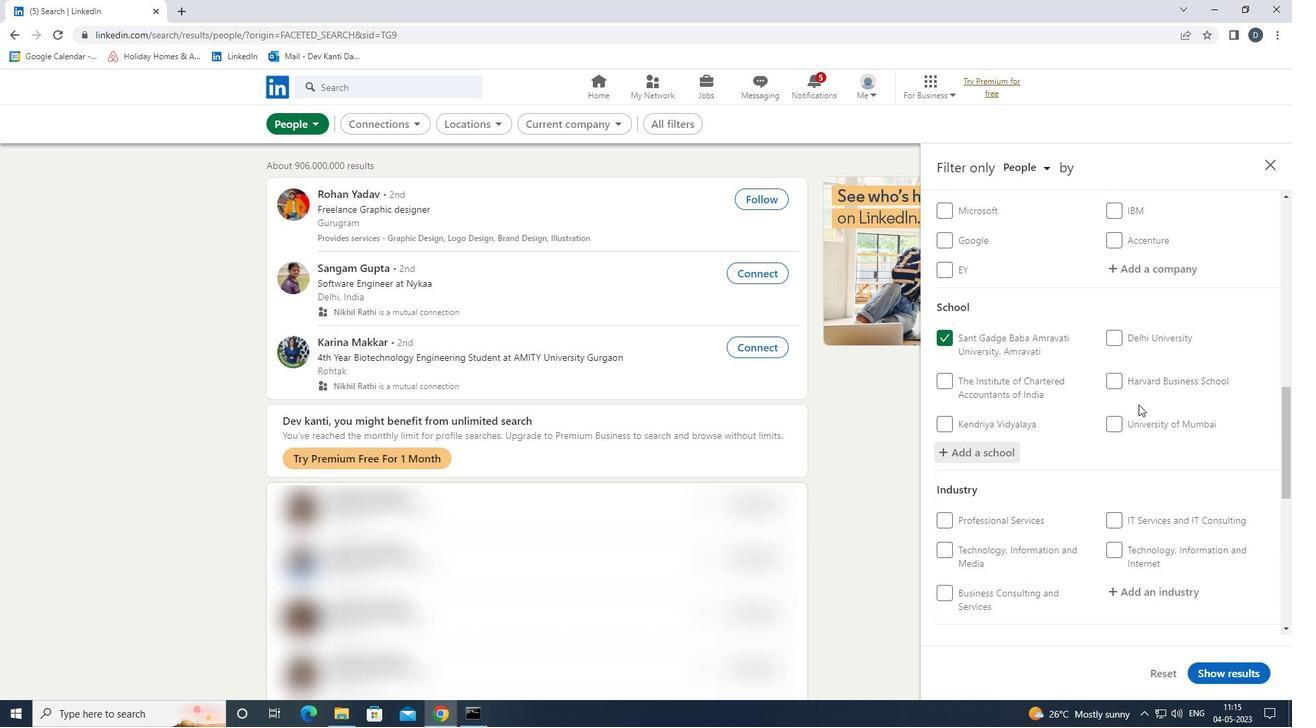 
Action: Mouse moved to (1110, 434)
Screenshot: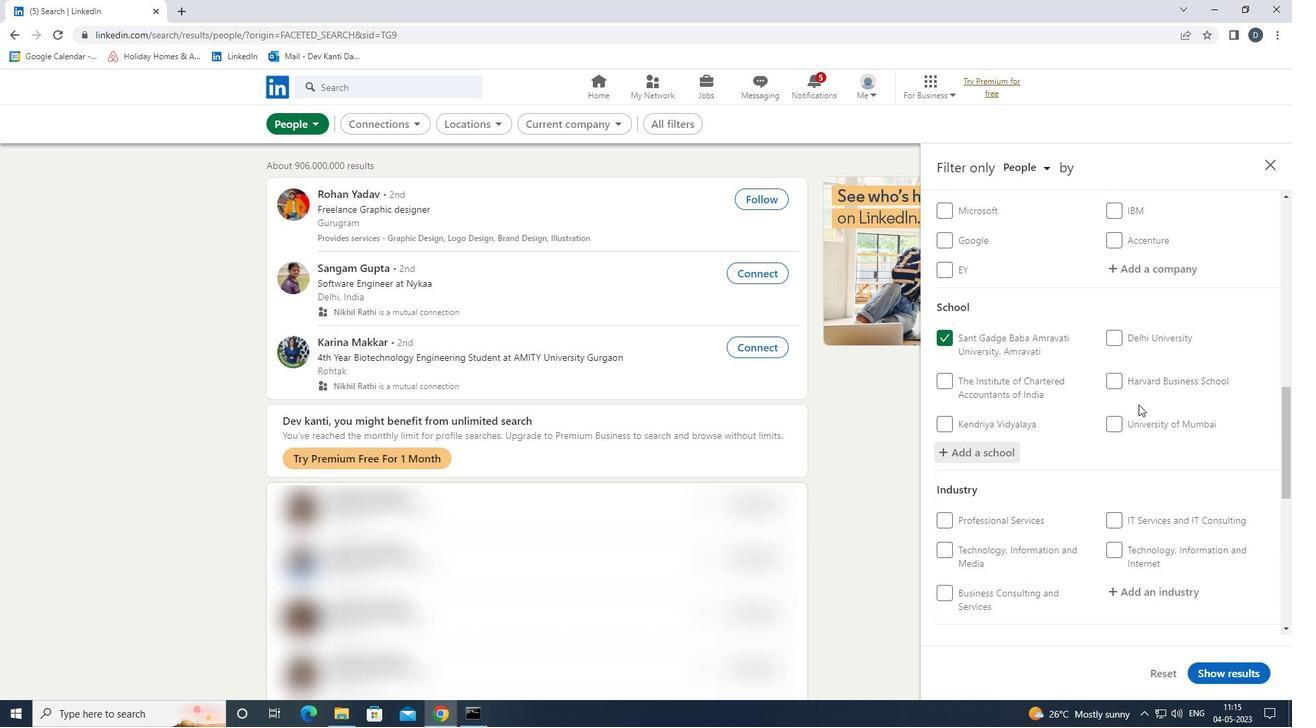 
Action: Mouse scrolled (1110, 434) with delta (0, 0)
Screenshot: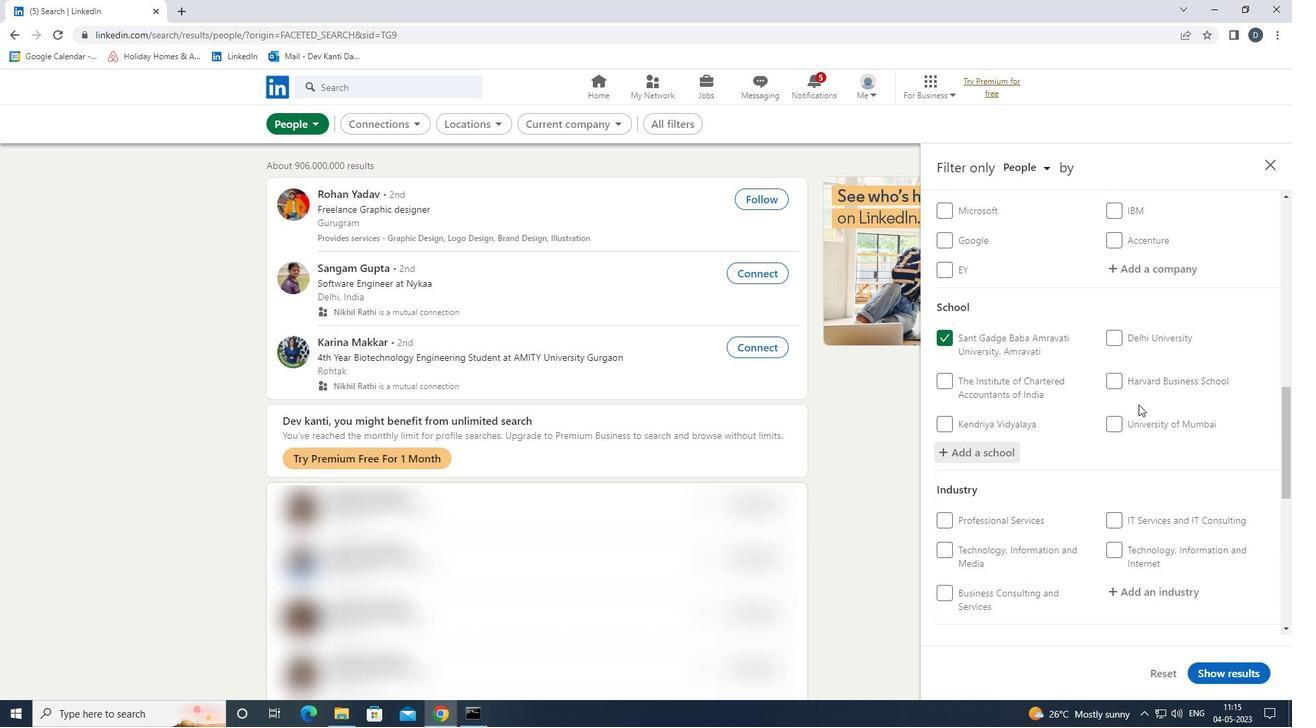
Action: Mouse moved to (1110, 435)
Screenshot: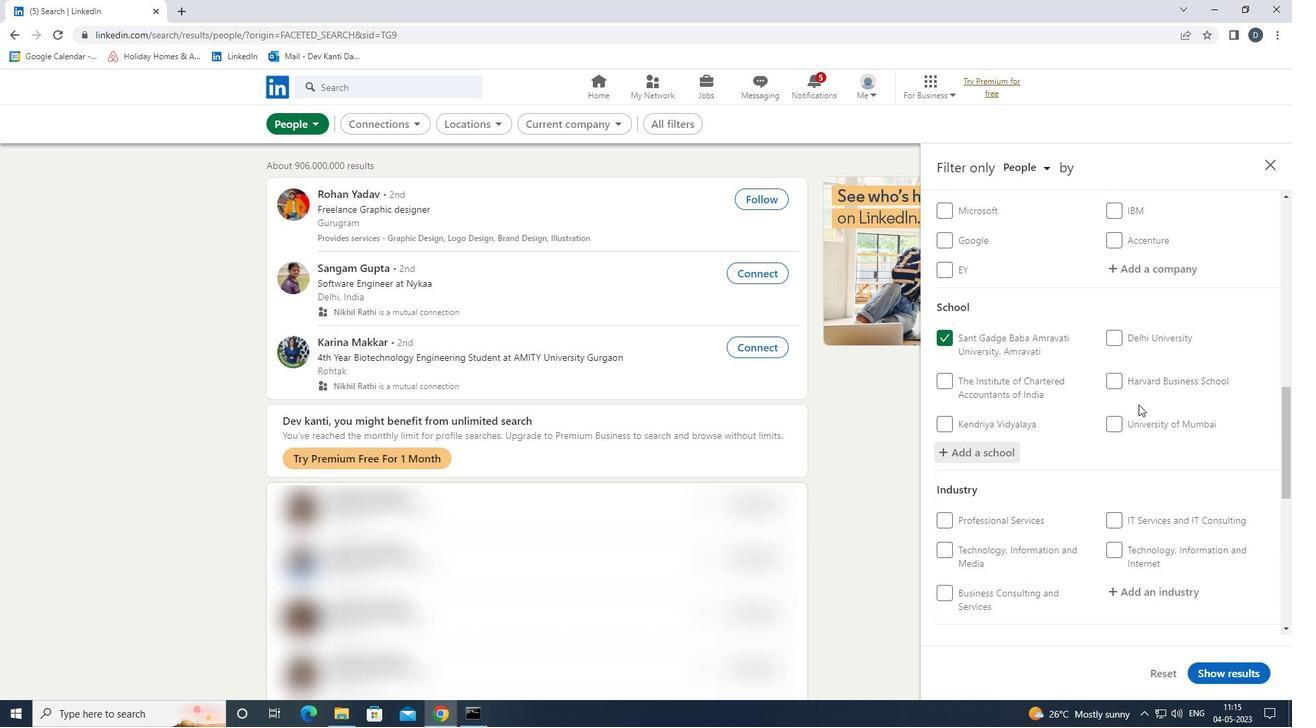 
Action: Mouse scrolled (1110, 434) with delta (0, 0)
Screenshot: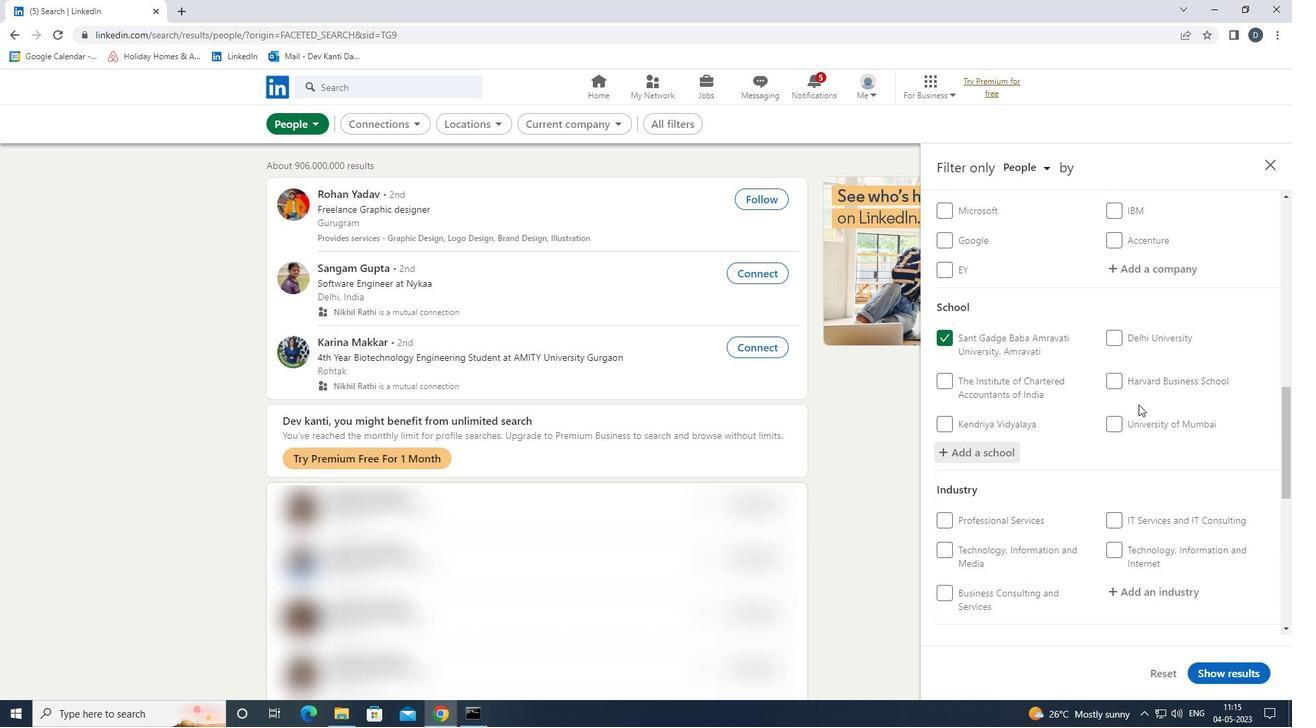 
Action: Mouse moved to (1161, 393)
Screenshot: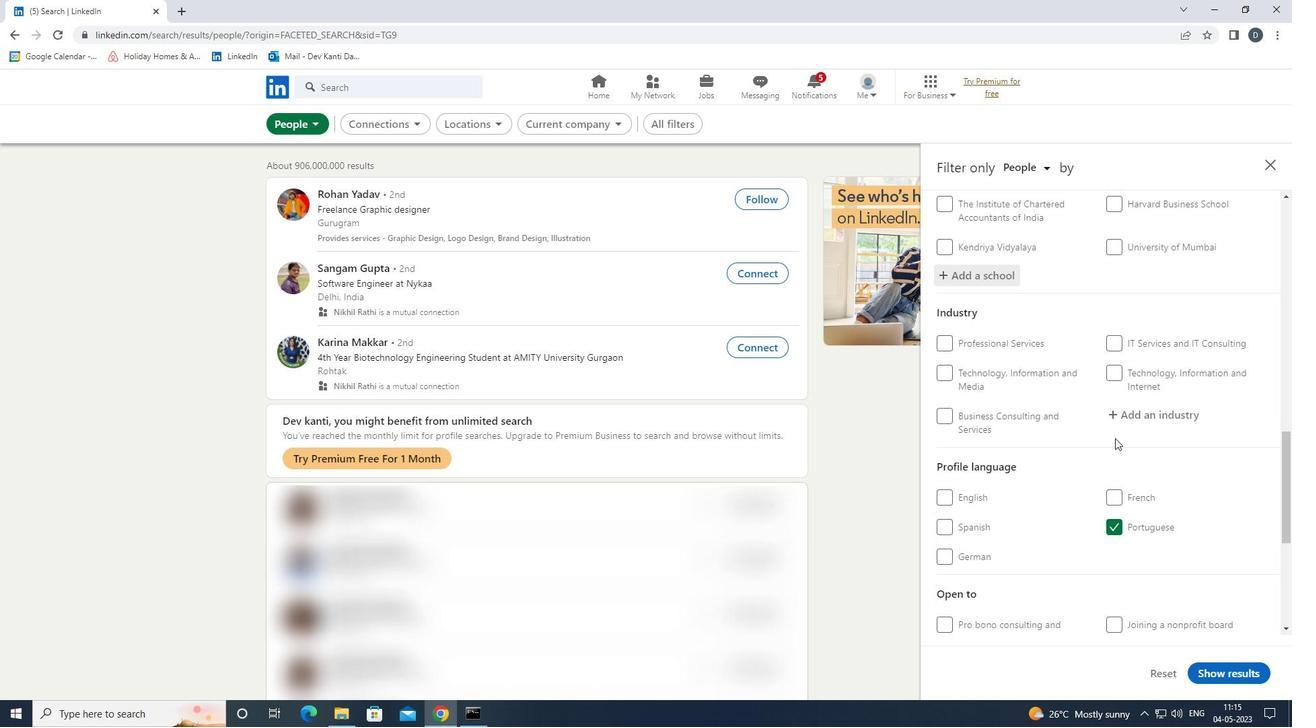
Action: Mouse pressed left at (1161, 393)
Screenshot: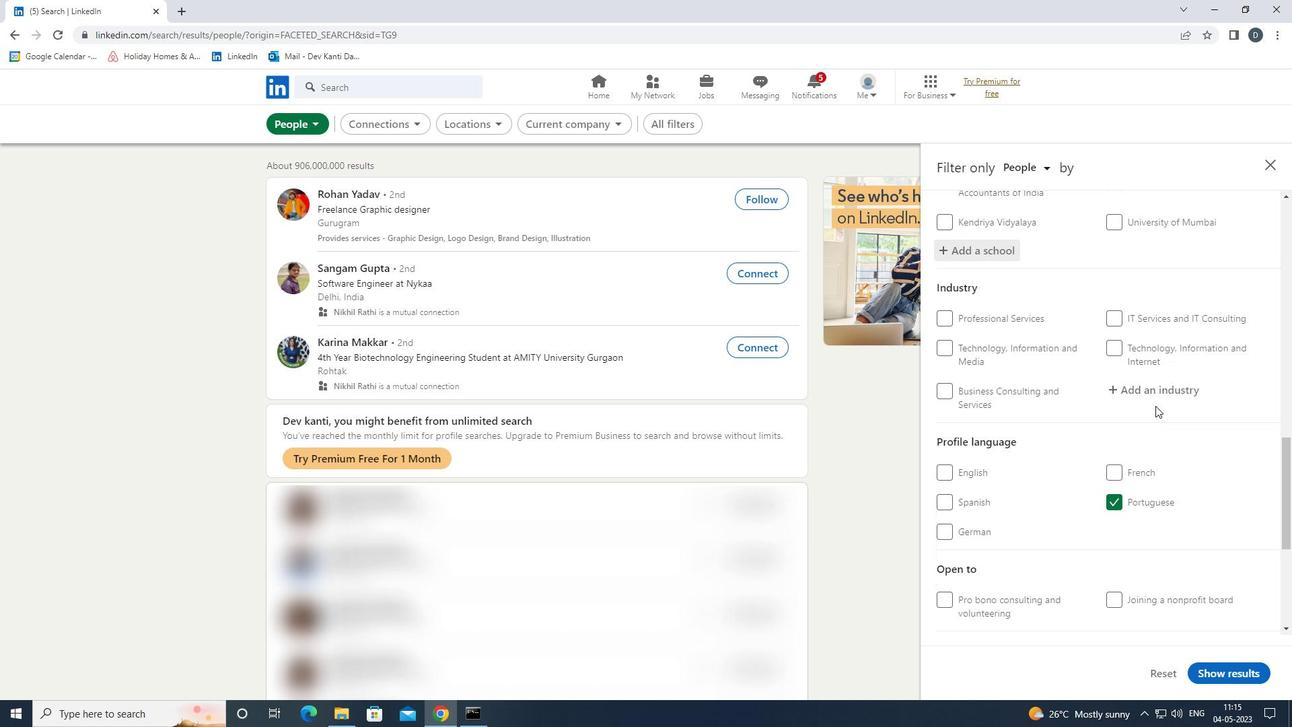 
Action: Key pressed <Key.shift><Key.shift><Key.shift><Key.shift><Key.shift><Key.shift><Key.shift><Key.shift><Key.shift><Key.shift><Key.shift><Key.shift><Key.shift>RETAIL<Key.space><Key.down><Key.enter>
Screenshot: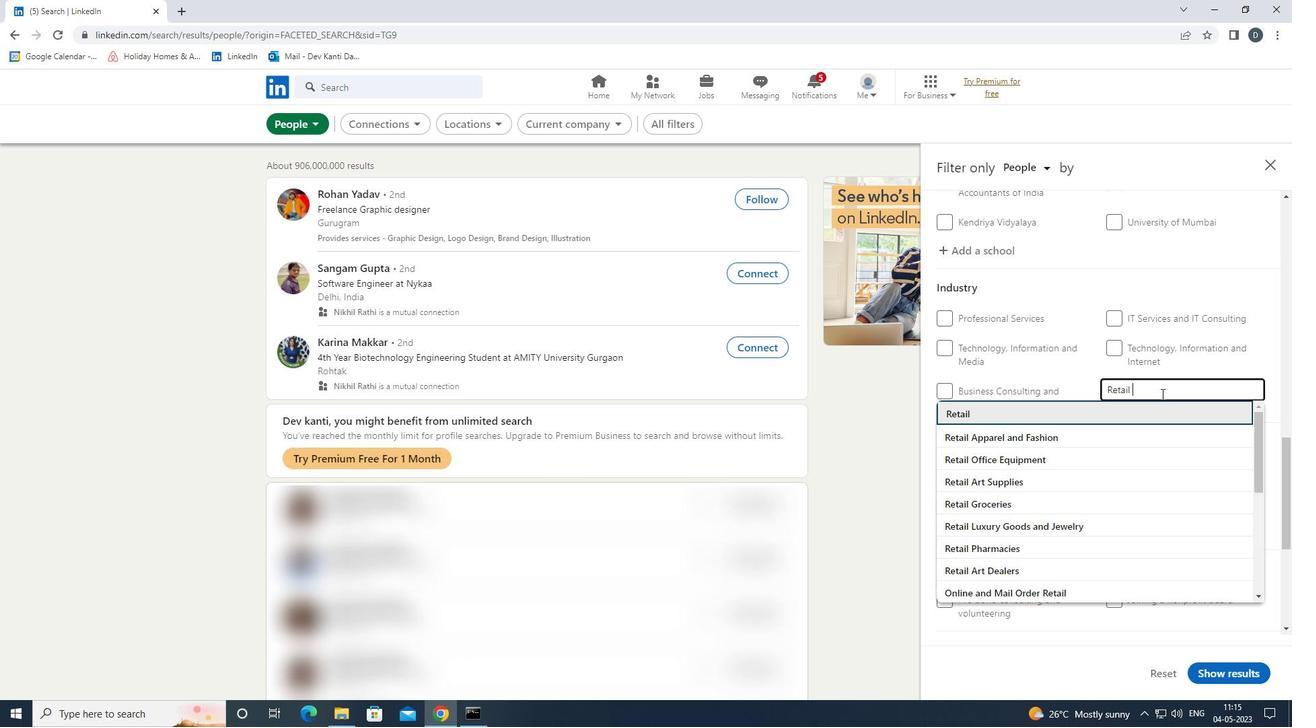 
Action: Mouse scrolled (1161, 393) with delta (0, 0)
Screenshot: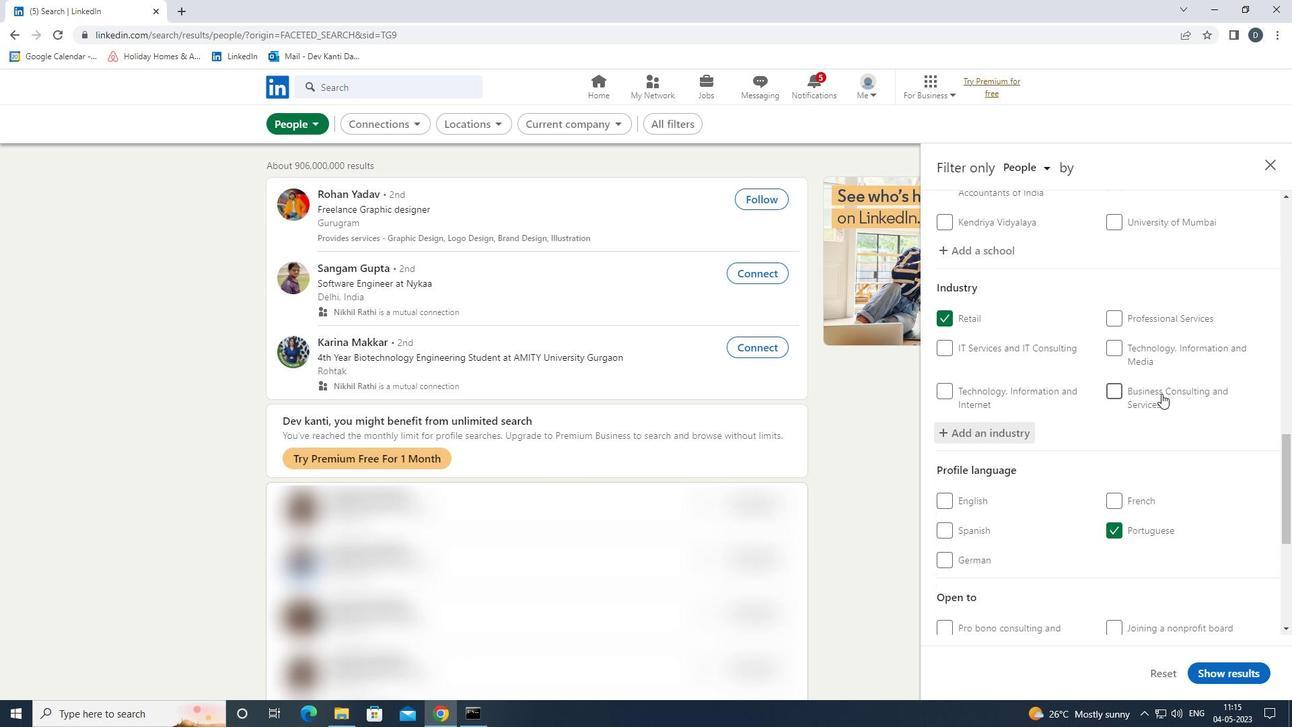 
Action: Mouse scrolled (1161, 393) with delta (0, 0)
Screenshot: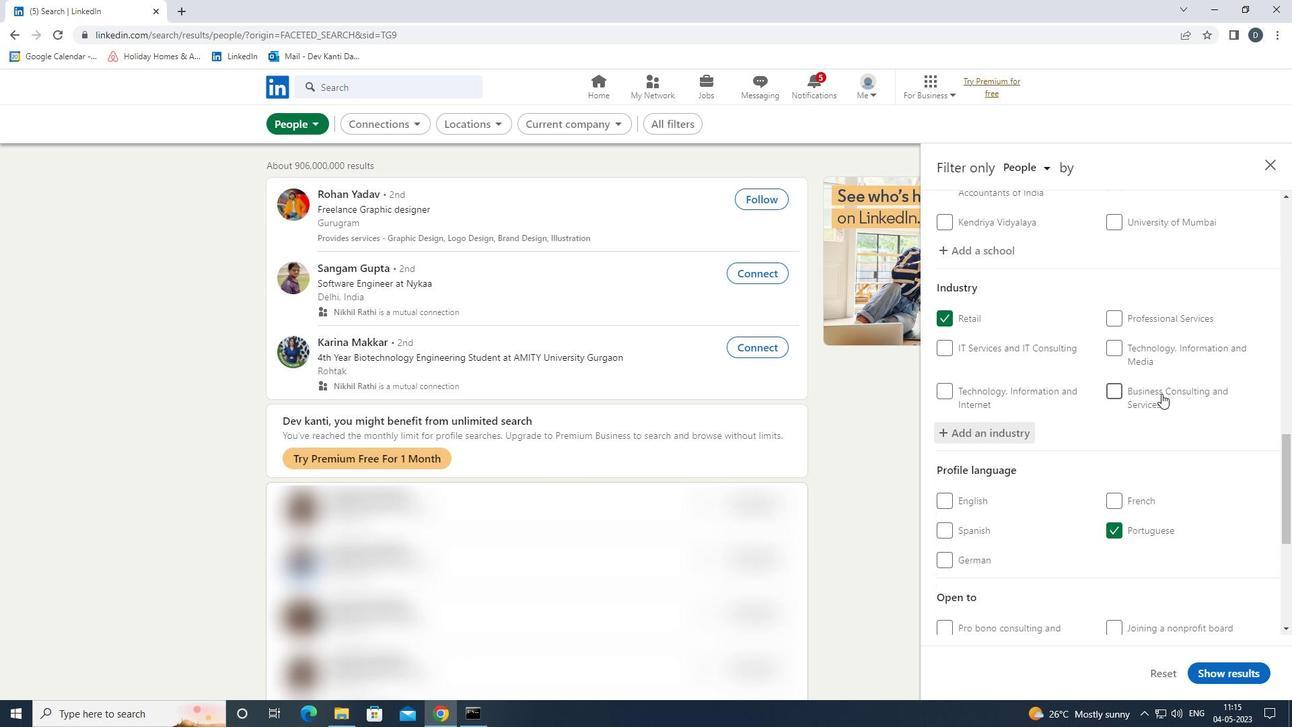 
Action: Mouse scrolled (1161, 393) with delta (0, 0)
Screenshot: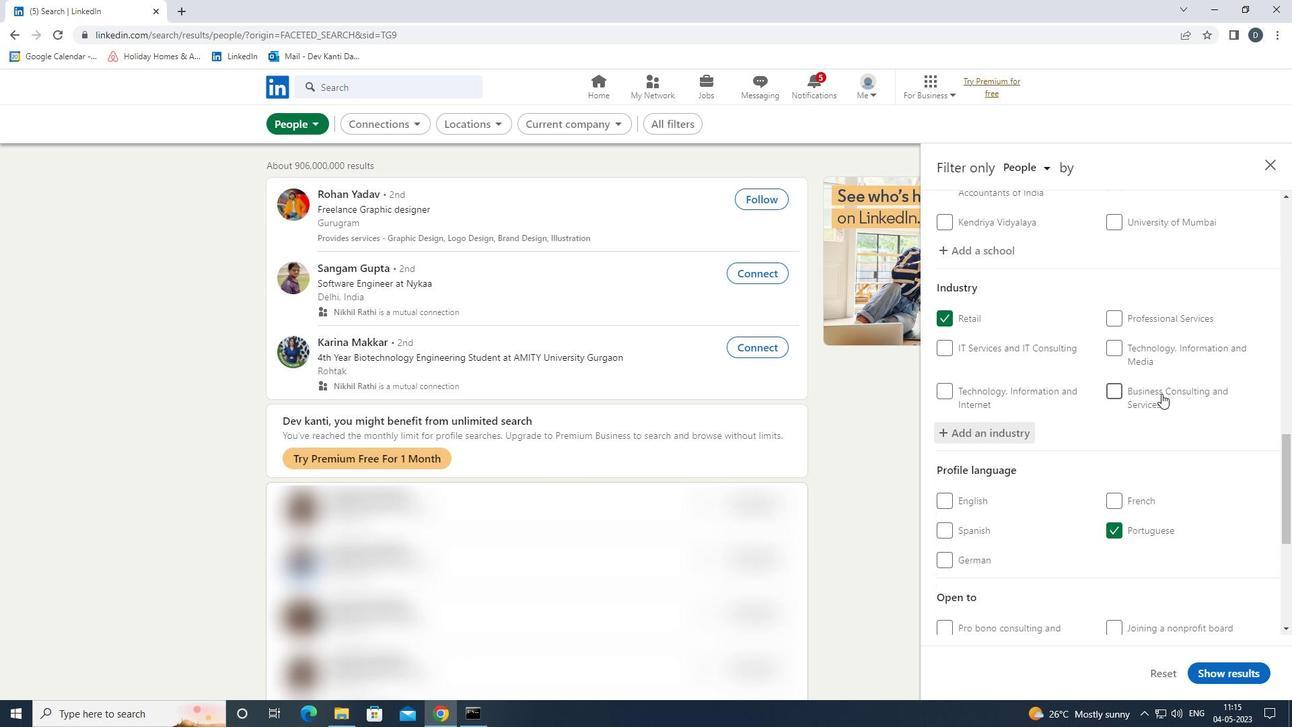 
Action: Mouse scrolled (1161, 393) with delta (0, 0)
Screenshot: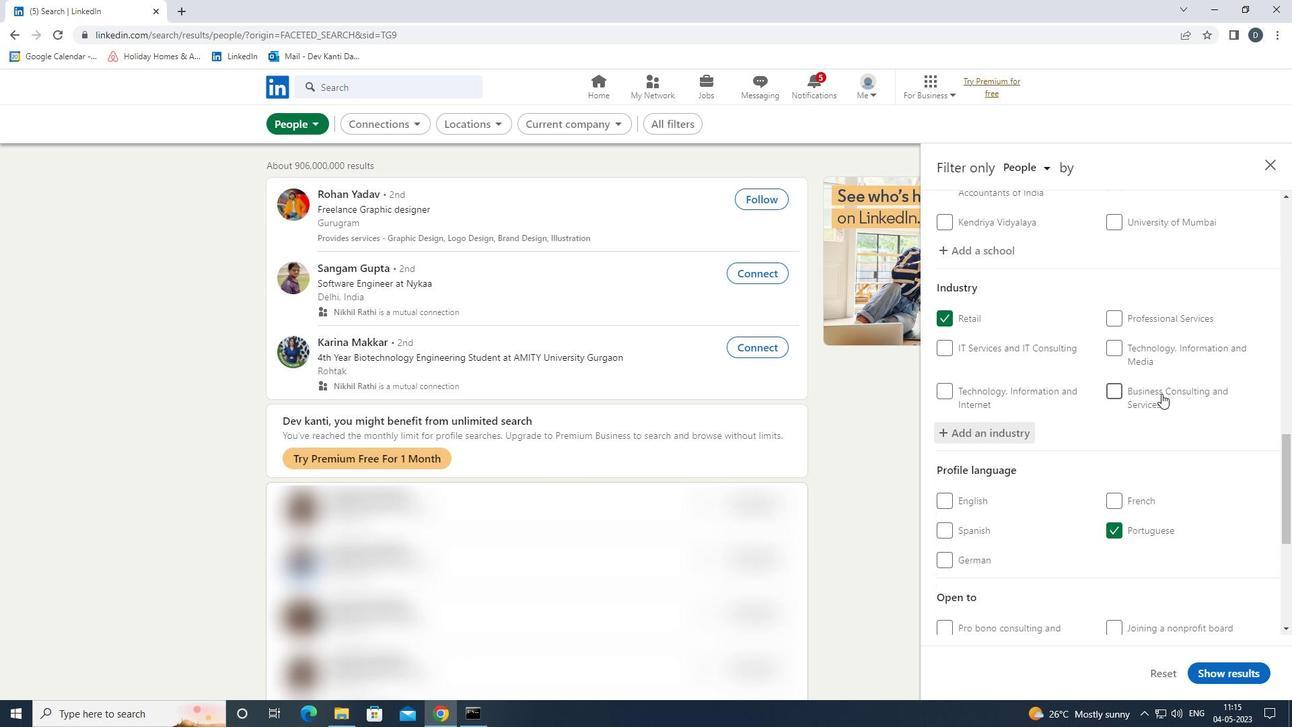 
Action: Mouse moved to (1162, 393)
Screenshot: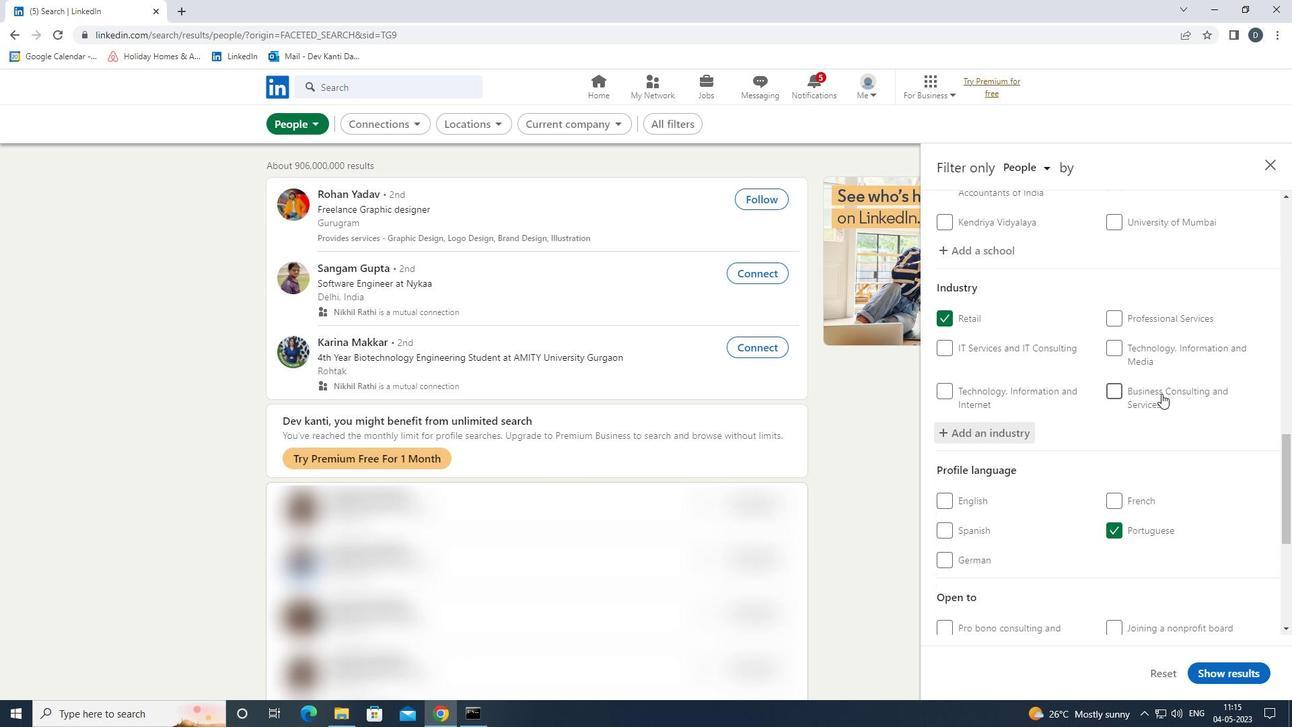 
Action: Mouse scrolled (1162, 393) with delta (0, 0)
Screenshot: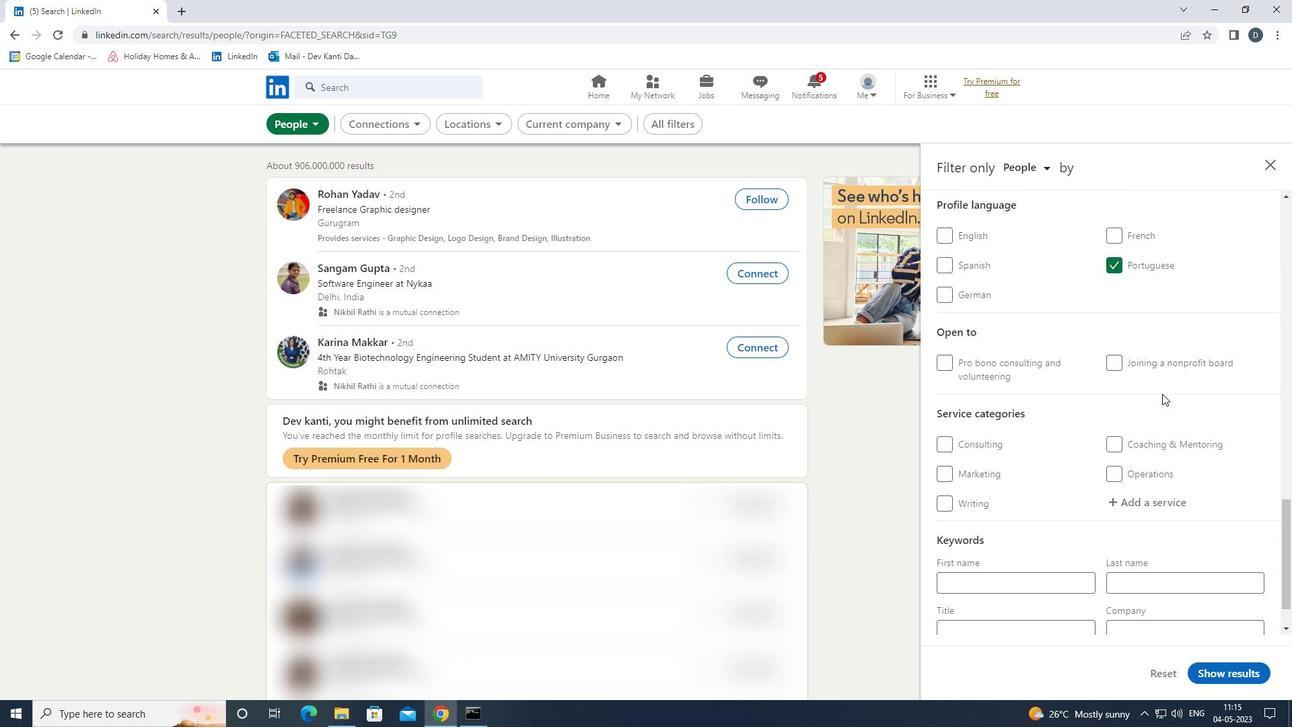 
Action: Mouse moved to (1152, 444)
Screenshot: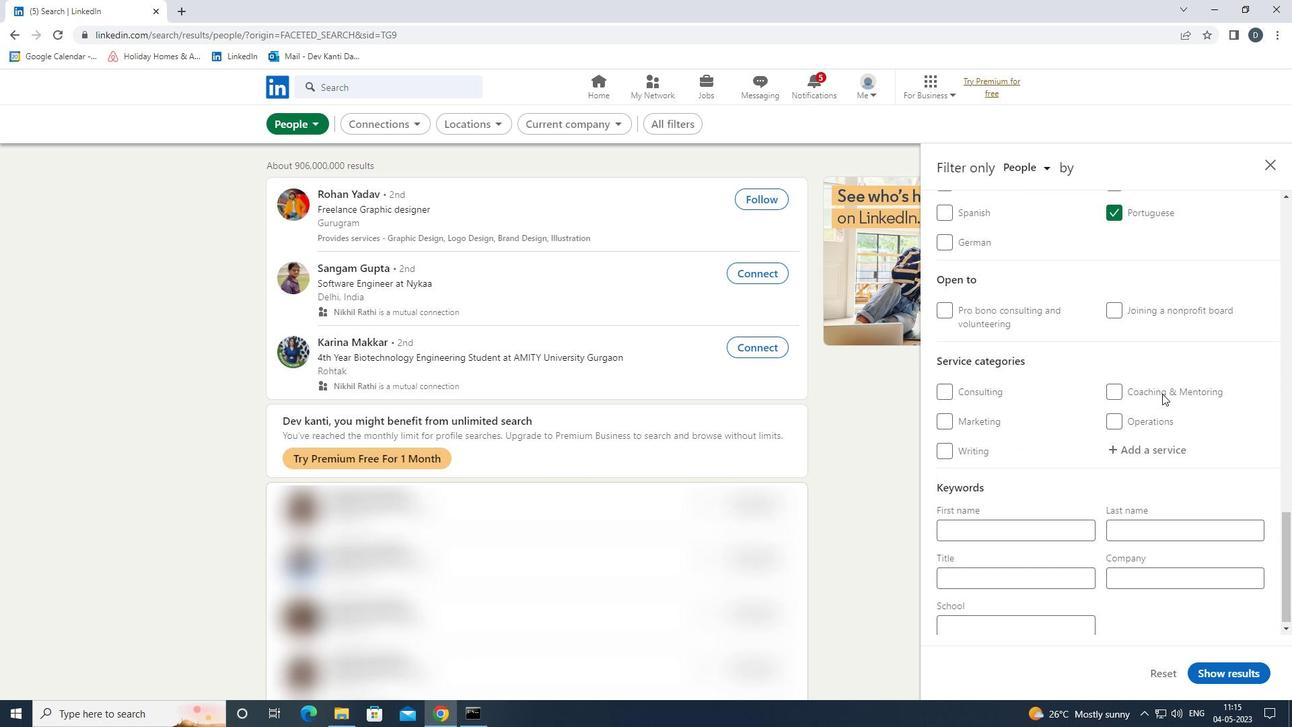 
Action: Mouse pressed left at (1152, 444)
Screenshot: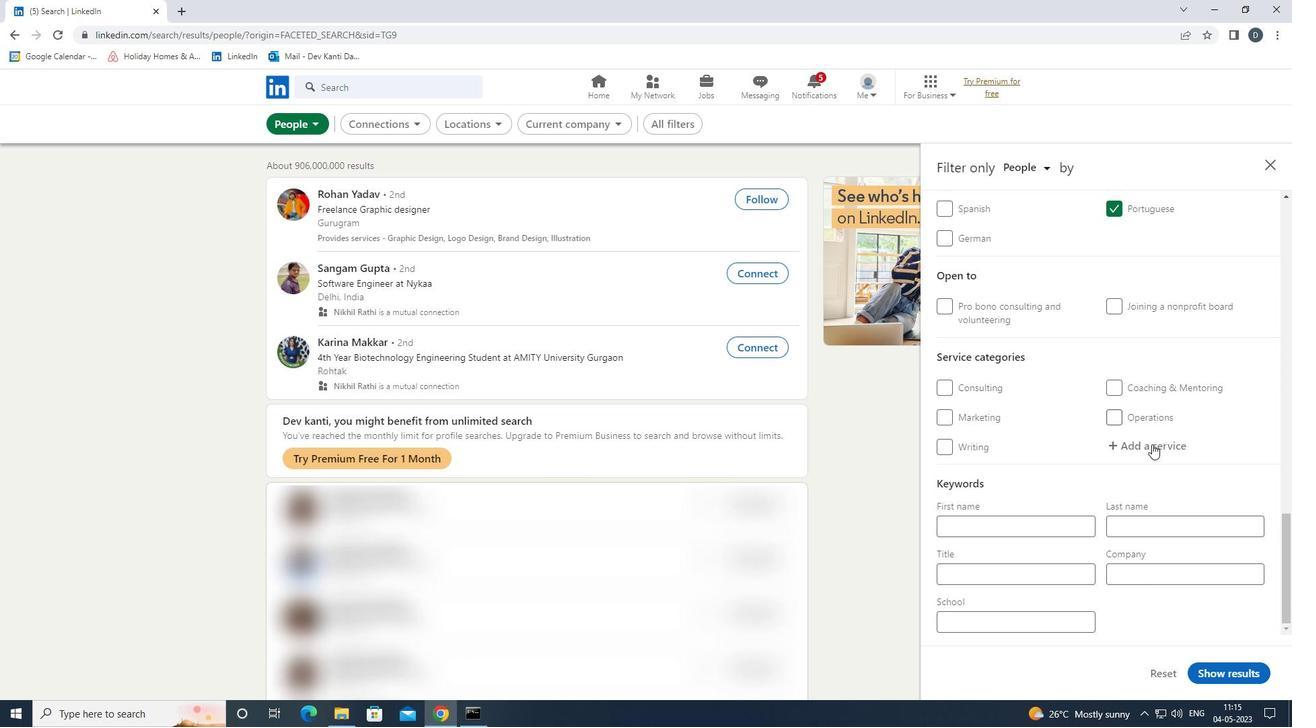 
Action: Key pressed <Key.shift>BUDGETING<Key.down><Key.enter>
Screenshot: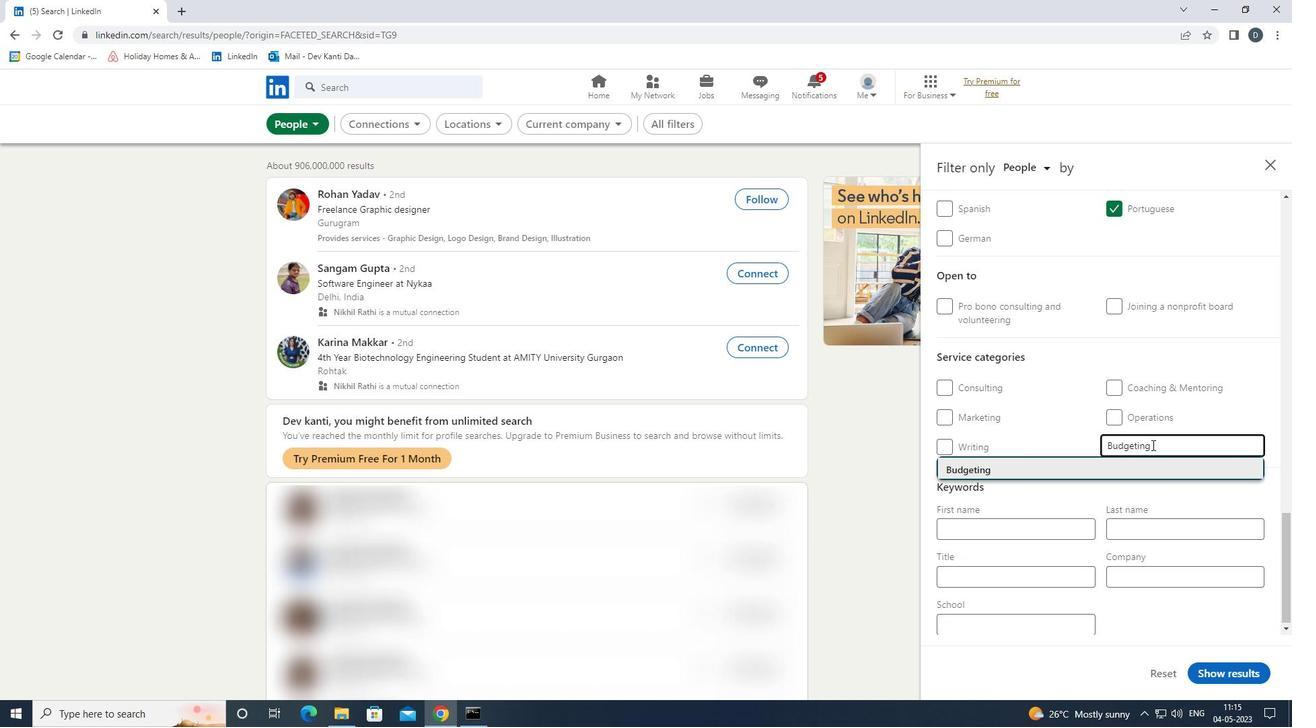 
Action: Mouse moved to (1139, 447)
Screenshot: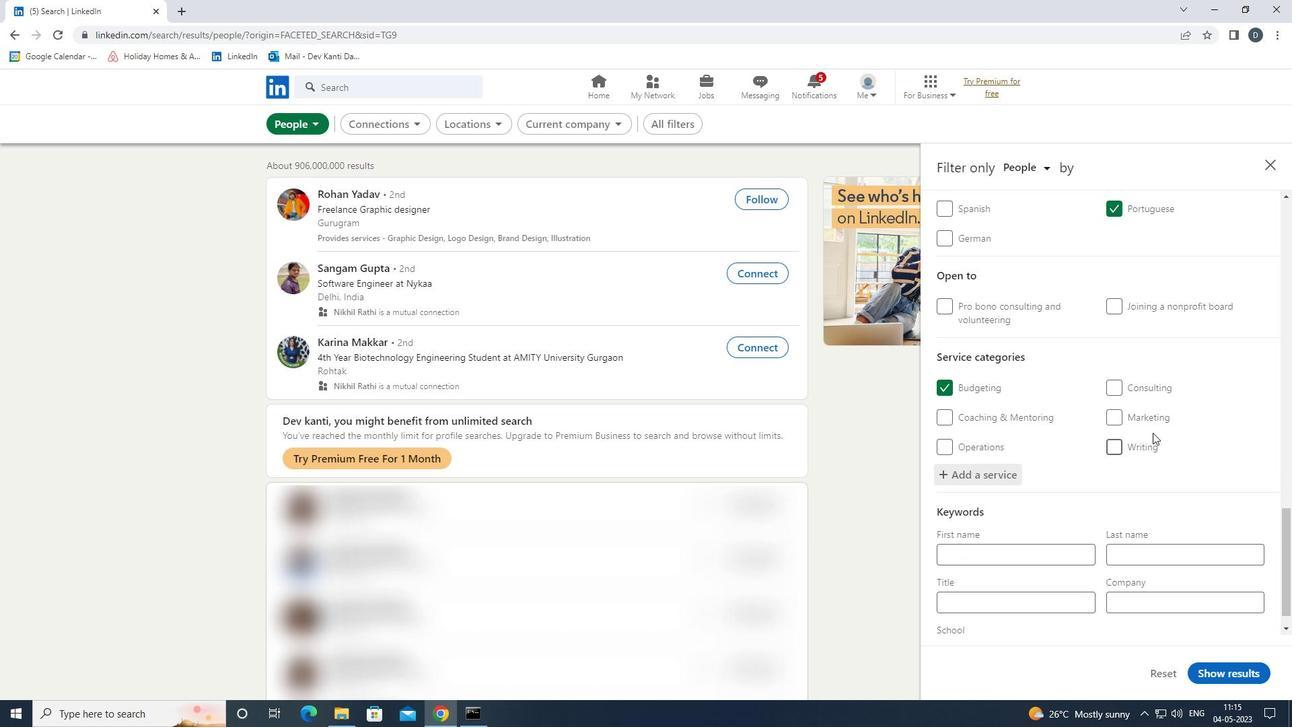 
Action: Mouse scrolled (1139, 446) with delta (0, 0)
Screenshot: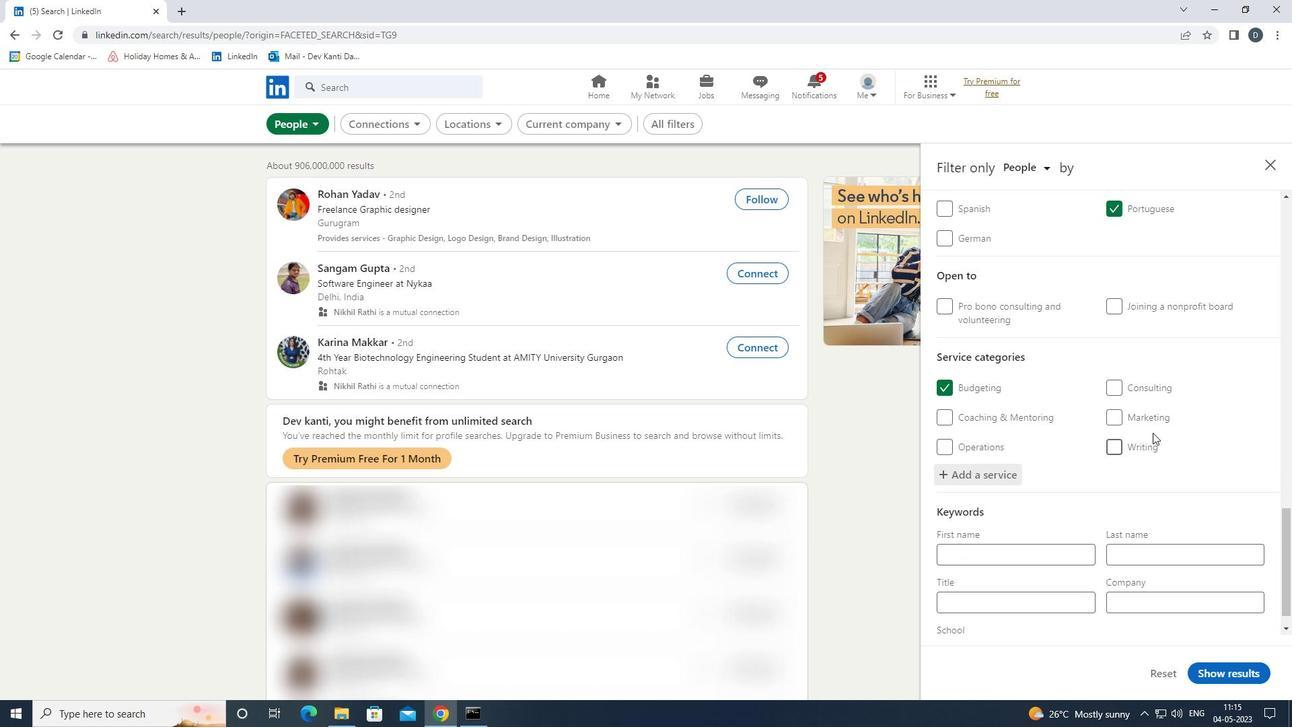 
Action: Mouse moved to (1130, 453)
Screenshot: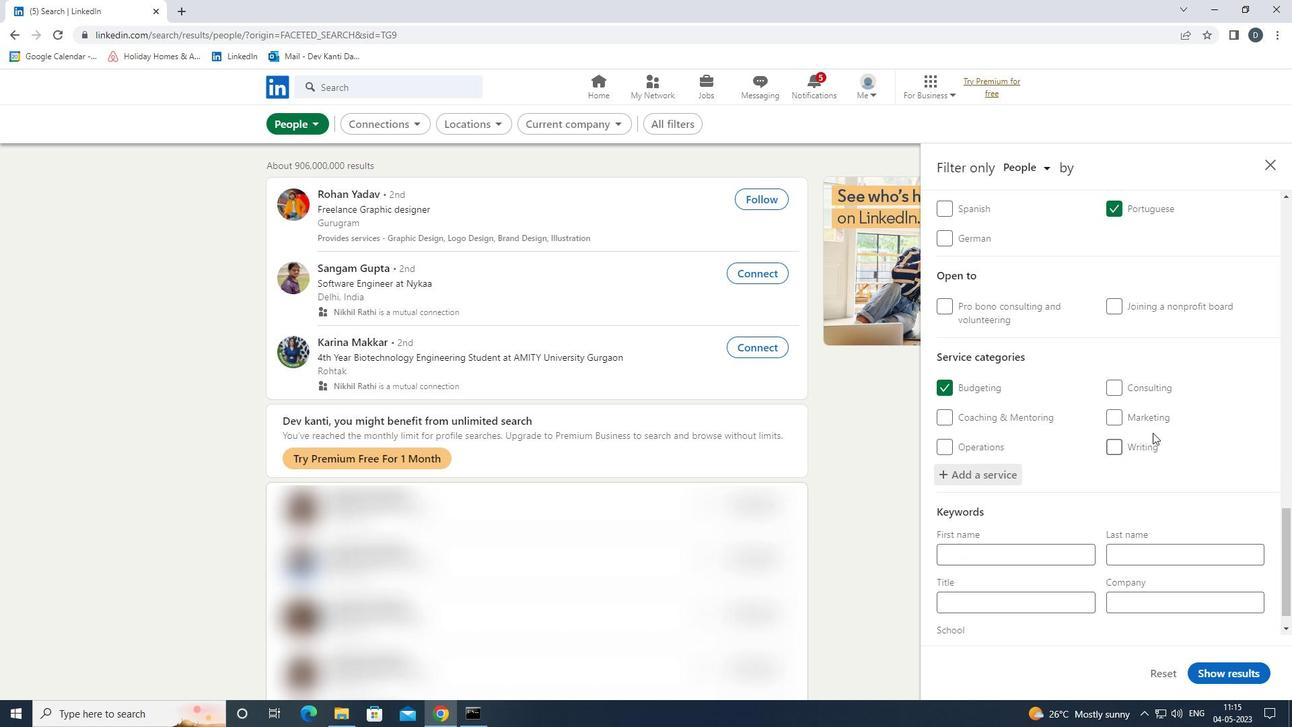 
Action: Mouse scrolled (1130, 452) with delta (0, 0)
Screenshot: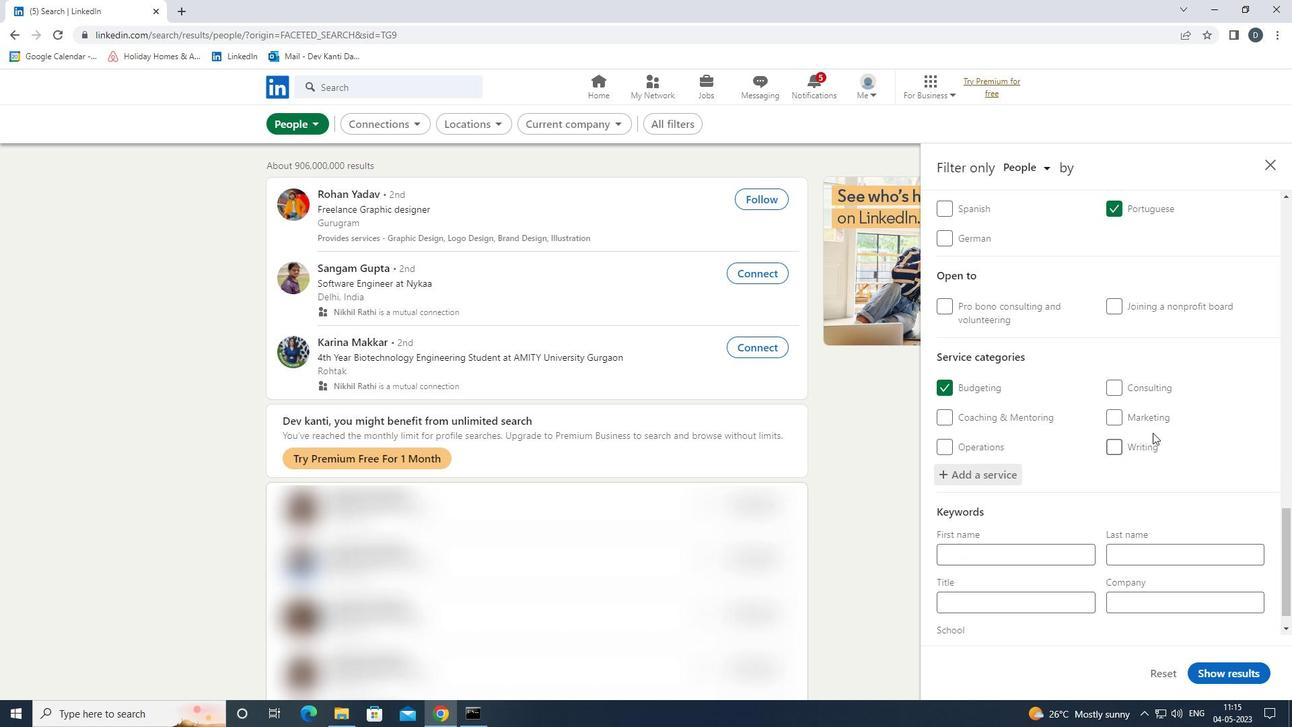 
Action: Mouse moved to (1128, 455)
Screenshot: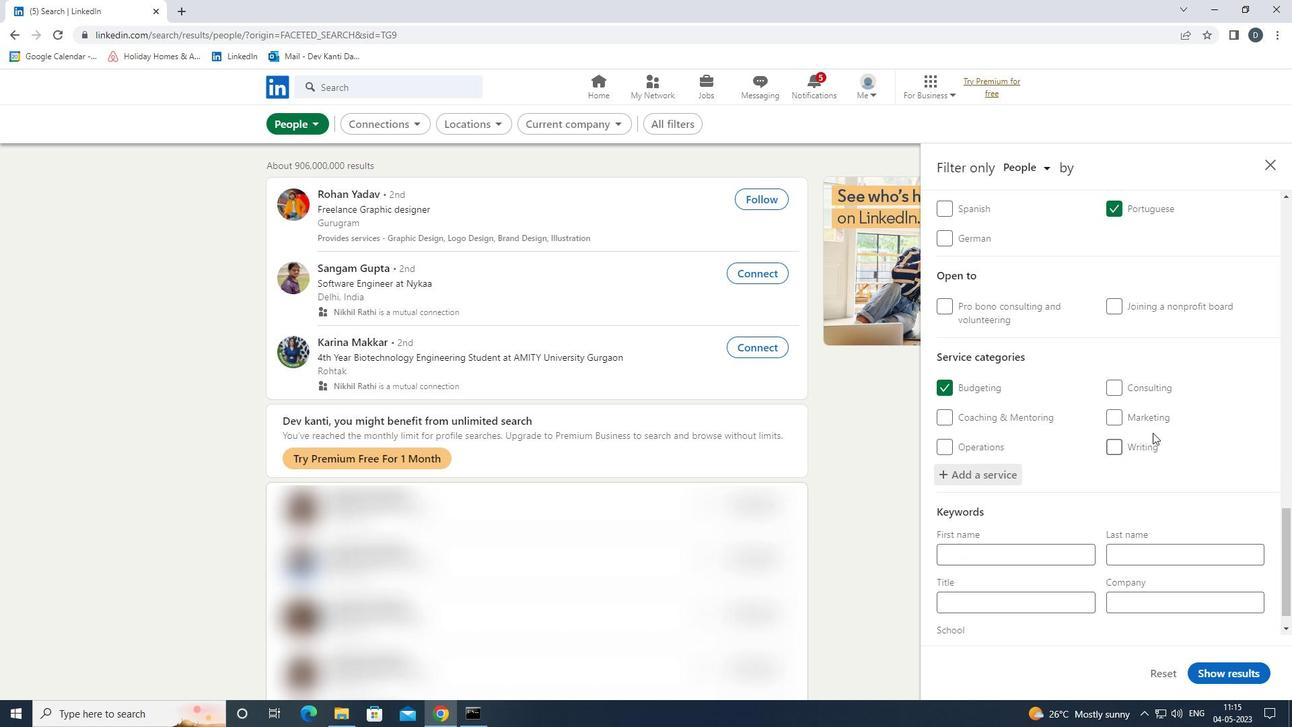 
Action: Mouse scrolled (1128, 454) with delta (0, 0)
Screenshot: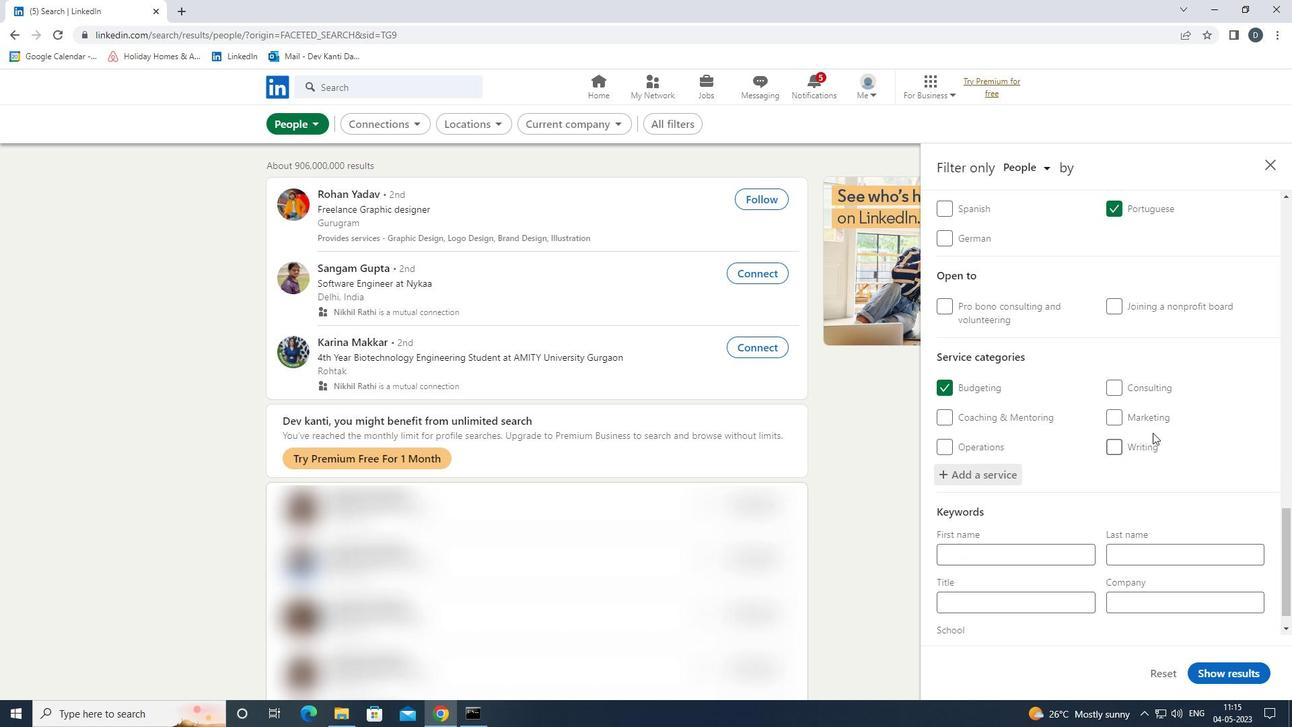 
Action: Mouse moved to (1046, 577)
Screenshot: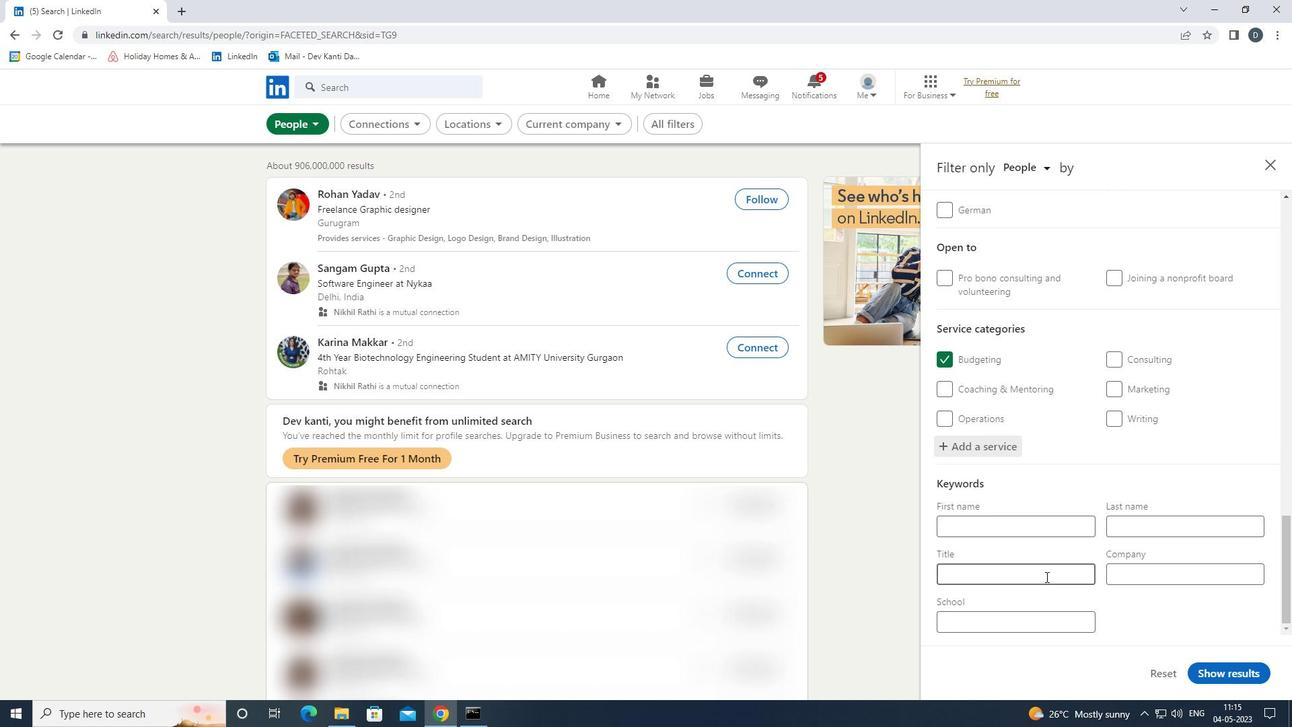 
Action: Mouse pressed left at (1046, 577)
Screenshot: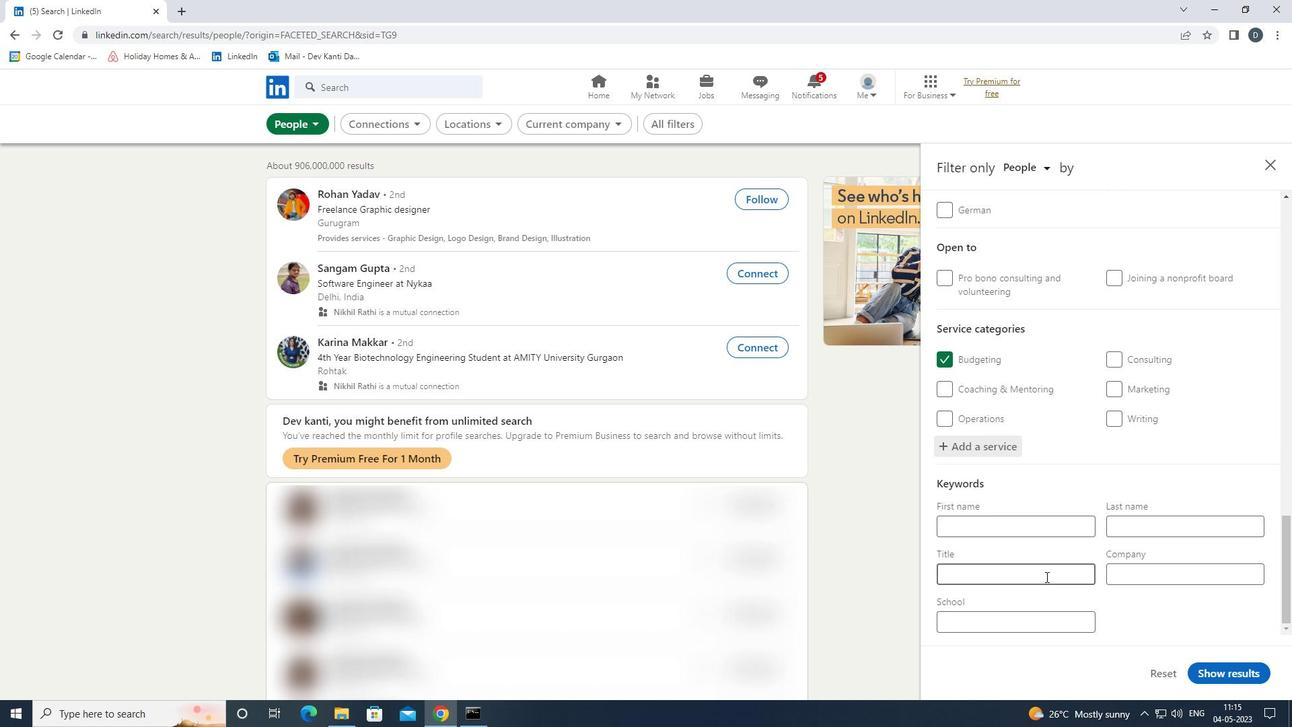
Action: Mouse moved to (1038, 580)
Screenshot: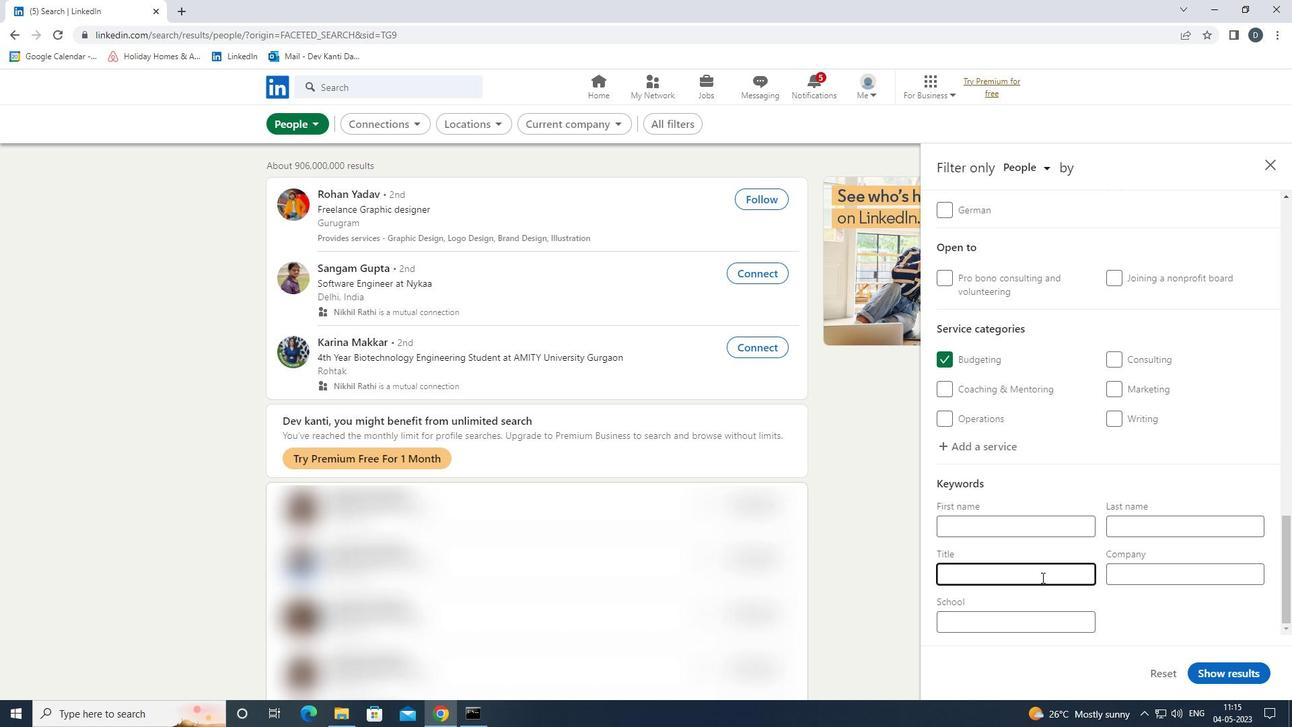 
Action: Key pressed <Key.shift>ENTREPRENEUR
Screenshot: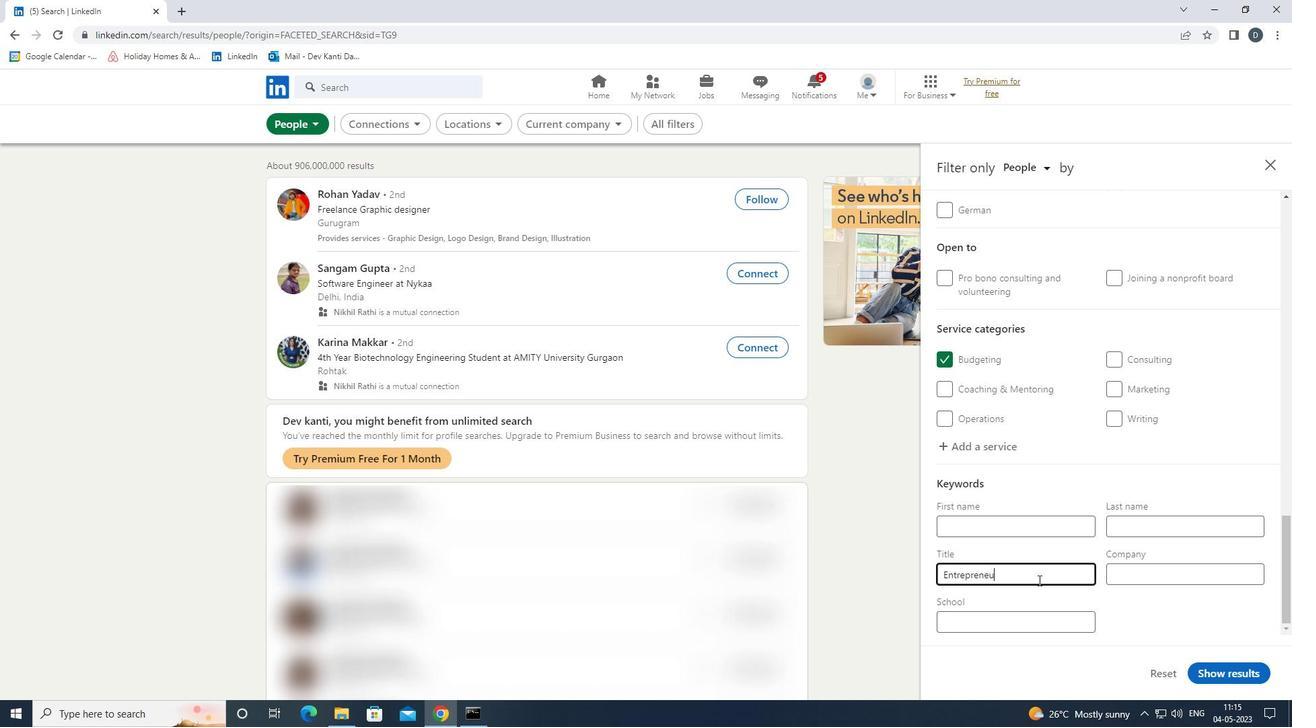 
Action: Mouse moved to (1253, 672)
Screenshot: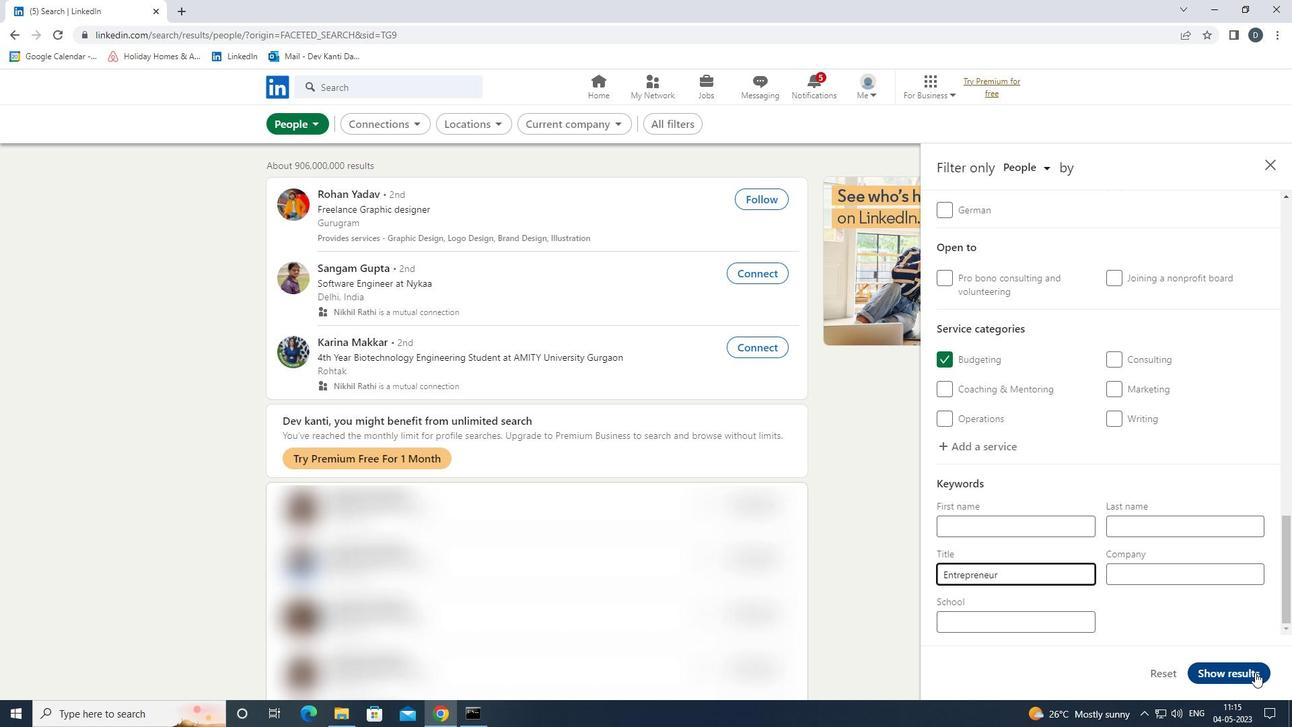 
Action: Mouse pressed left at (1253, 672)
Screenshot: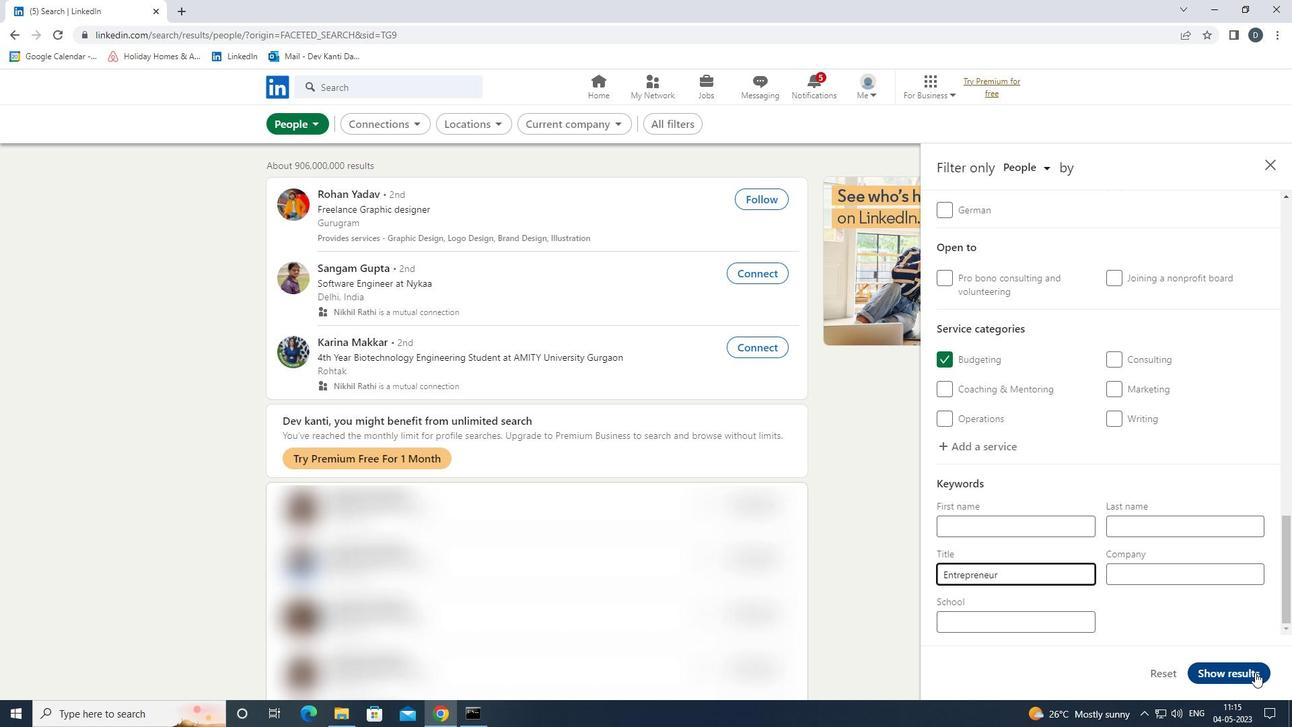 
Action: Mouse moved to (622, 323)
Screenshot: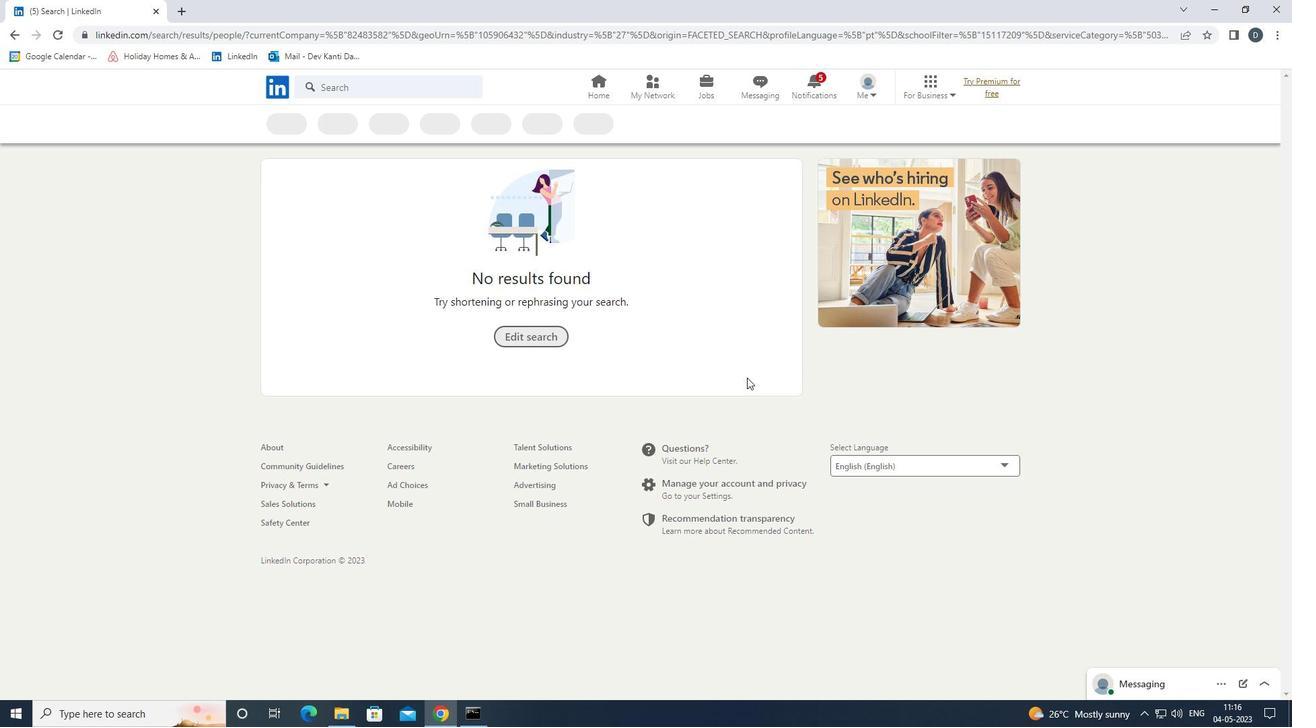 
